 Task: Look for space in Gourcy, Burkina Faso from 15th June, 2023 to 21st June, 2023 for 5 adults in price range Rs.14000 to Rs.25000. Place can be entire place with 3 bedrooms having 3 beds and 3 bathrooms. Property type can be house. Amenities needed are: air conditioning, hair dryer, . Booking option can be shelf check-in. Required host language is English.
Action: Mouse moved to (547, 135)
Screenshot: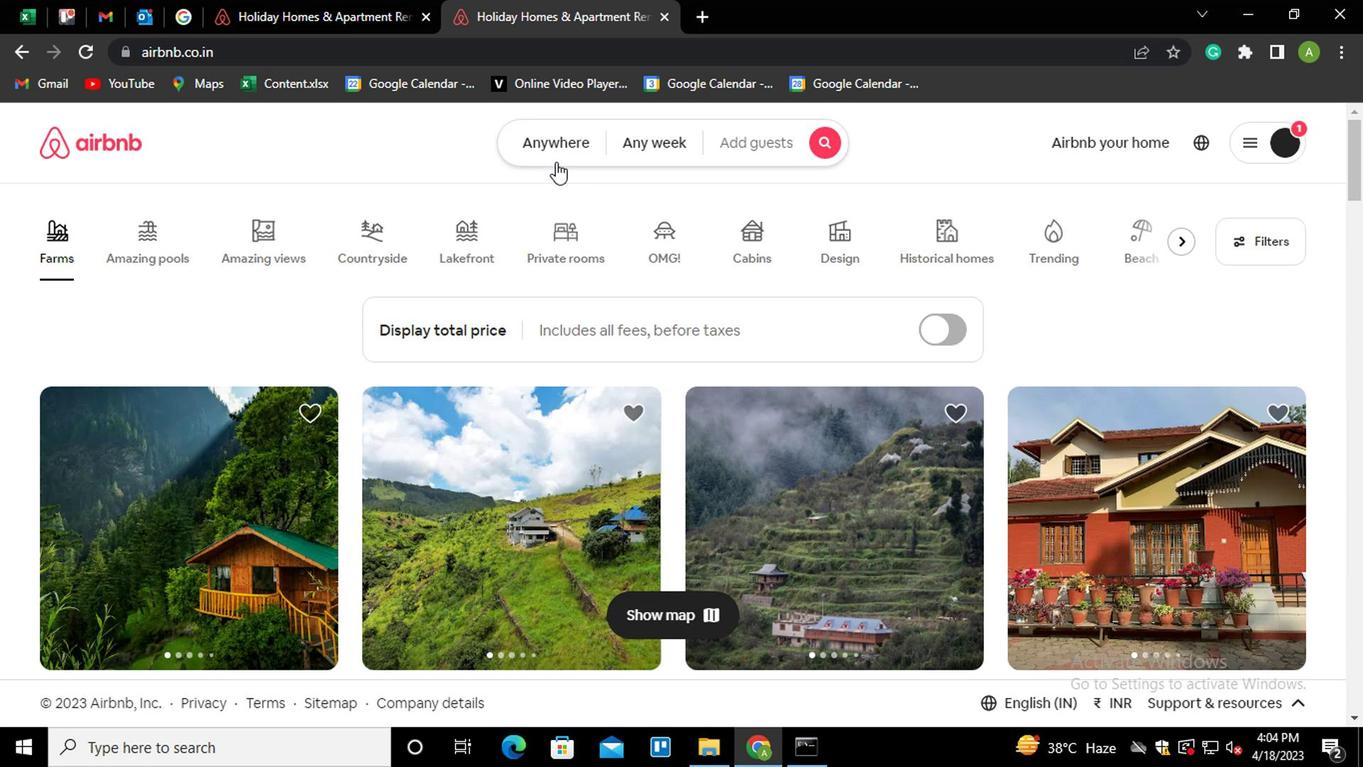 
Action: Mouse pressed left at (547, 135)
Screenshot: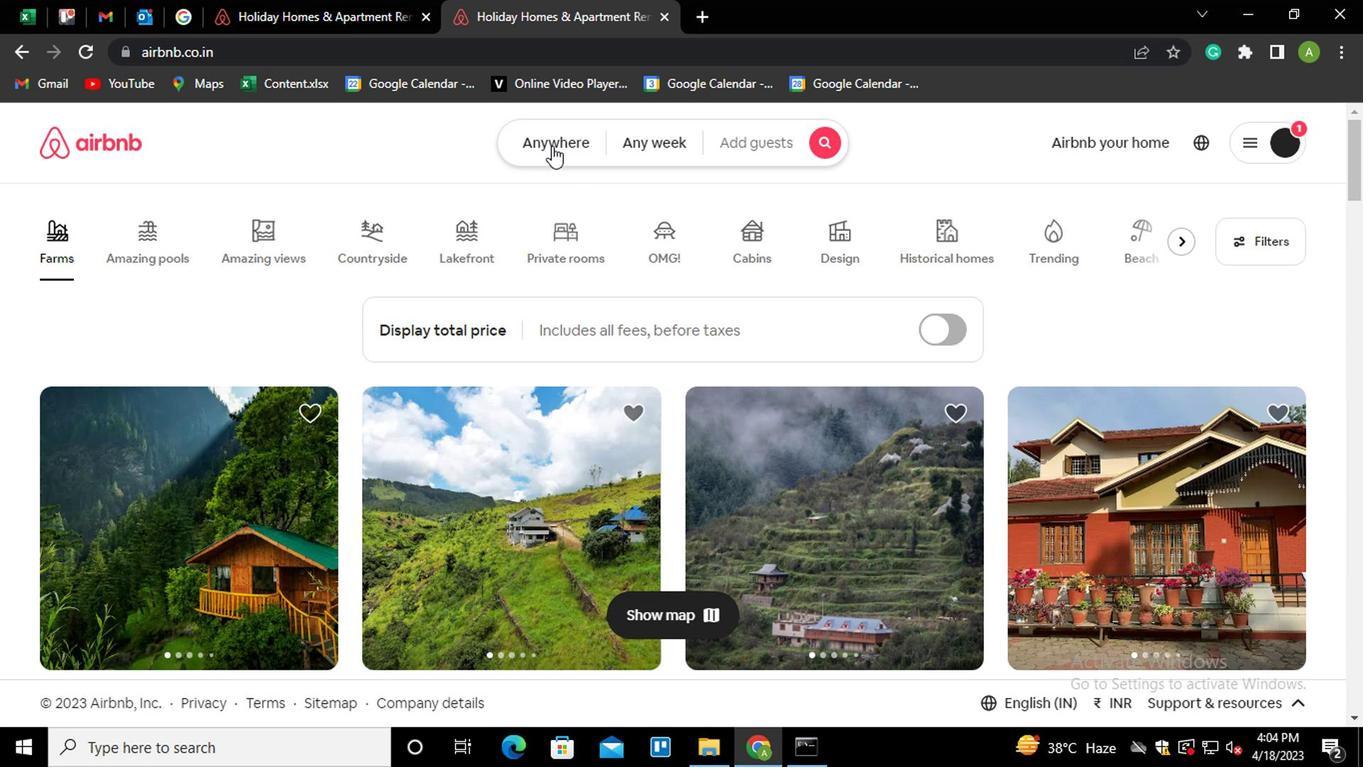 
Action: Mouse moved to (446, 223)
Screenshot: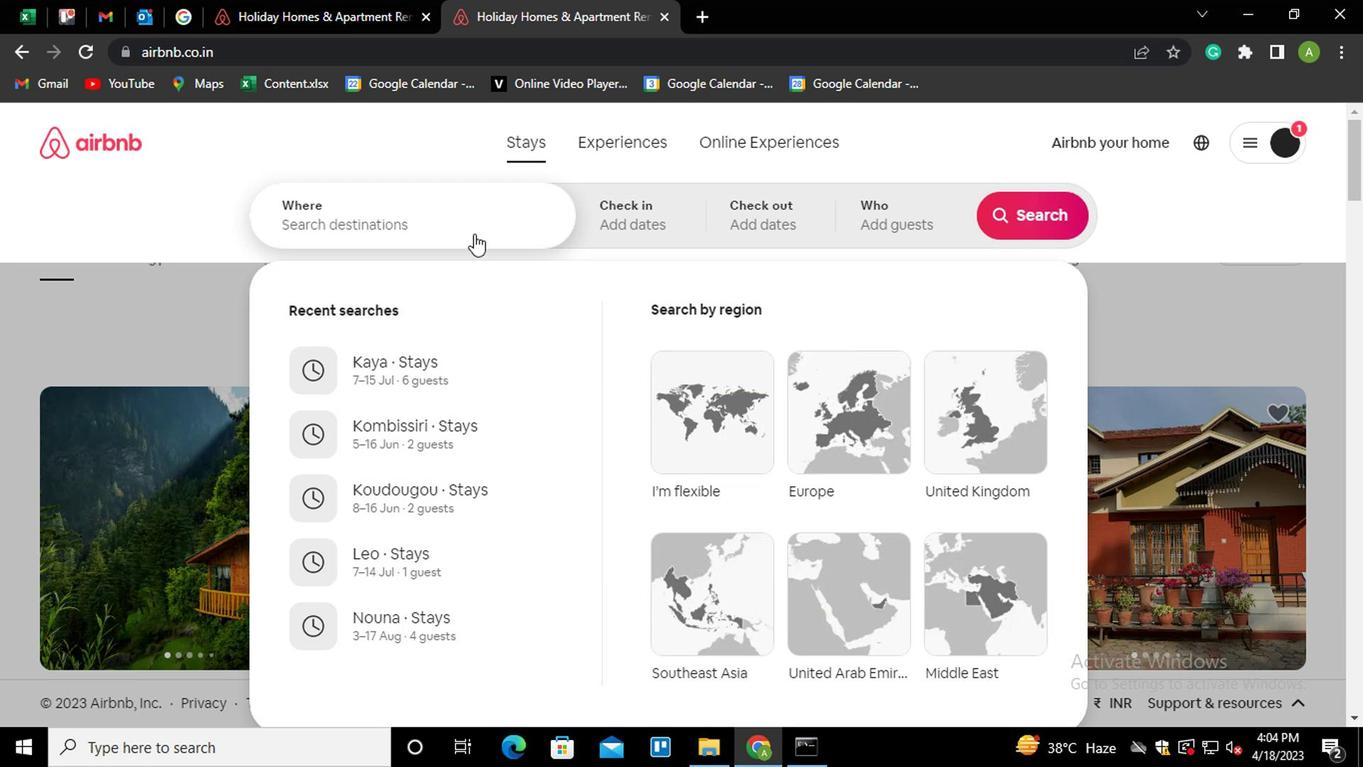 
Action: Mouse pressed left at (446, 223)
Screenshot: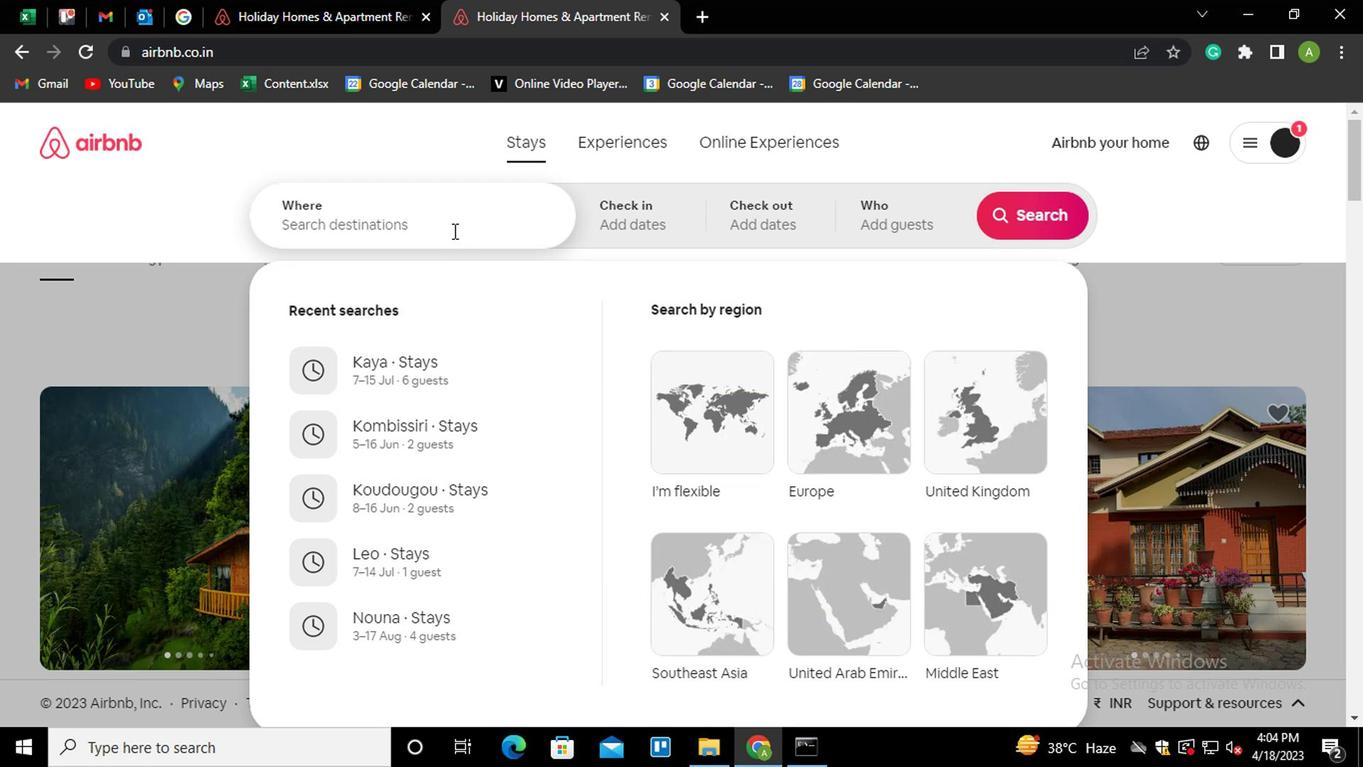 
Action: Key pressed <Key.shift_r><Key.shift_r><Key.shift_r><Key.shift_r><Key.shift_r><Key.shift_r><Key.shift_r><Key.shift_r>Gourcy,<Key.space><Key.shift_r>Bur<Key.down><Key.enter>
Screenshot: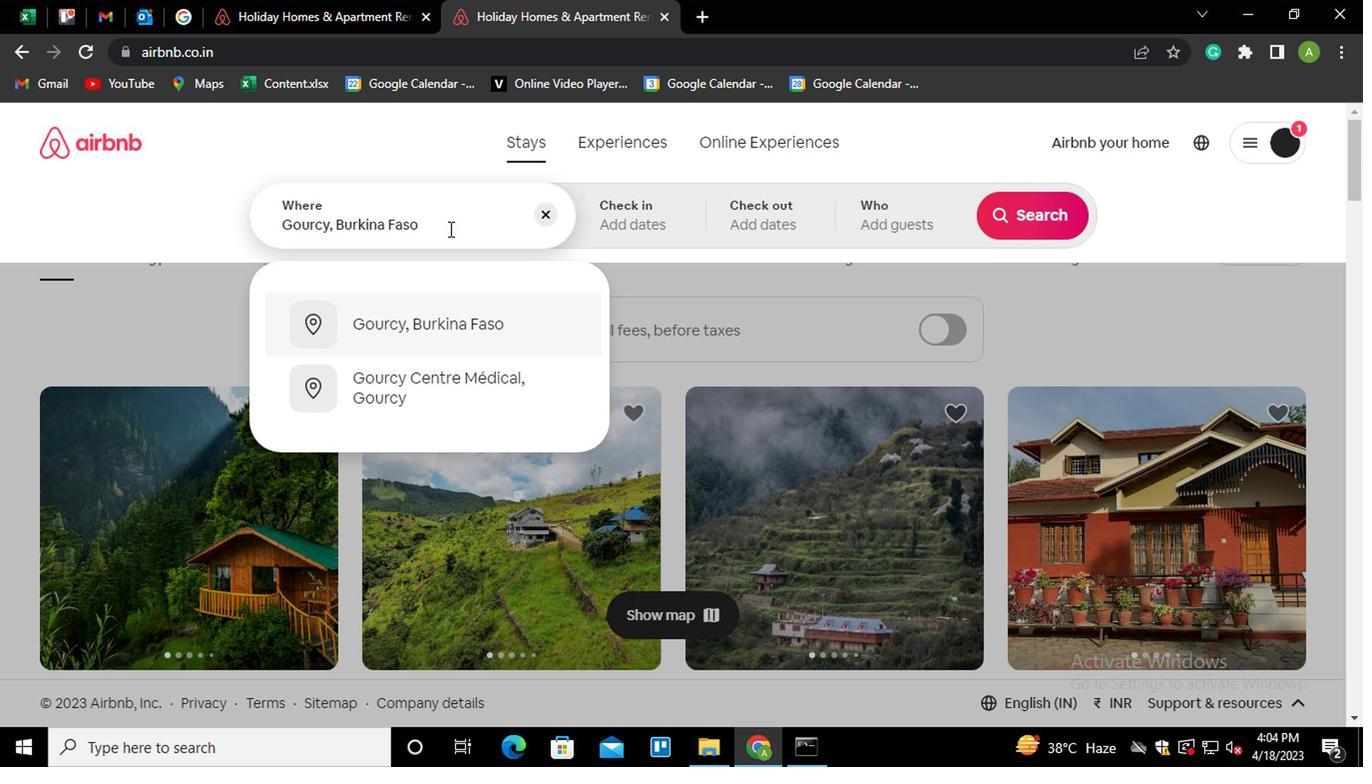 
Action: Mouse moved to (1009, 377)
Screenshot: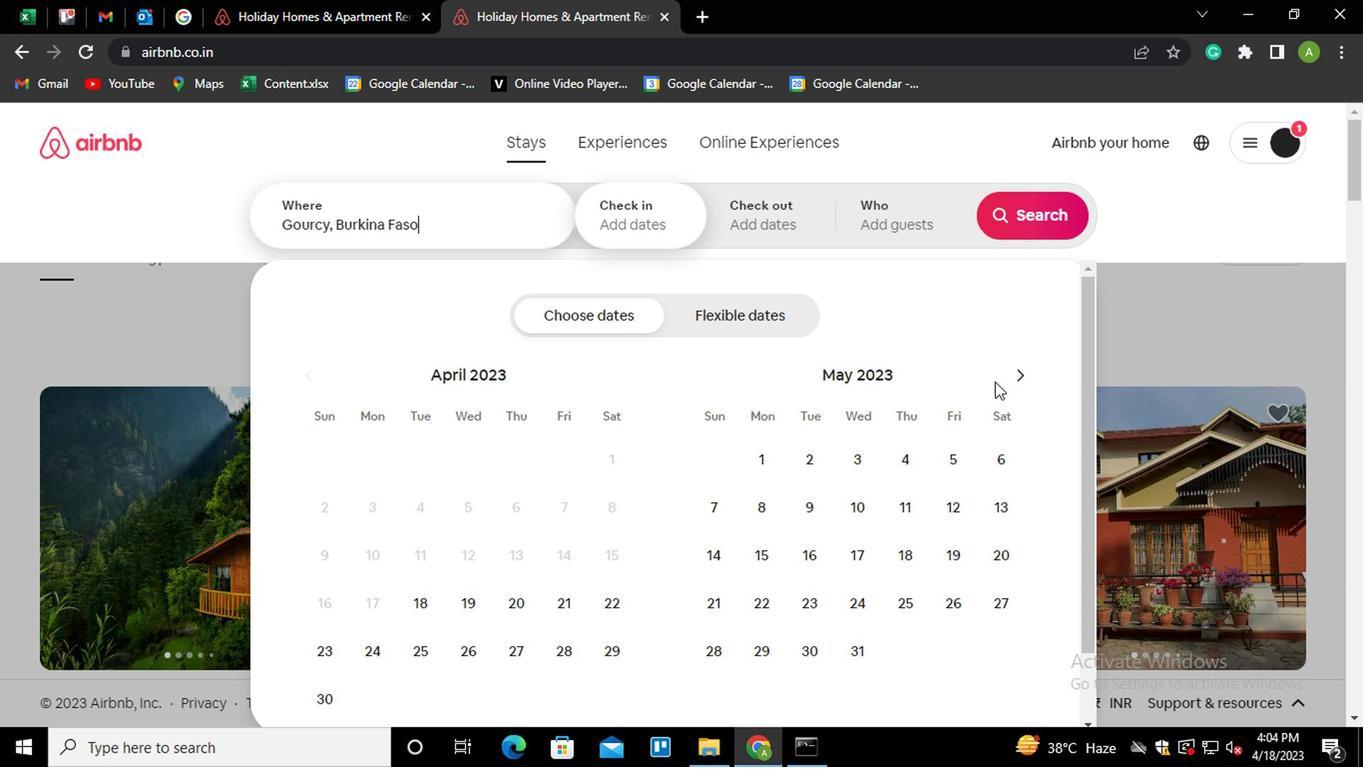 
Action: Mouse pressed left at (1009, 377)
Screenshot: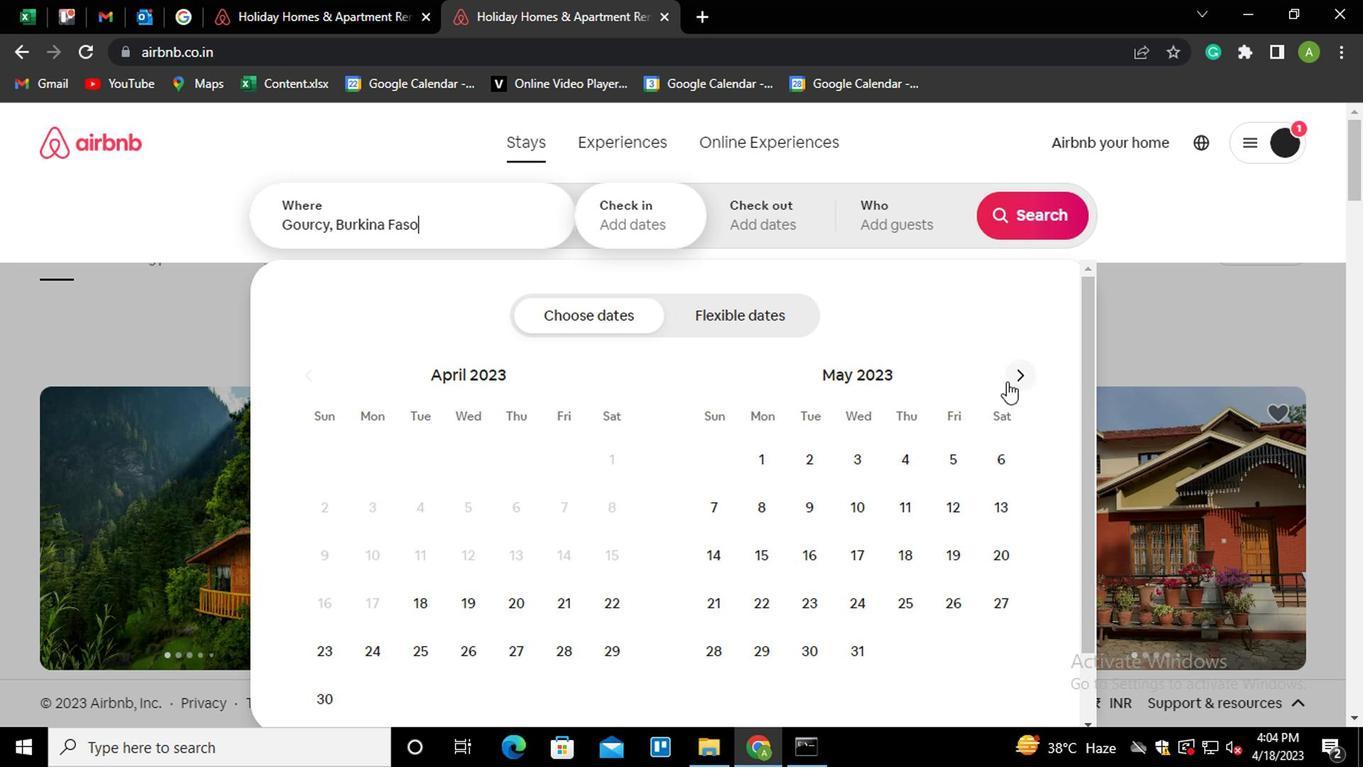 
Action: Mouse moved to (912, 544)
Screenshot: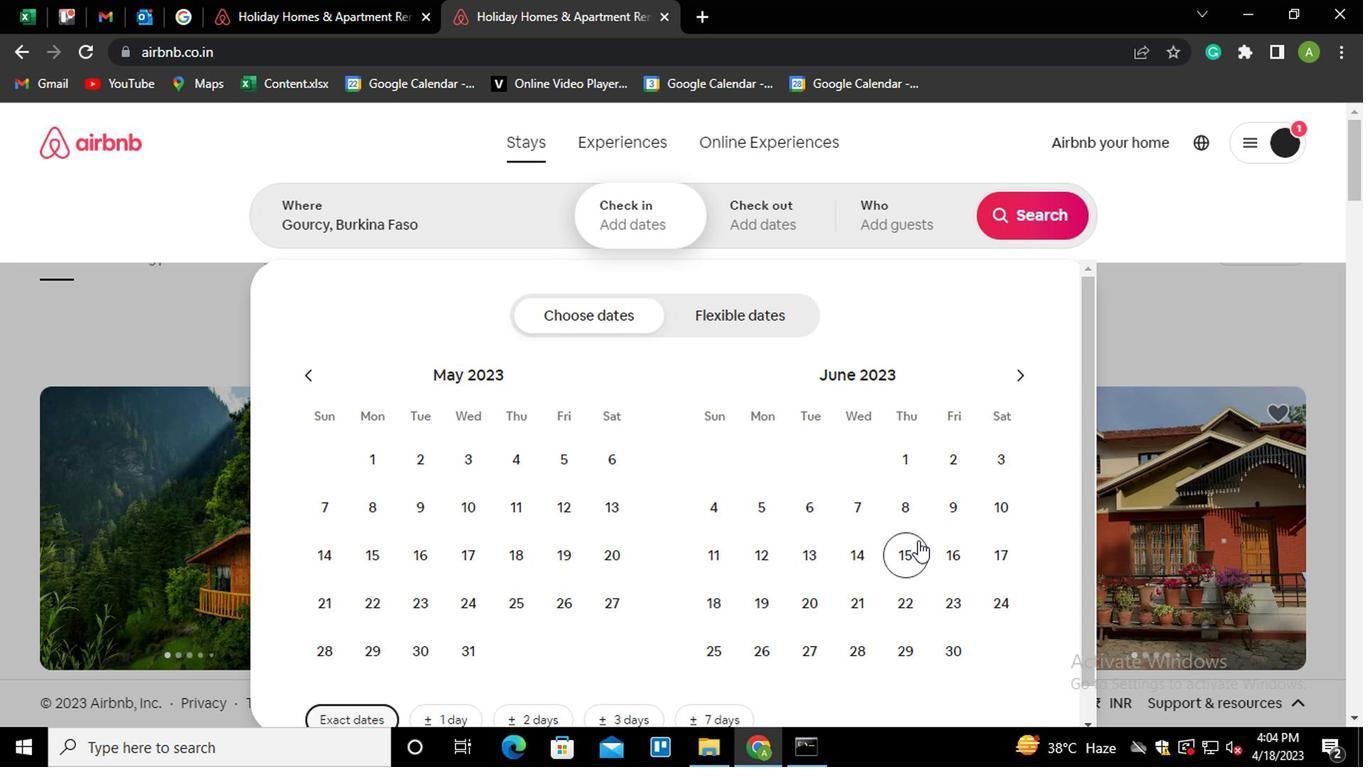 
Action: Mouse pressed left at (912, 544)
Screenshot: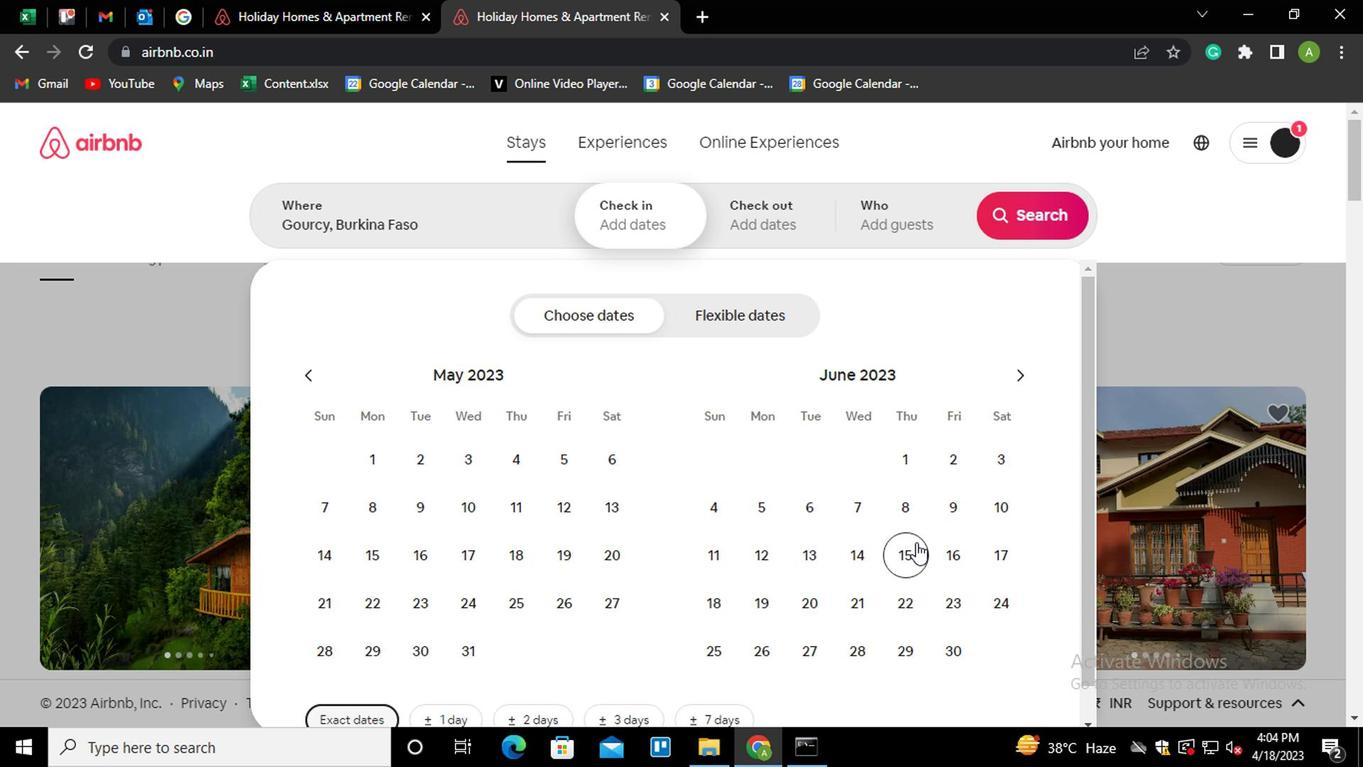 
Action: Mouse moved to (842, 598)
Screenshot: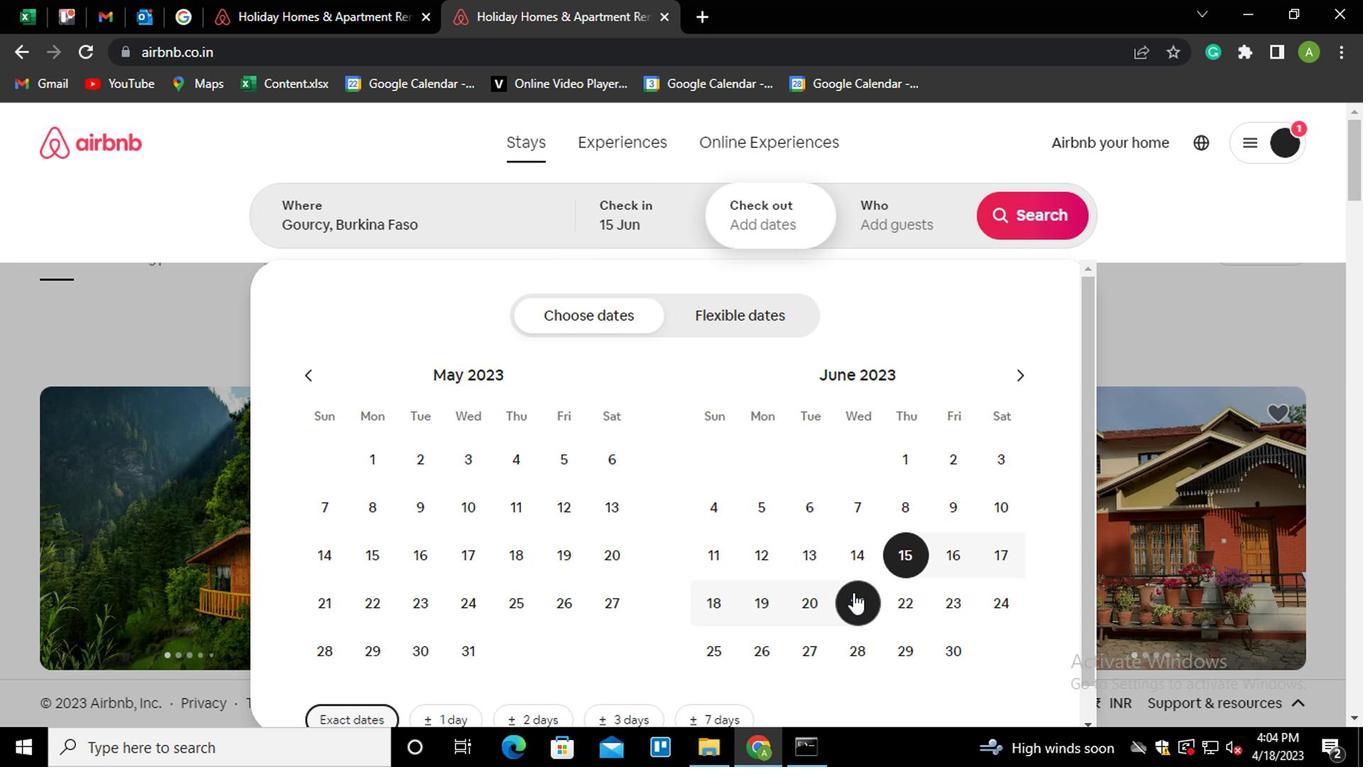 
Action: Mouse pressed left at (842, 598)
Screenshot: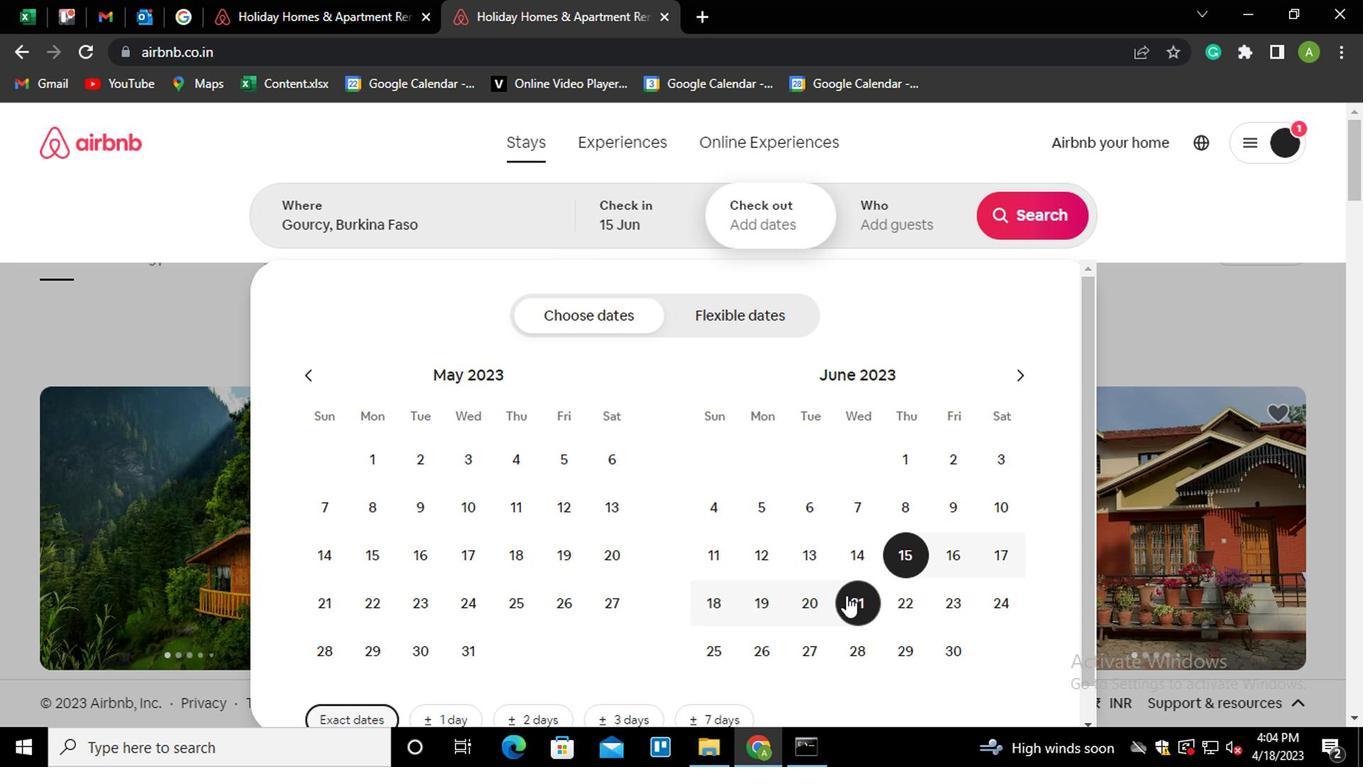 
Action: Mouse moved to (892, 221)
Screenshot: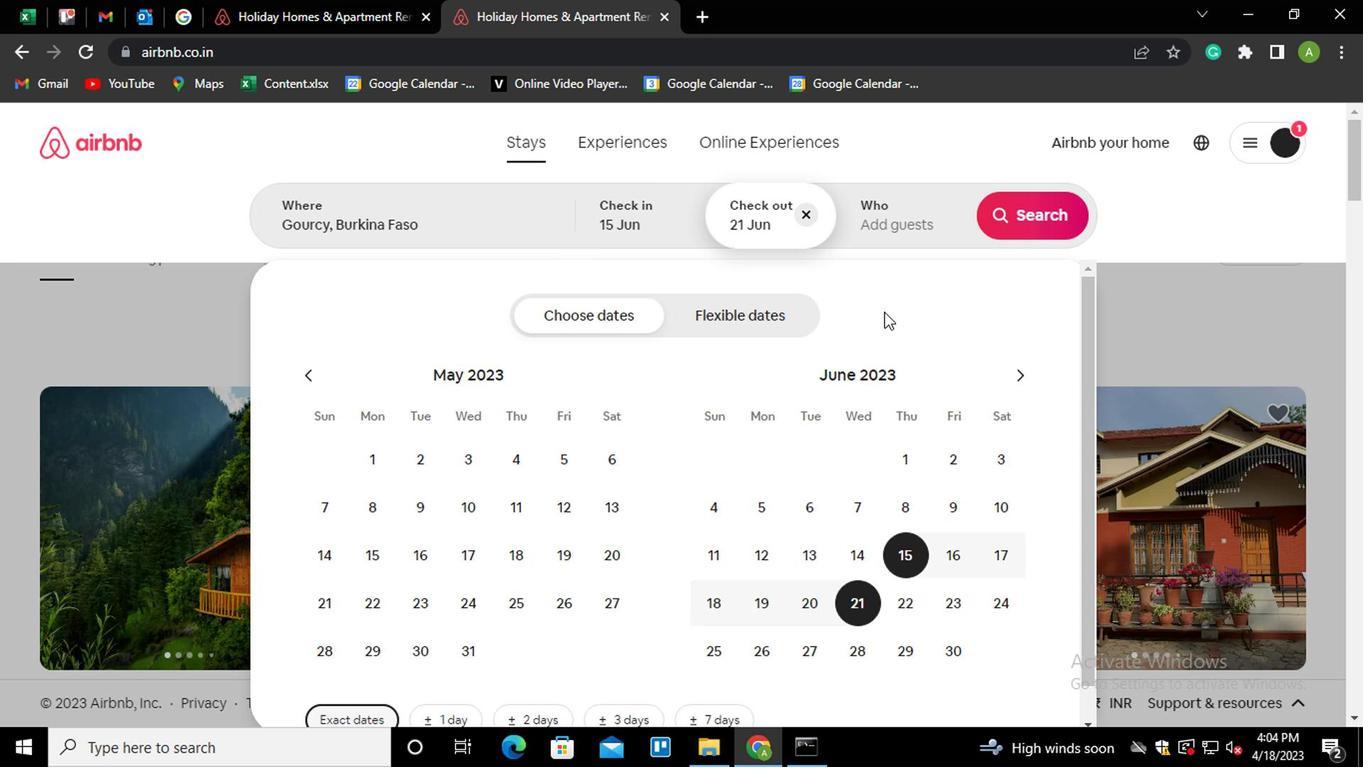 
Action: Mouse pressed left at (892, 221)
Screenshot: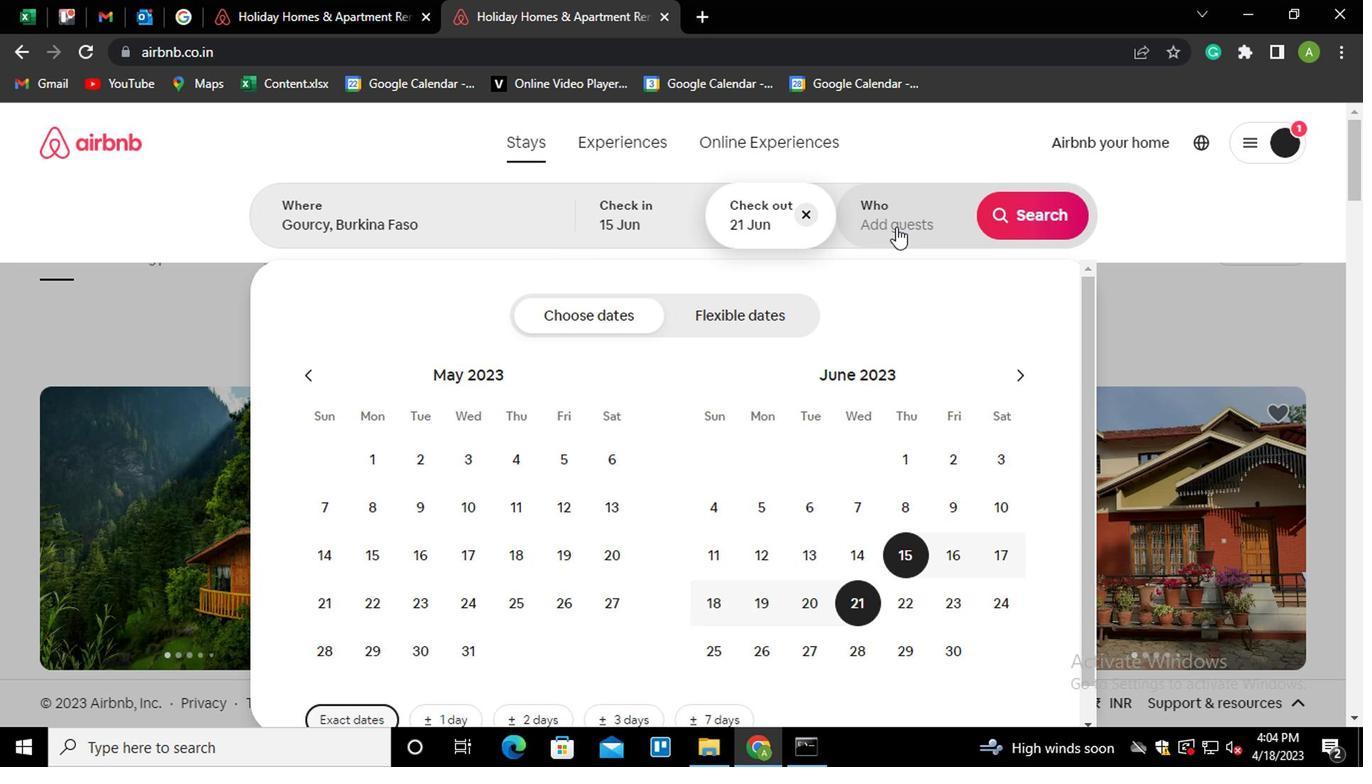 
Action: Mouse moved to (1027, 325)
Screenshot: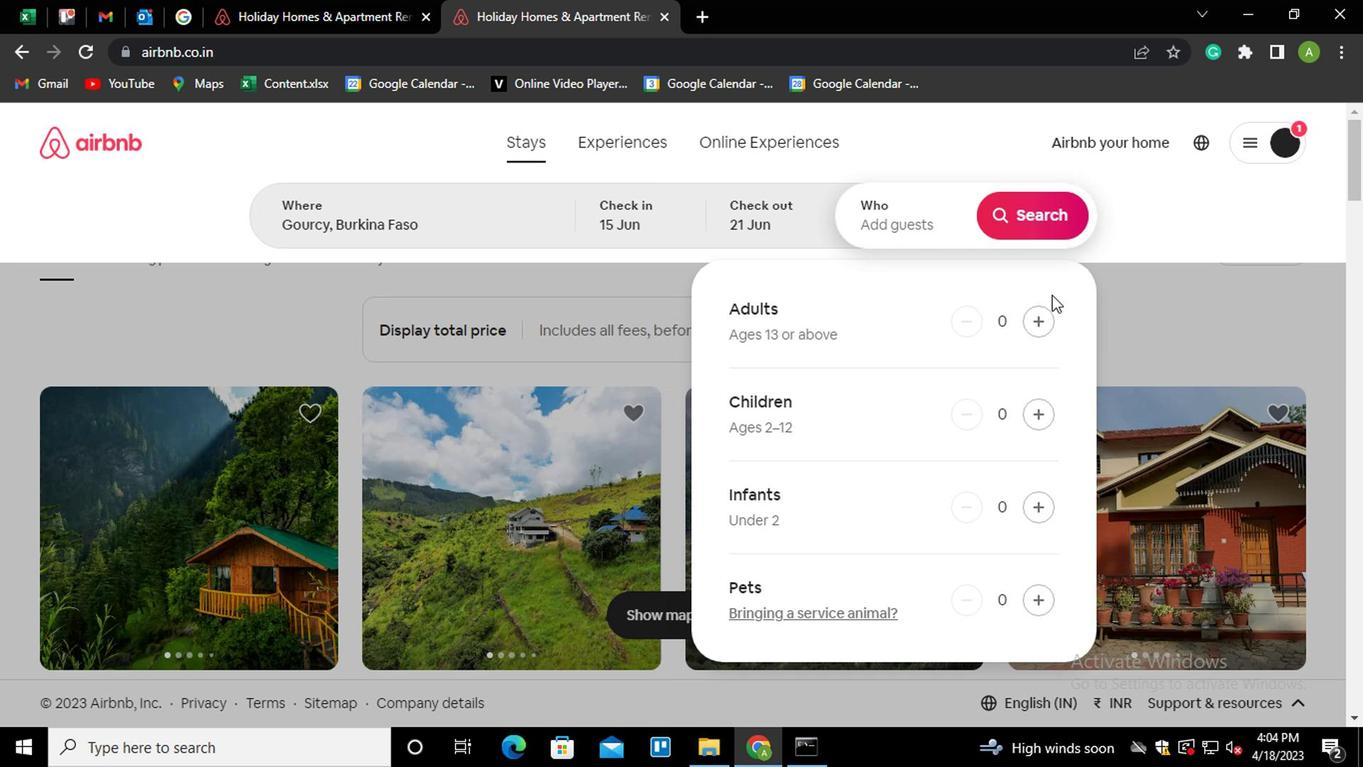 
Action: Mouse pressed left at (1027, 325)
Screenshot: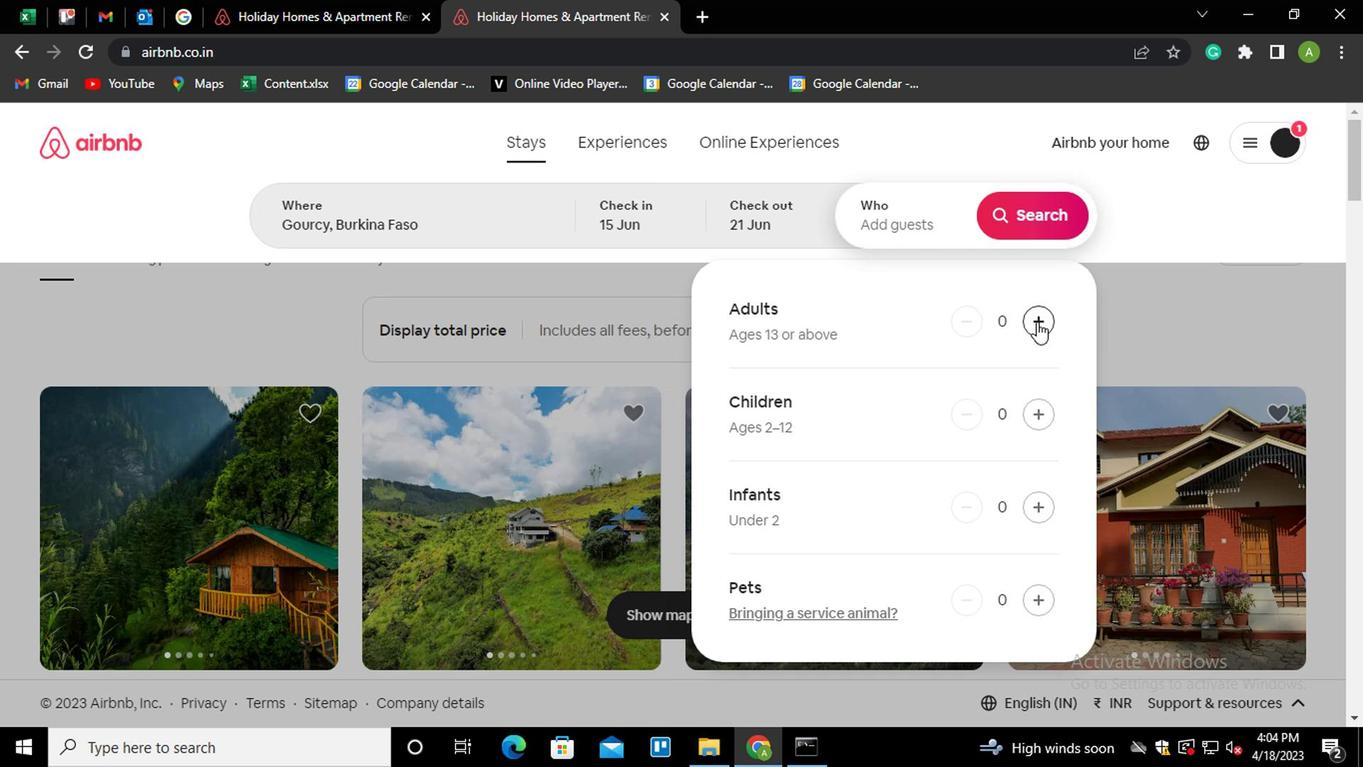 
Action: Mouse pressed left at (1027, 325)
Screenshot: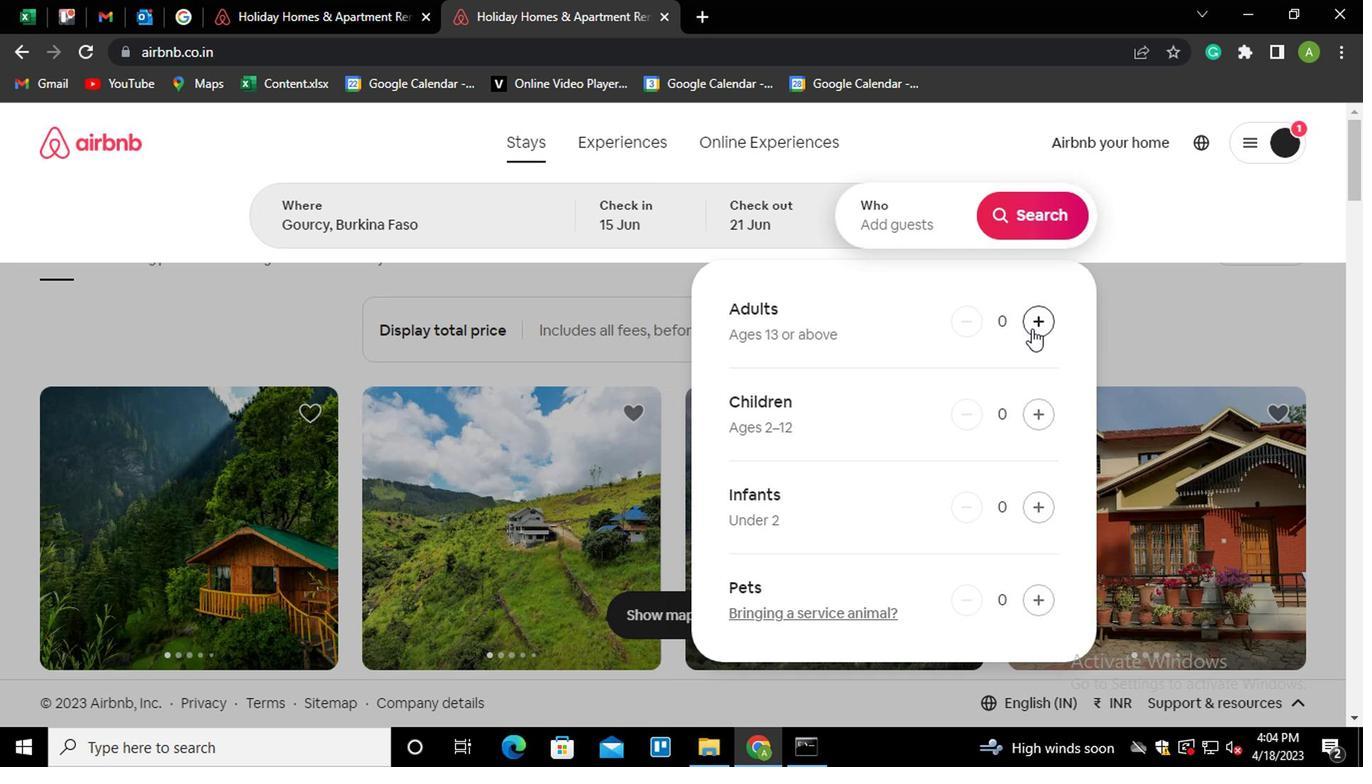 
Action: Mouse pressed left at (1027, 325)
Screenshot: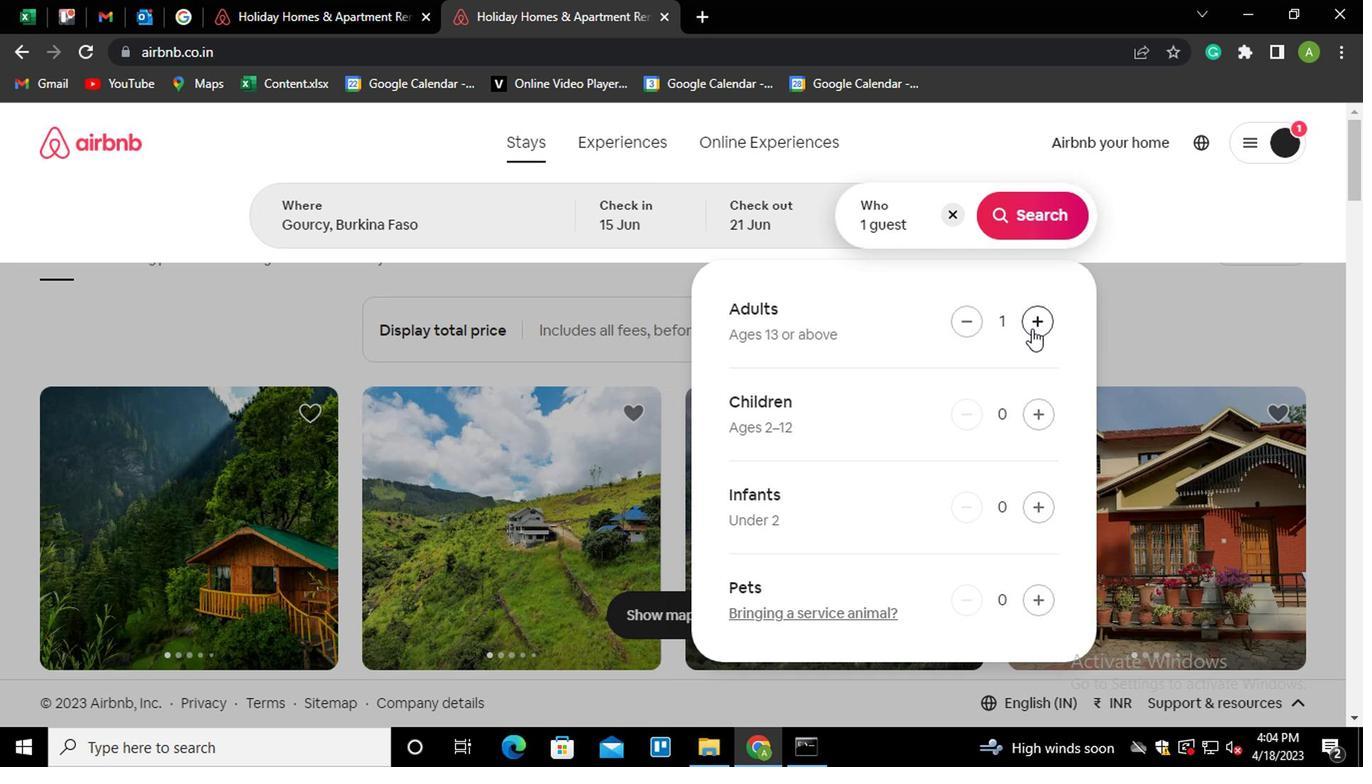 
Action: Mouse pressed left at (1027, 325)
Screenshot: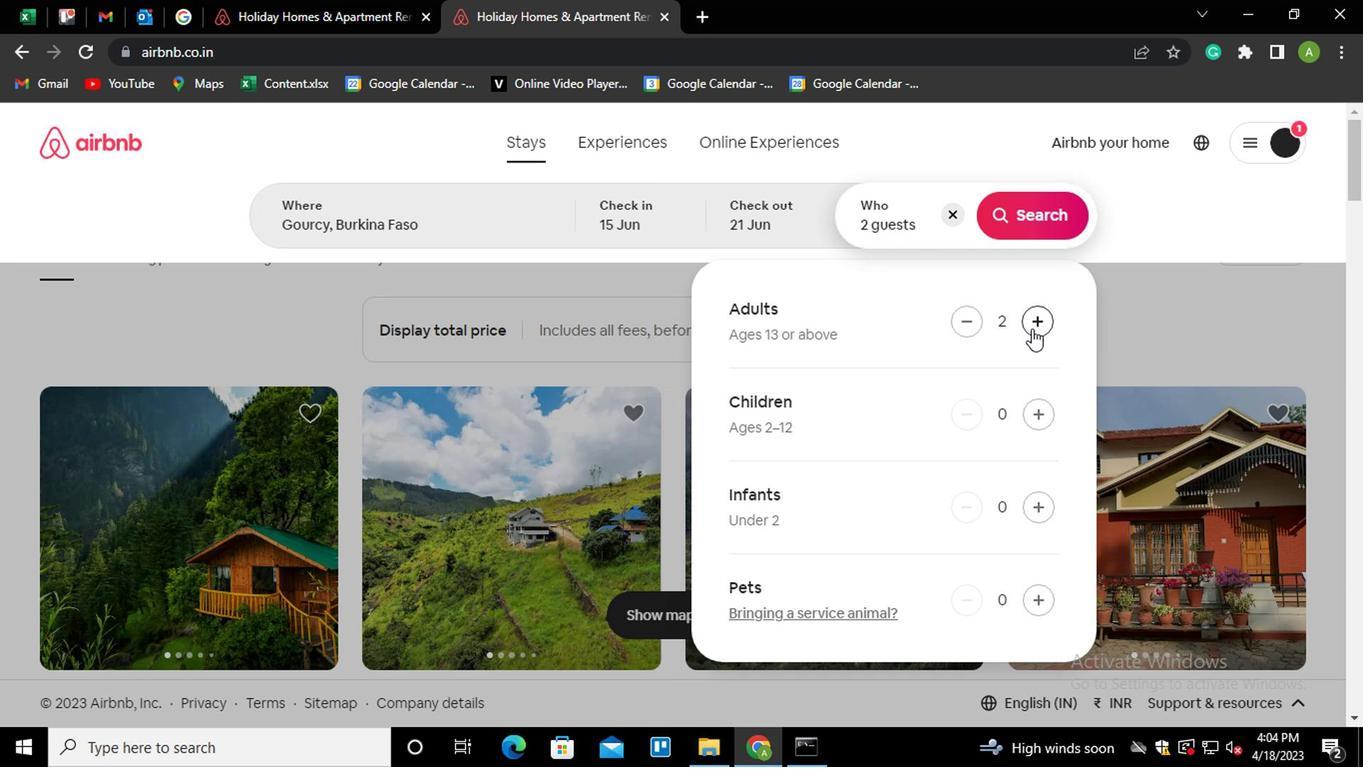 
Action: Mouse pressed left at (1027, 325)
Screenshot: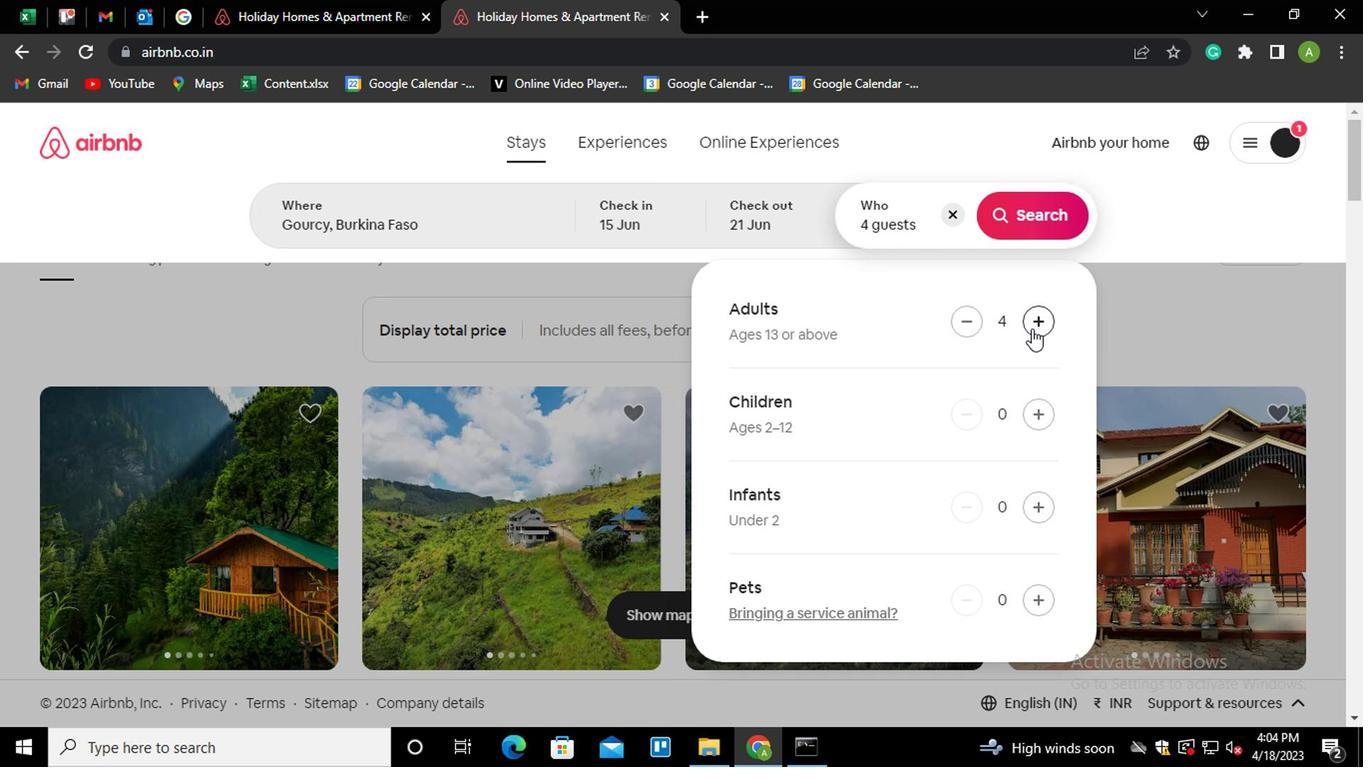 
Action: Mouse moved to (1015, 203)
Screenshot: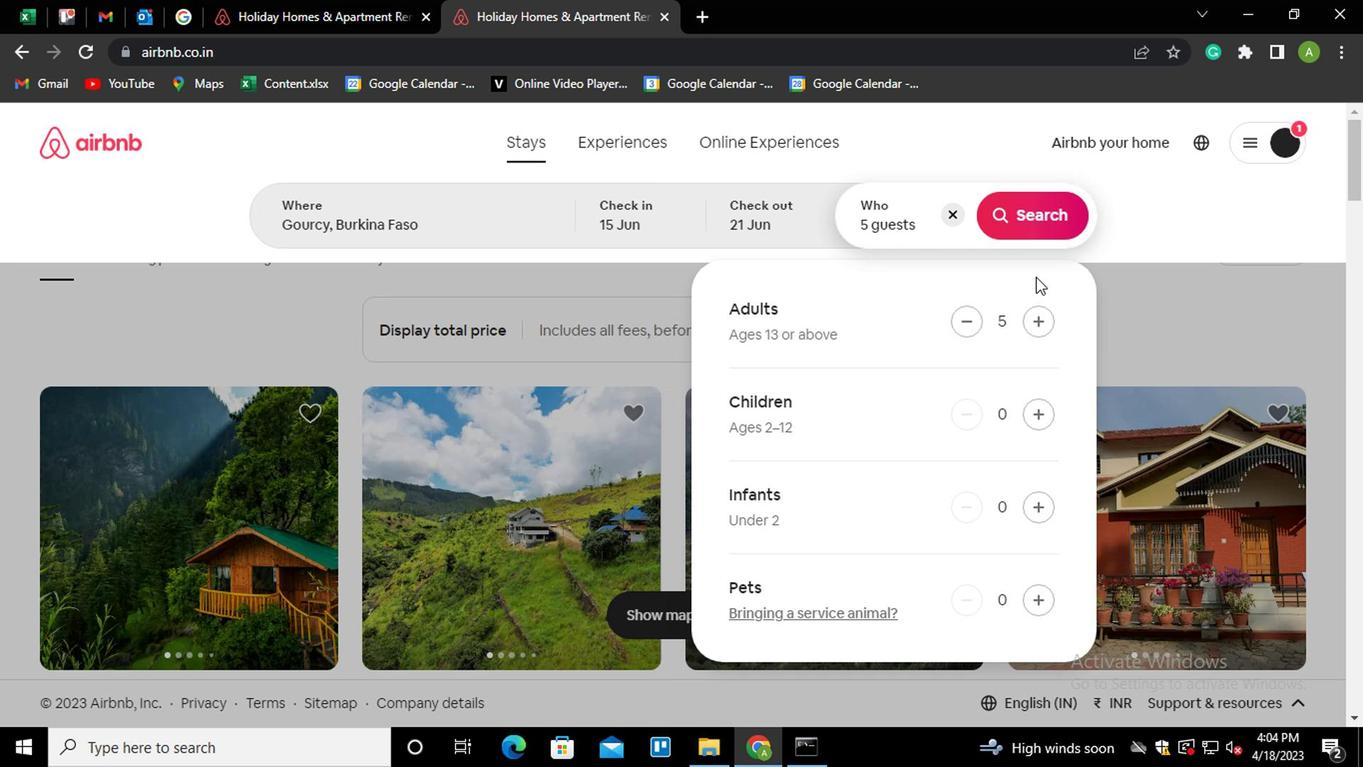 
Action: Mouse pressed left at (1015, 203)
Screenshot: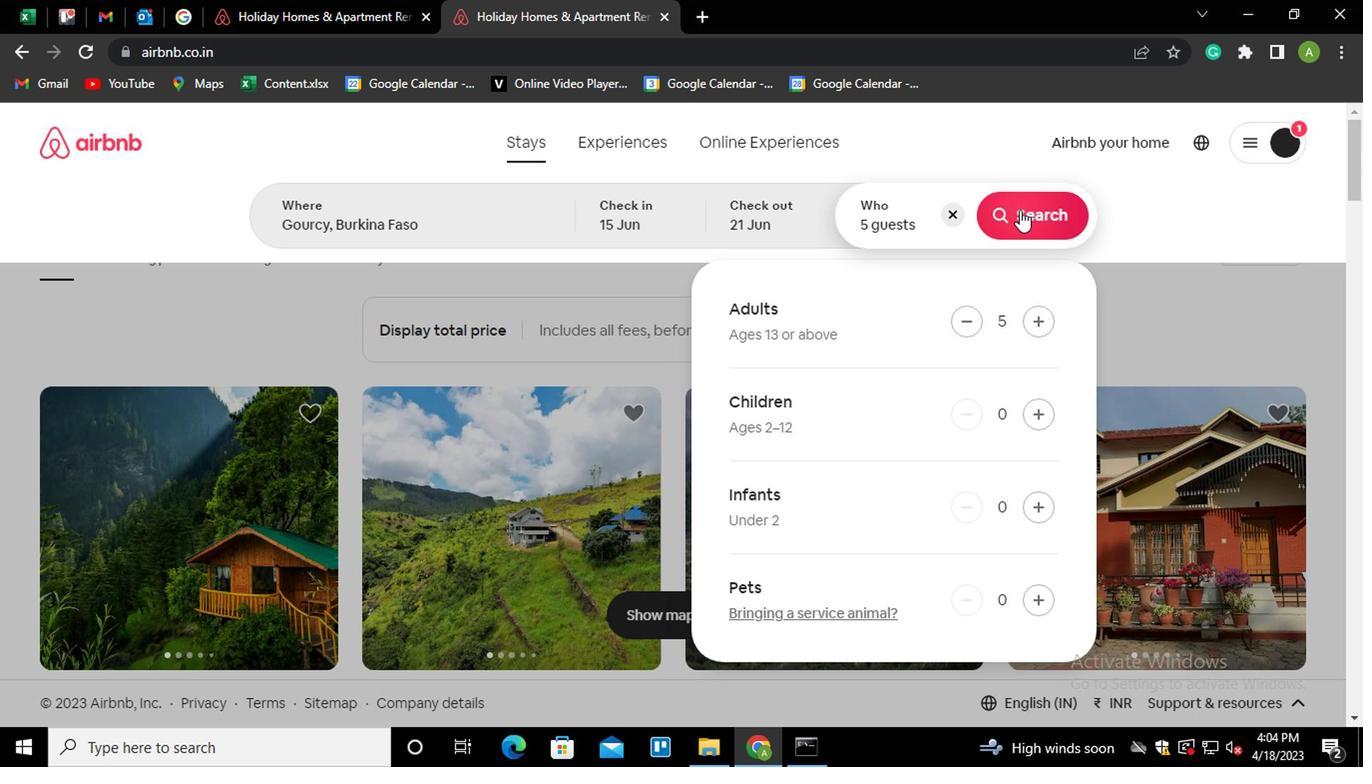 
Action: Mouse moved to (1264, 214)
Screenshot: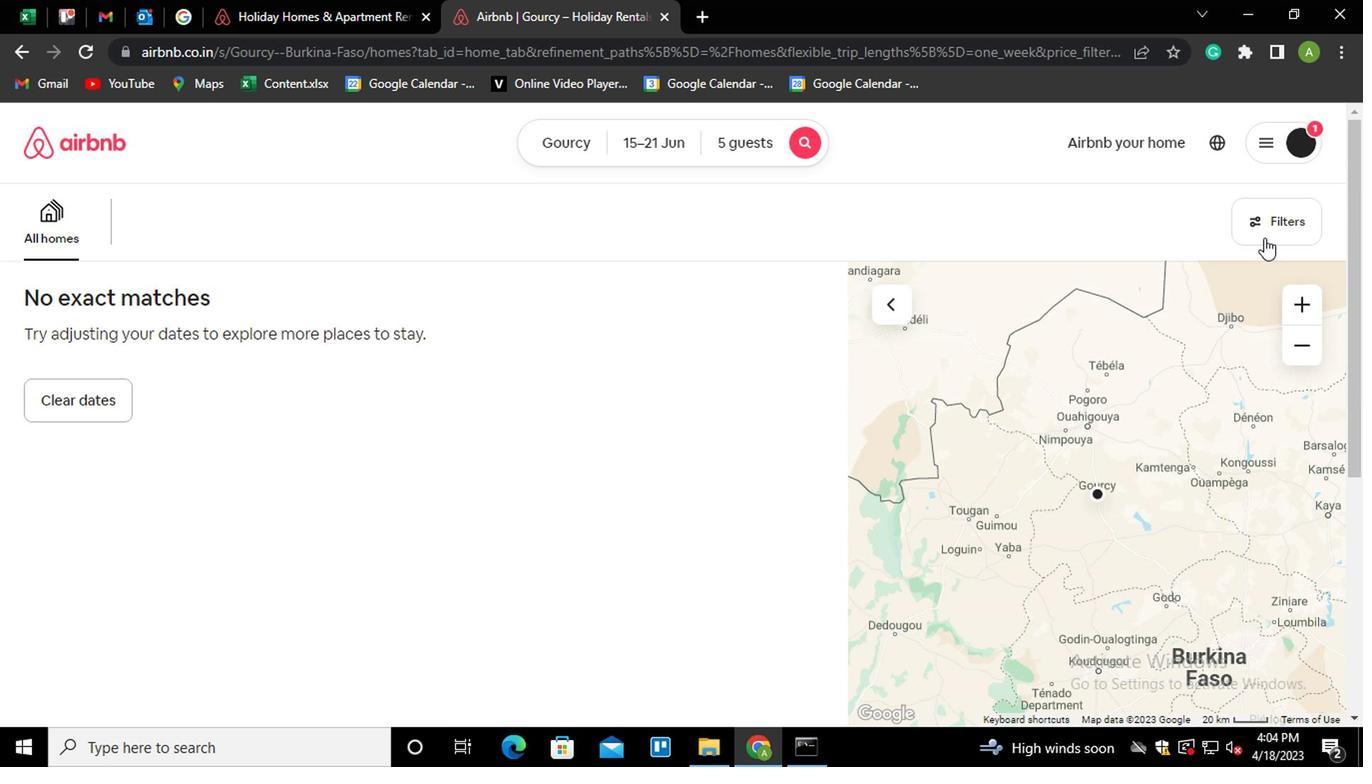 
Action: Mouse pressed left at (1264, 214)
Screenshot: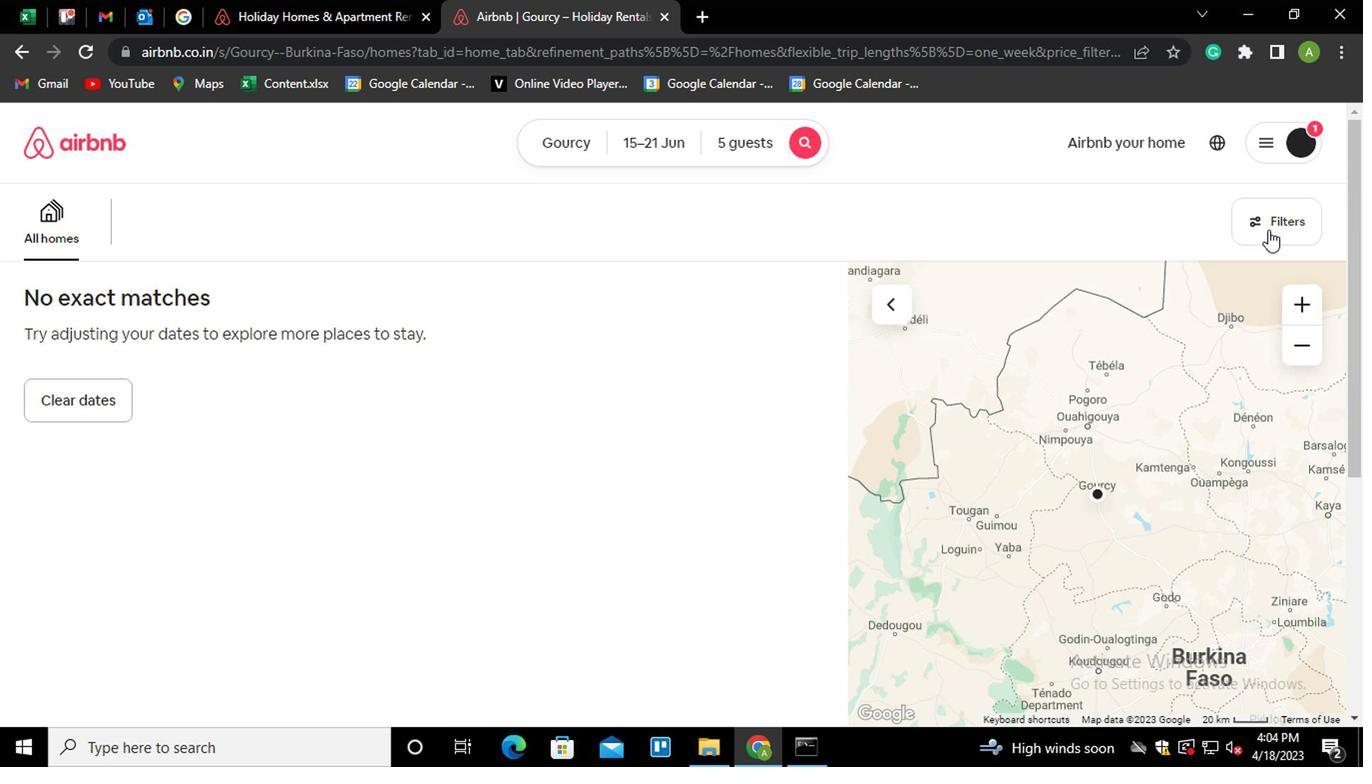 
Action: Mouse moved to (529, 343)
Screenshot: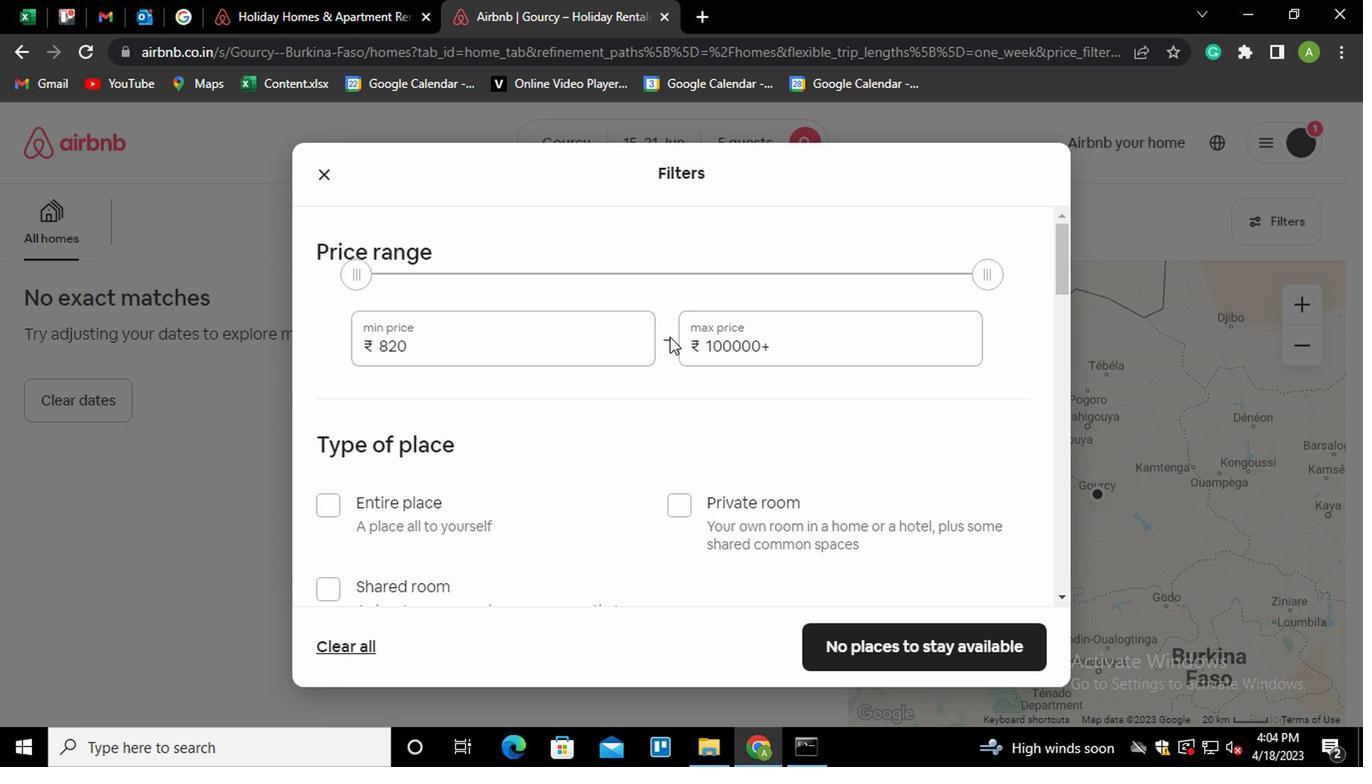 
Action: Mouse pressed left at (529, 343)
Screenshot: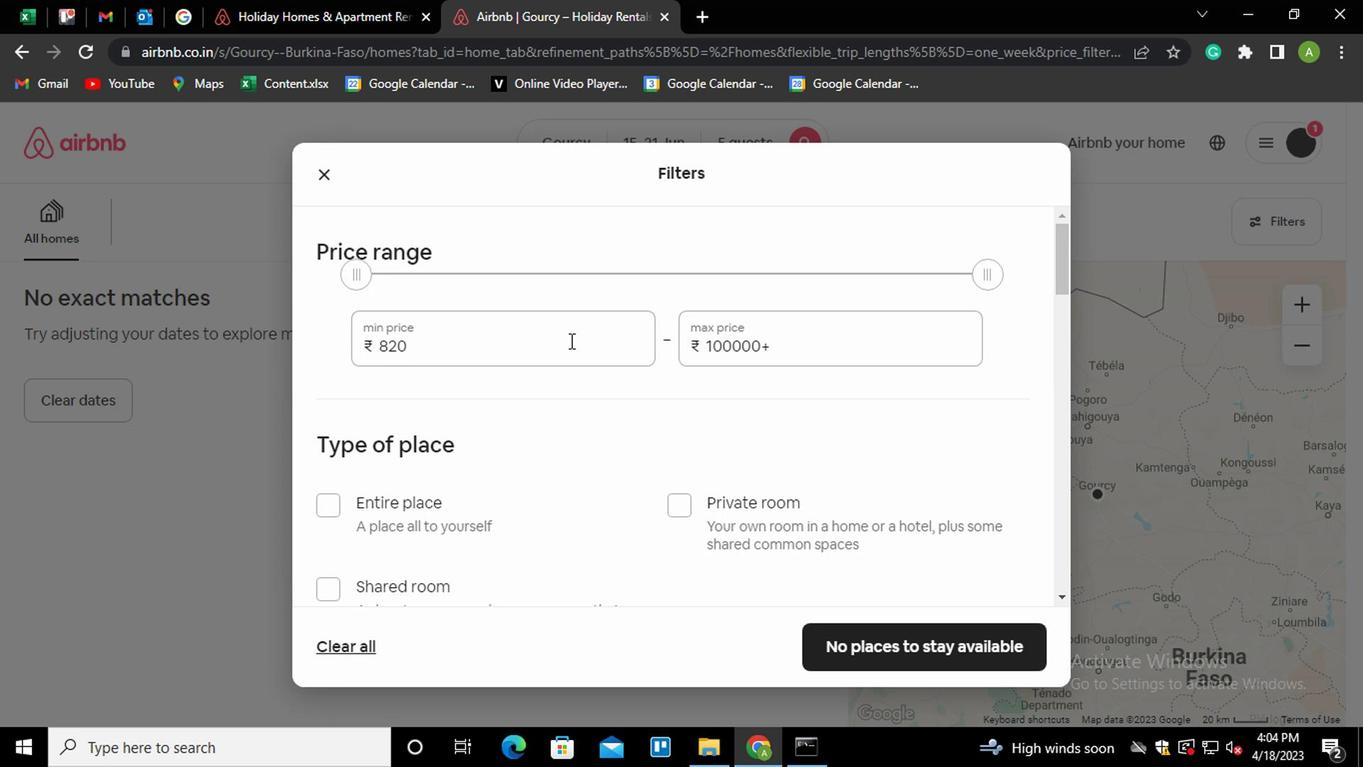 
Action: Key pressed <Key.shift_r><Key.home>14000
Screenshot: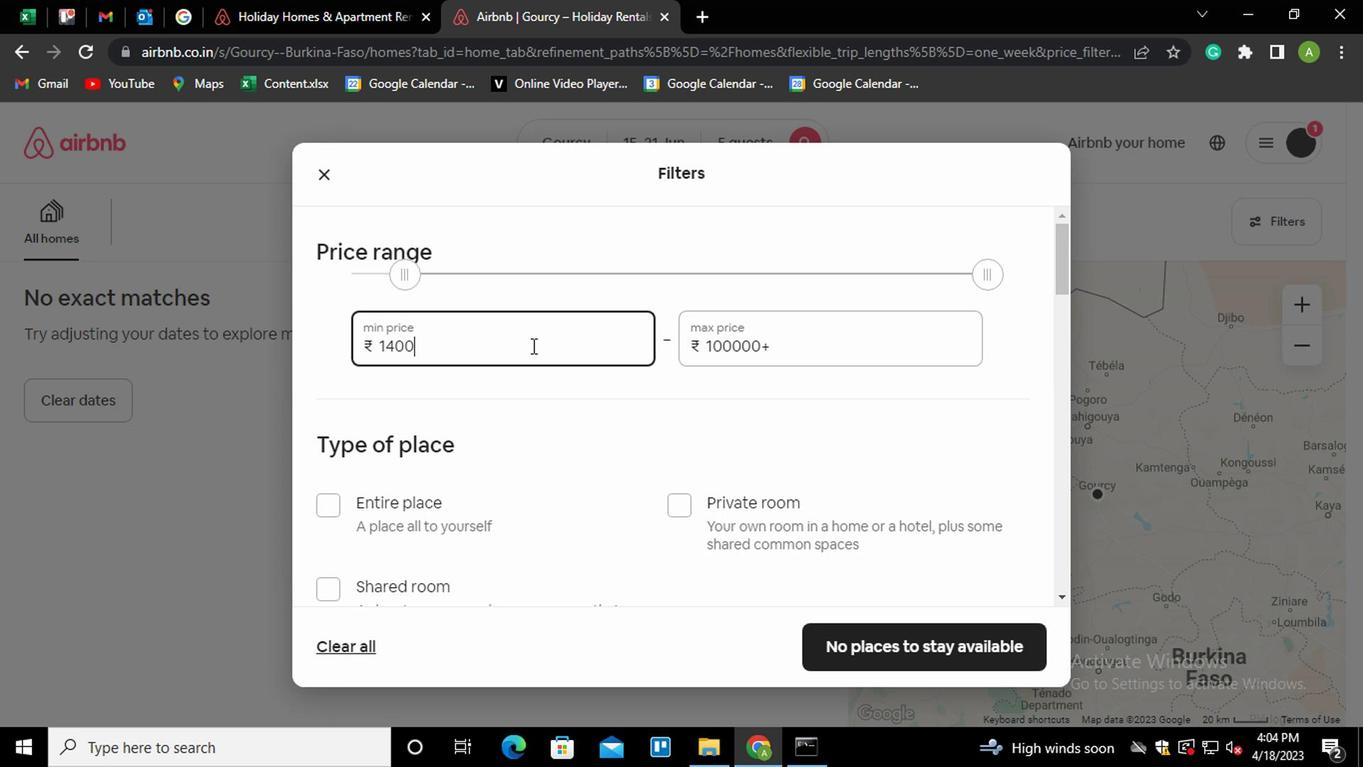 
Action: Mouse moved to (794, 336)
Screenshot: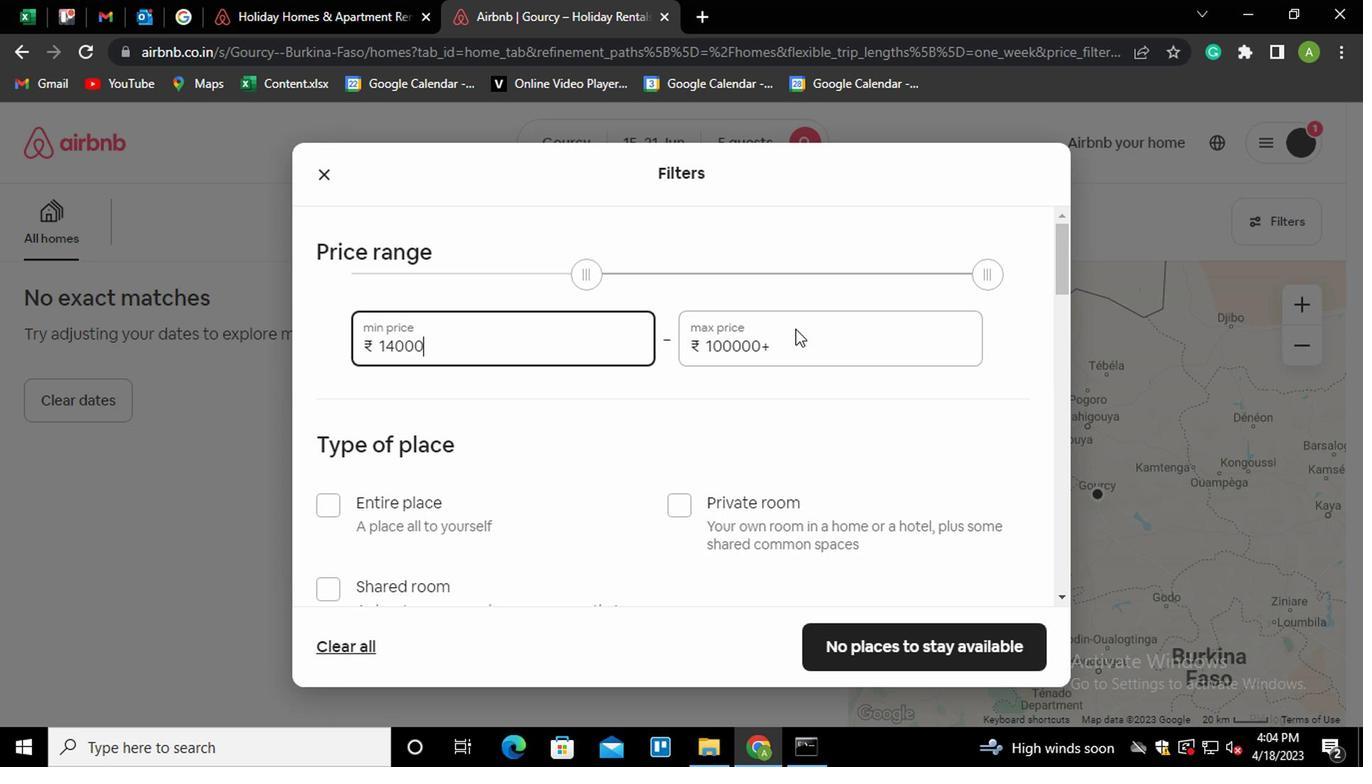 
Action: Mouse pressed left at (794, 336)
Screenshot: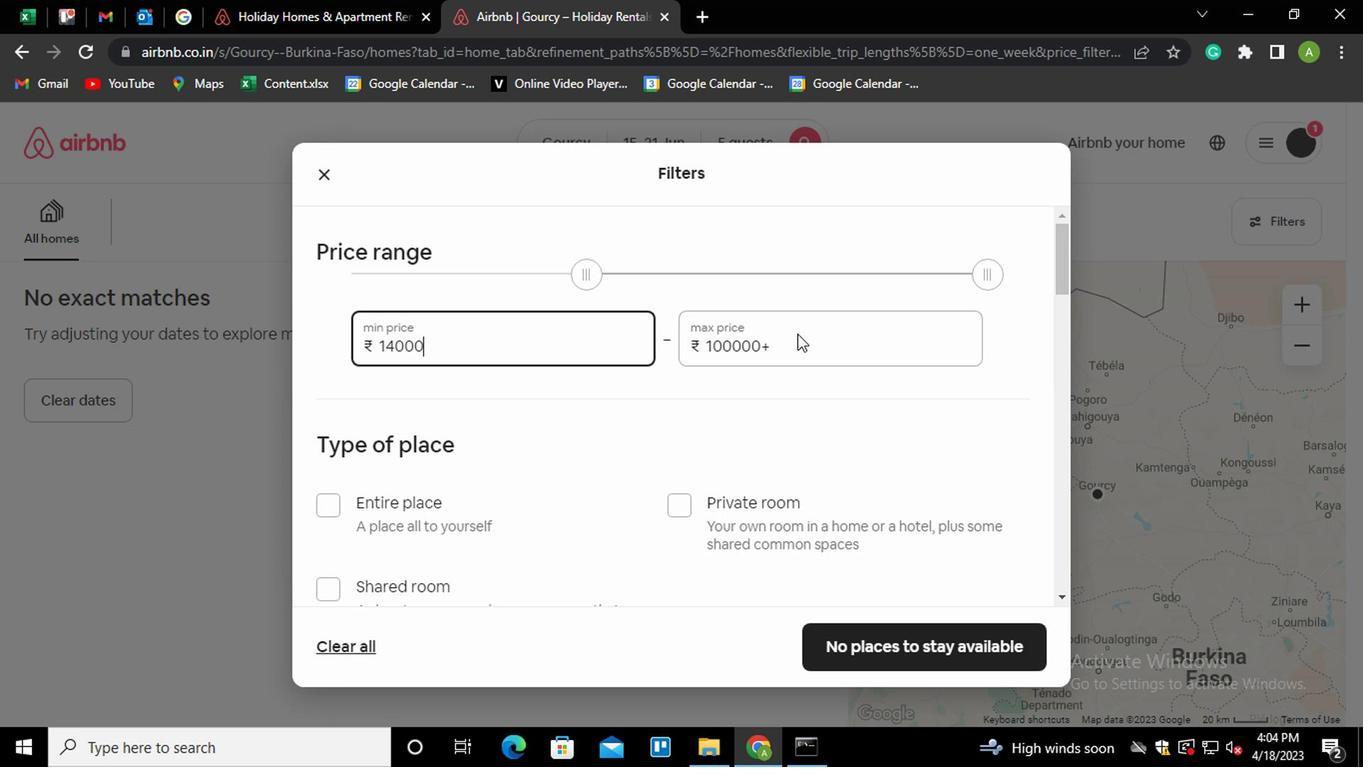 
Action: Mouse moved to (794, 338)
Screenshot: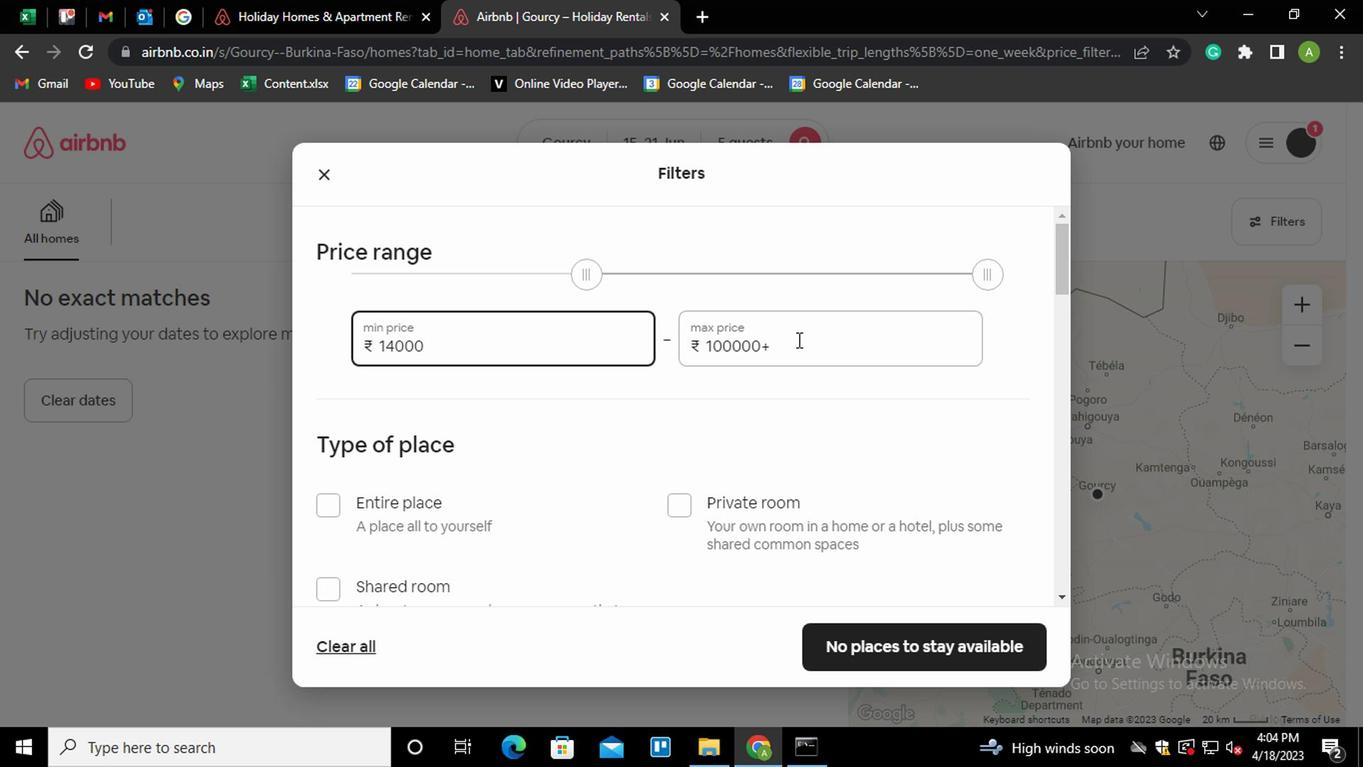 
Action: Key pressed <Key.shift_r><Key.home>25000
Screenshot: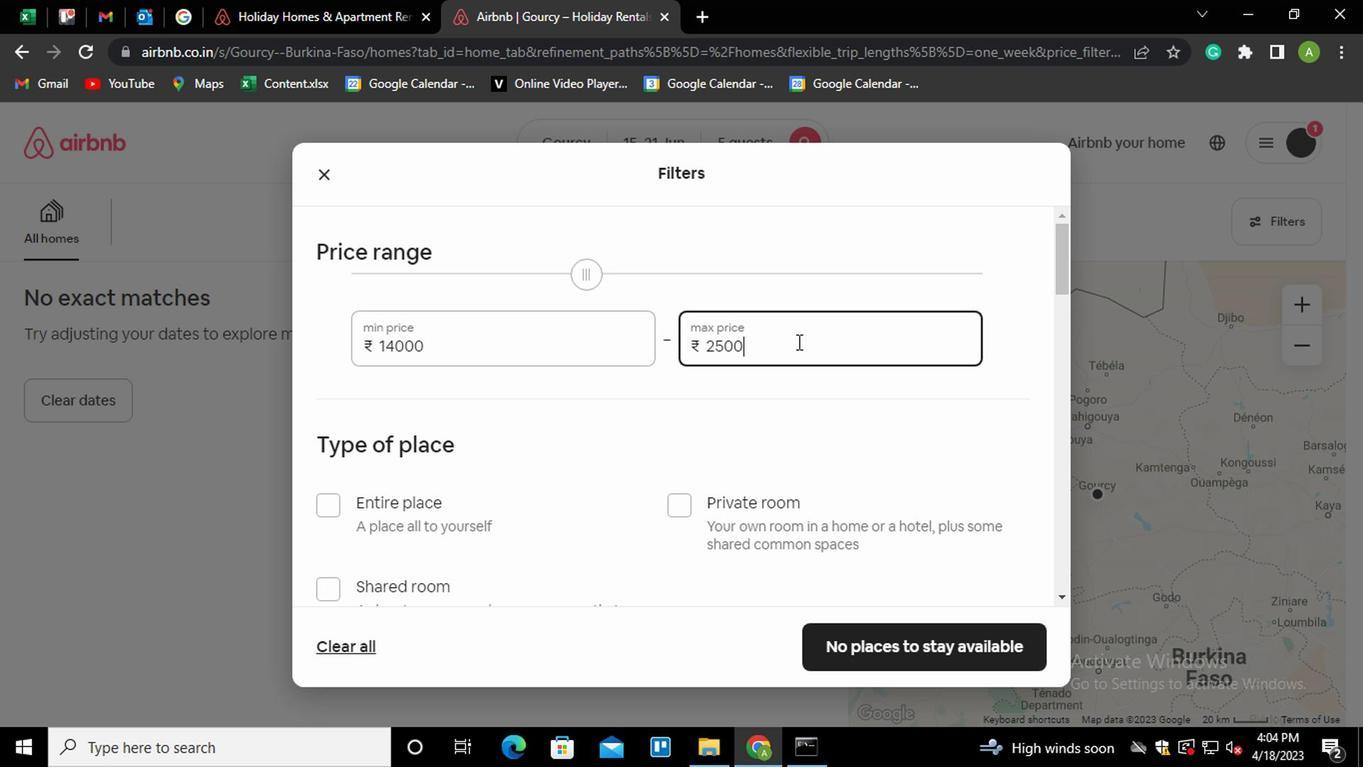 
Action: Mouse moved to (332, 496)
Screenshot: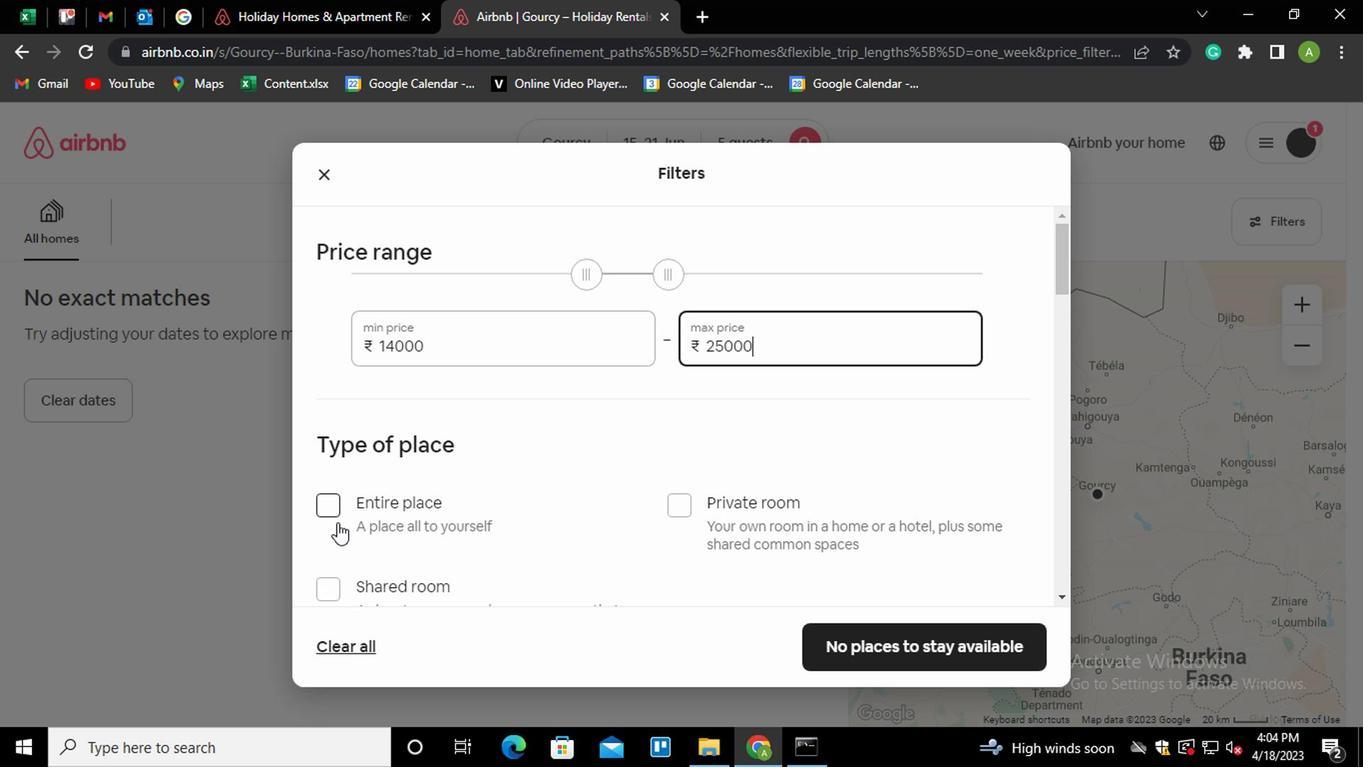 
Action: Mouse pressed left at (332, 496)
Screenshot: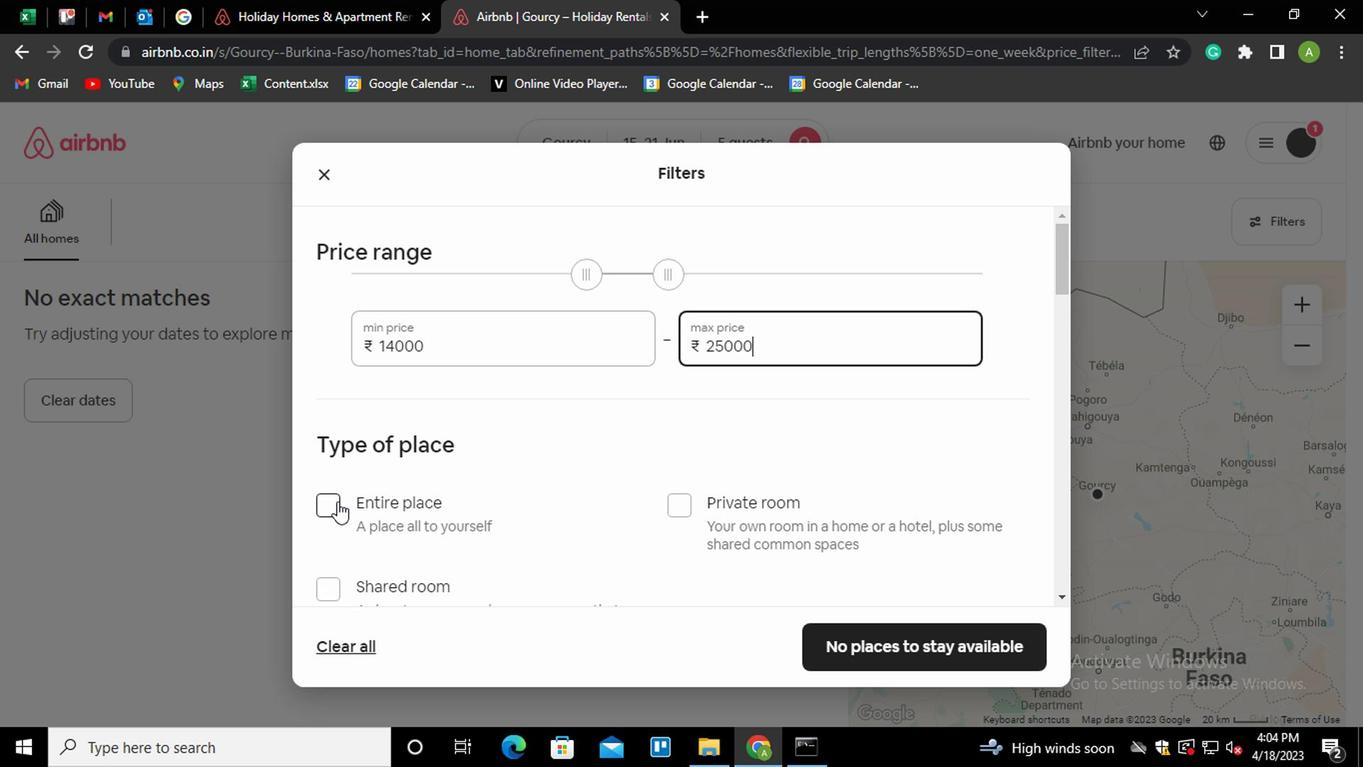 
Action: Mouse moved to (547, 487)
Screenshot: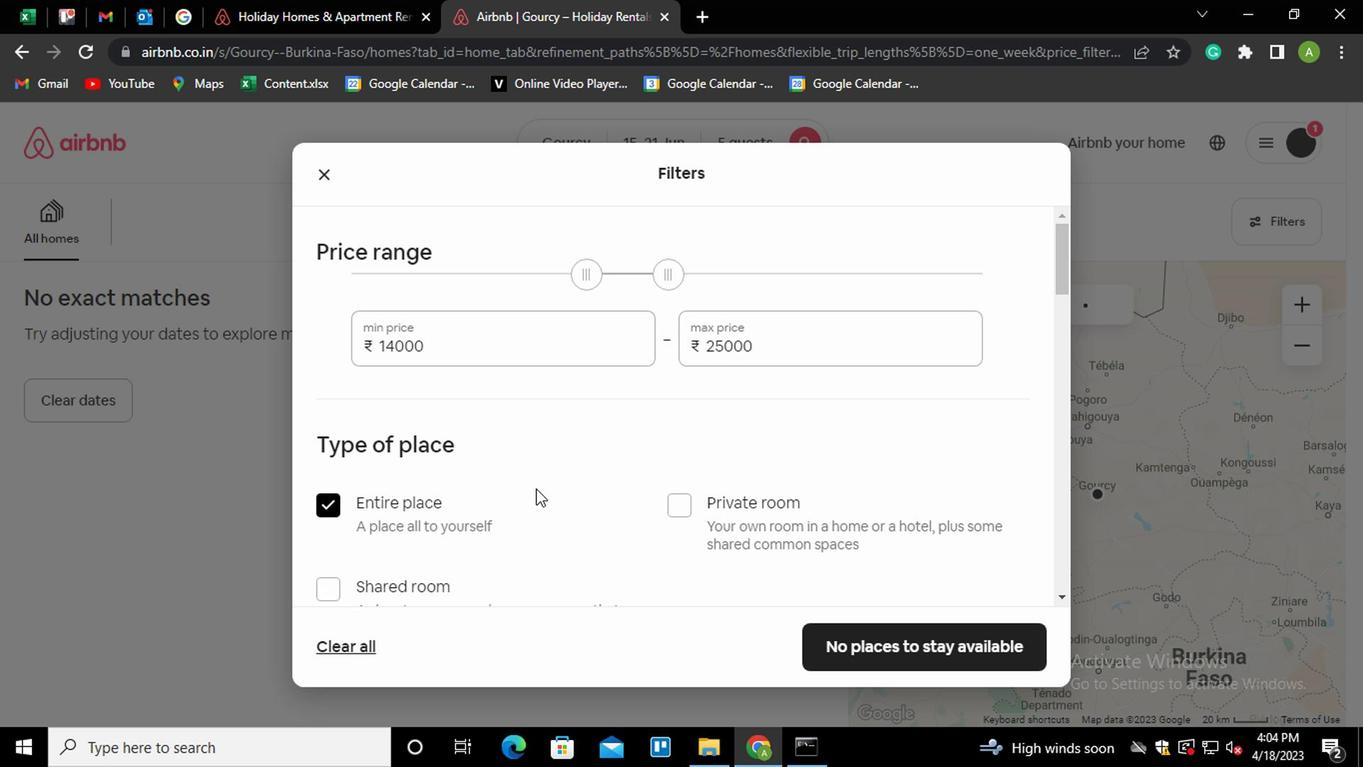 
Action: Mouse scrolled (547, 487) with delta (0, 0)
Screenshot: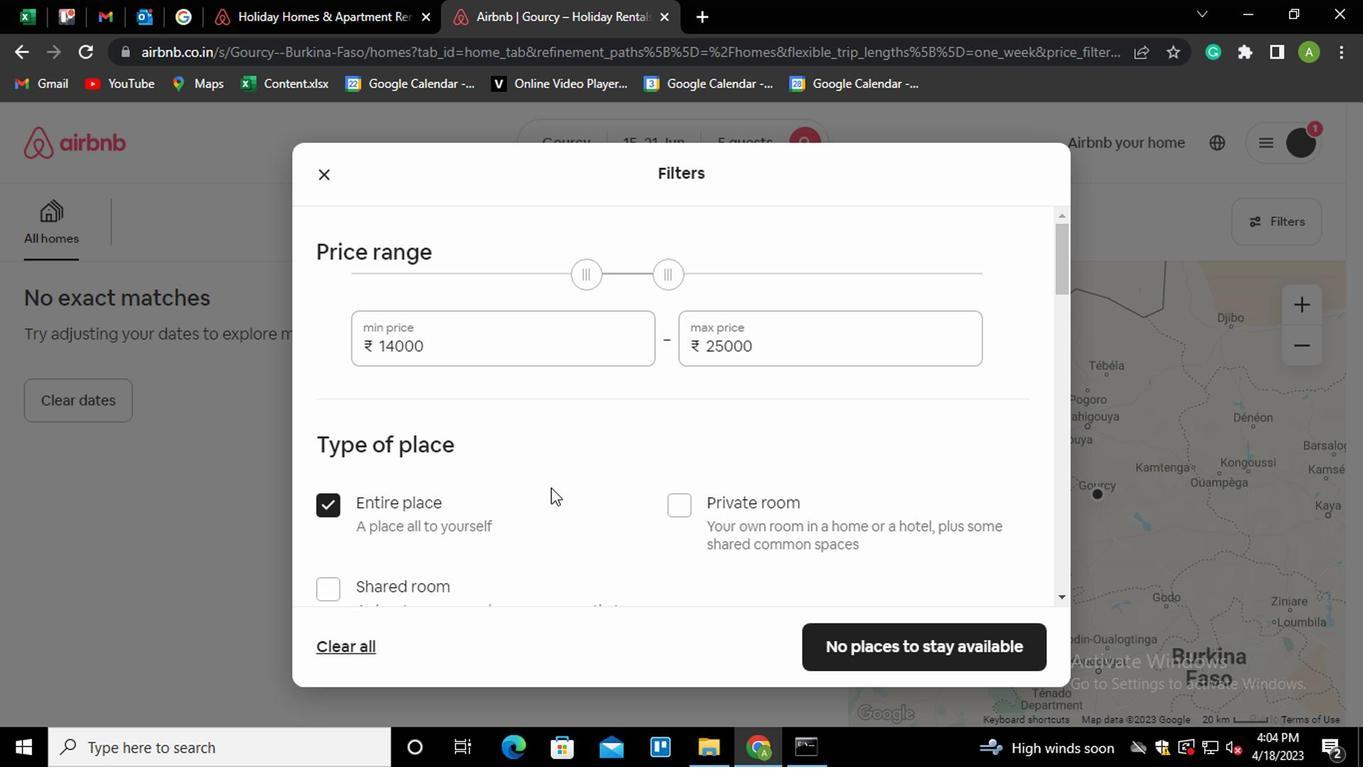
Action: Mouse scrolled (547, 487) with delta (0, 0)
Screenshot: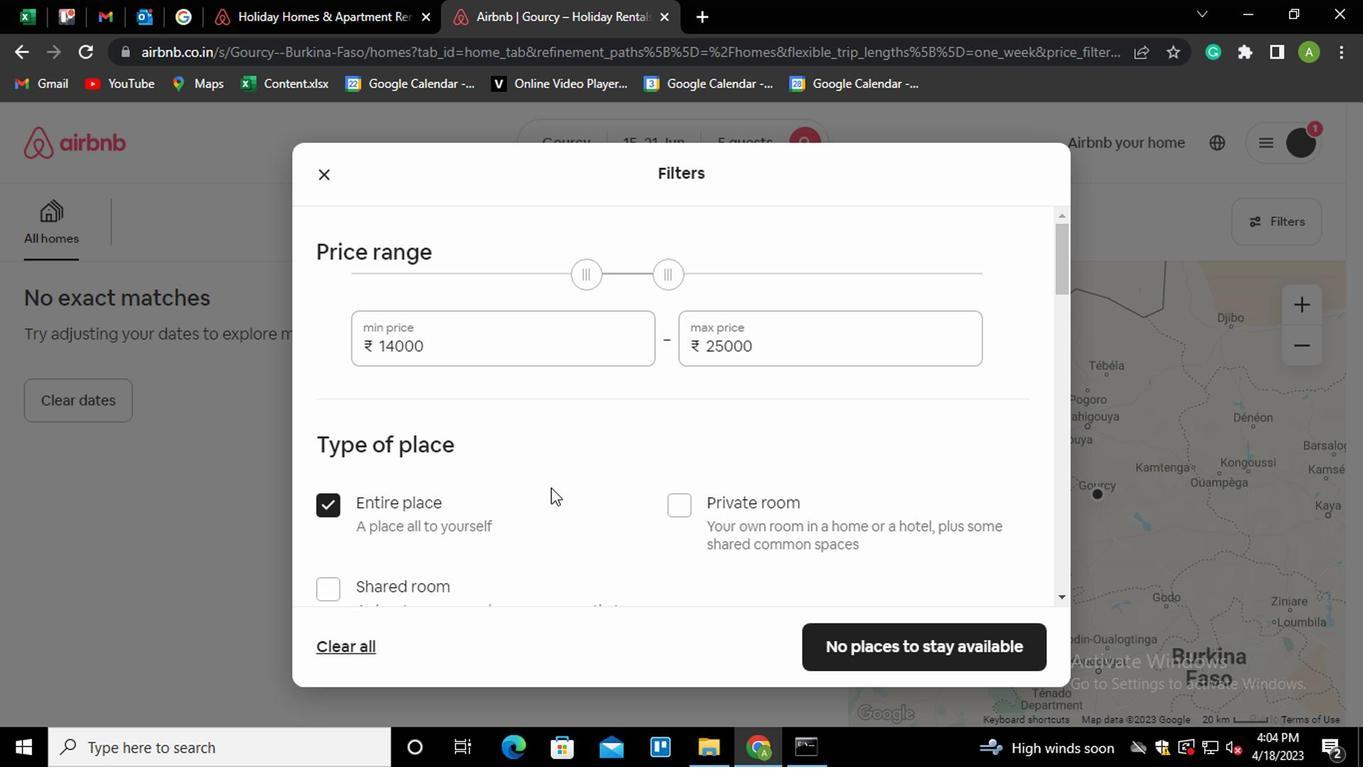 
Action: Mouse scrolled (547, 487) with delta (0, 0)
Screenshot: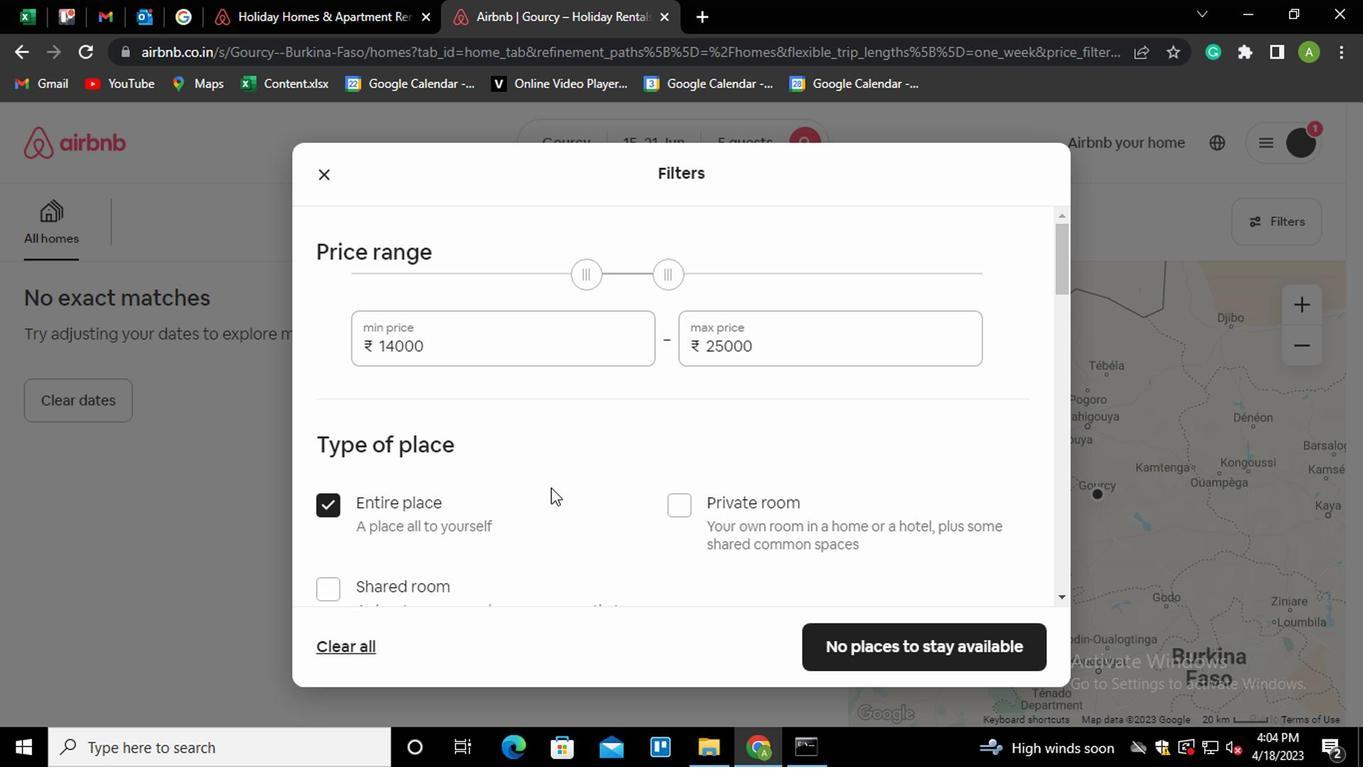
Action: Mouse moved to (580, 534)
Screenshot: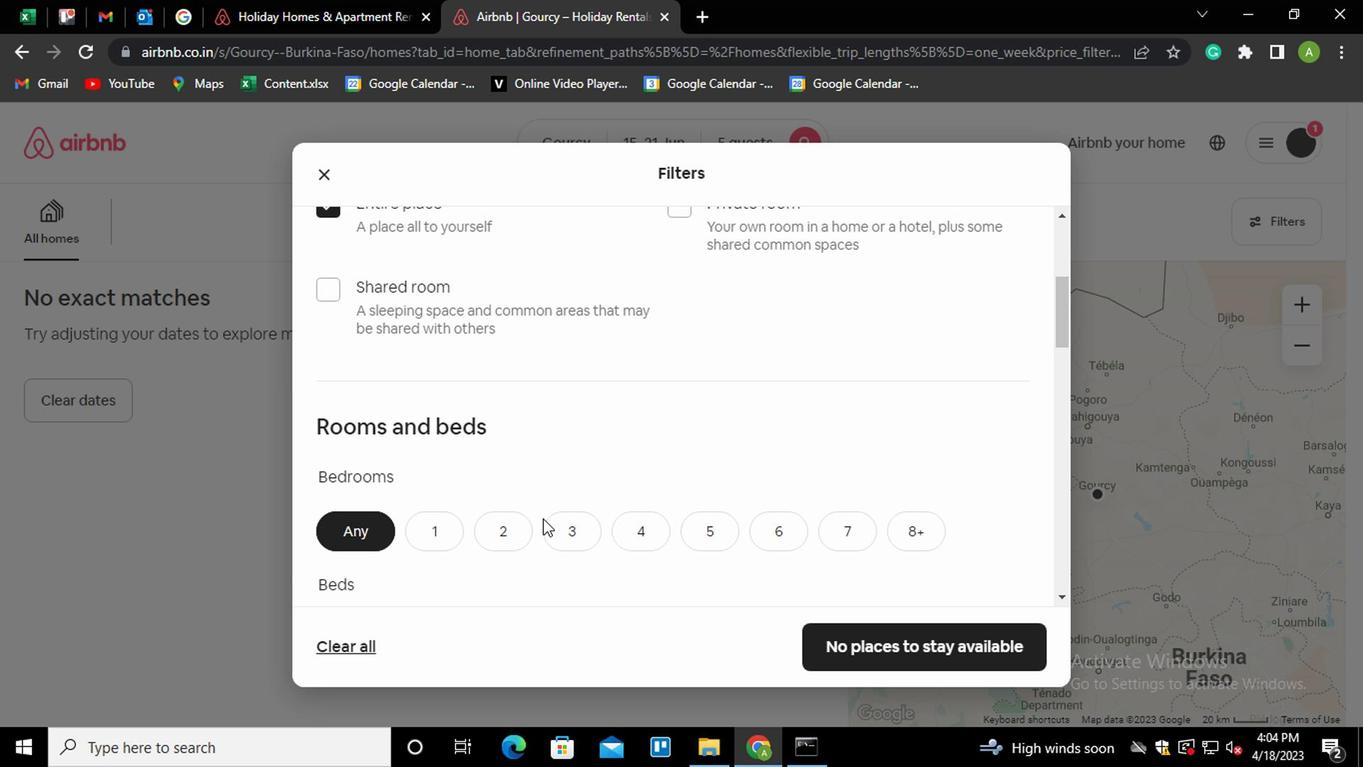 
Action: Mouse pressed left at (580, 534)
Screenshot: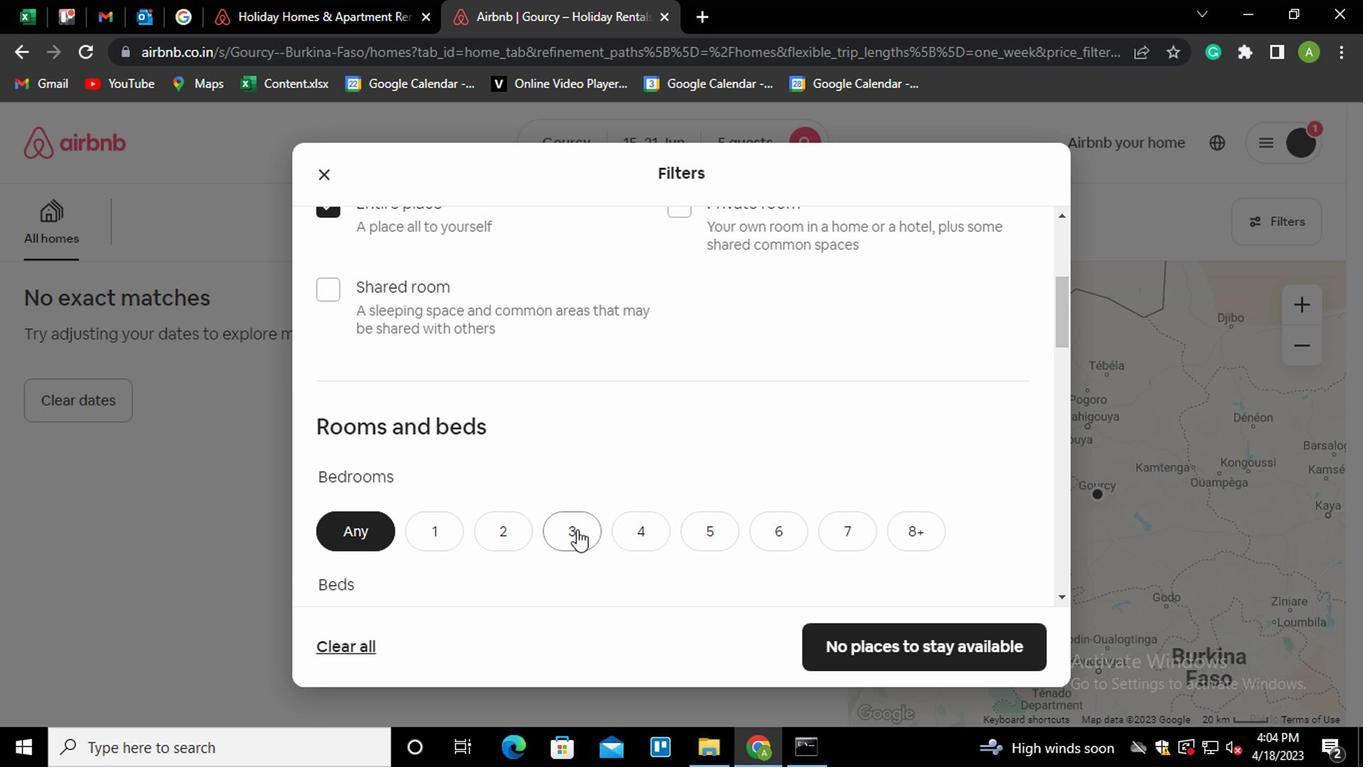 
Action: Mouse moved to (601, 468)
Screenshot: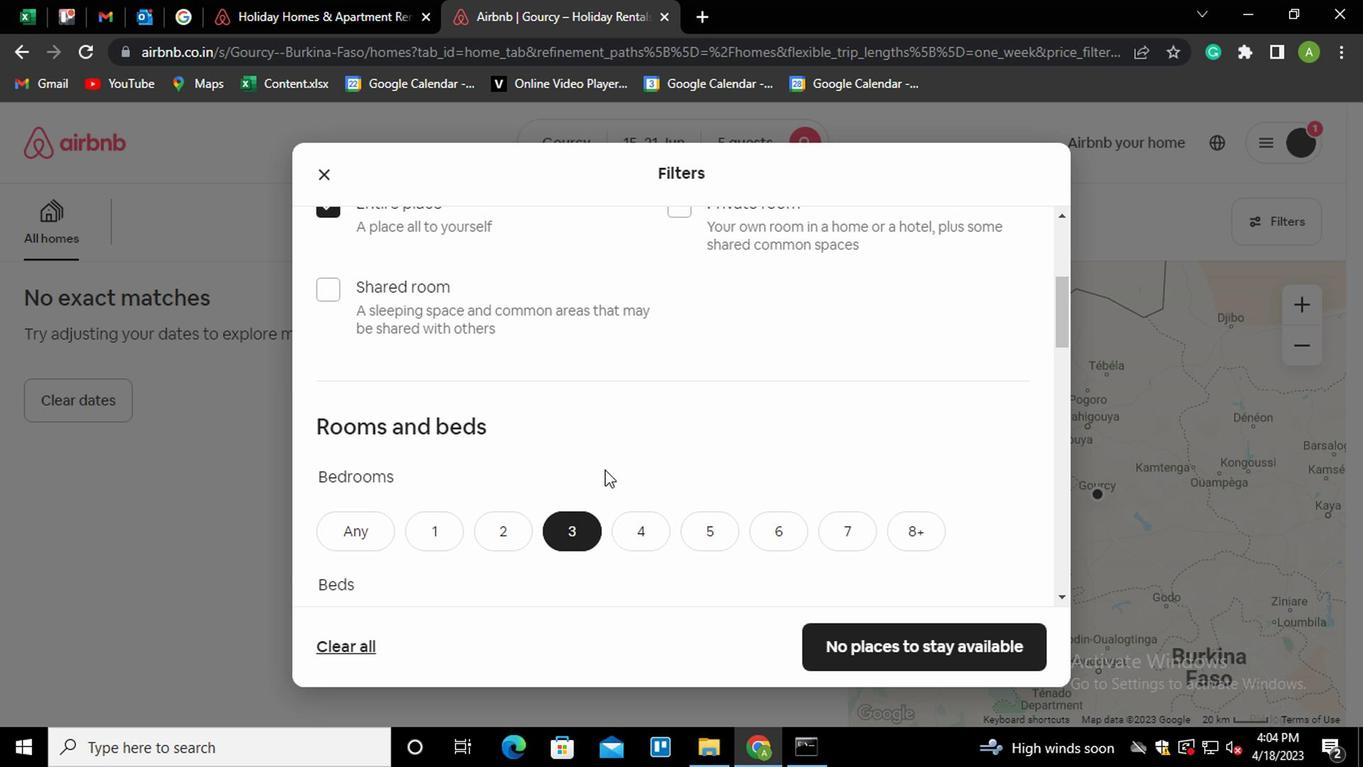 
Action: Mouse scrolled (601, 468) with delta (0, 0)
Screenshot: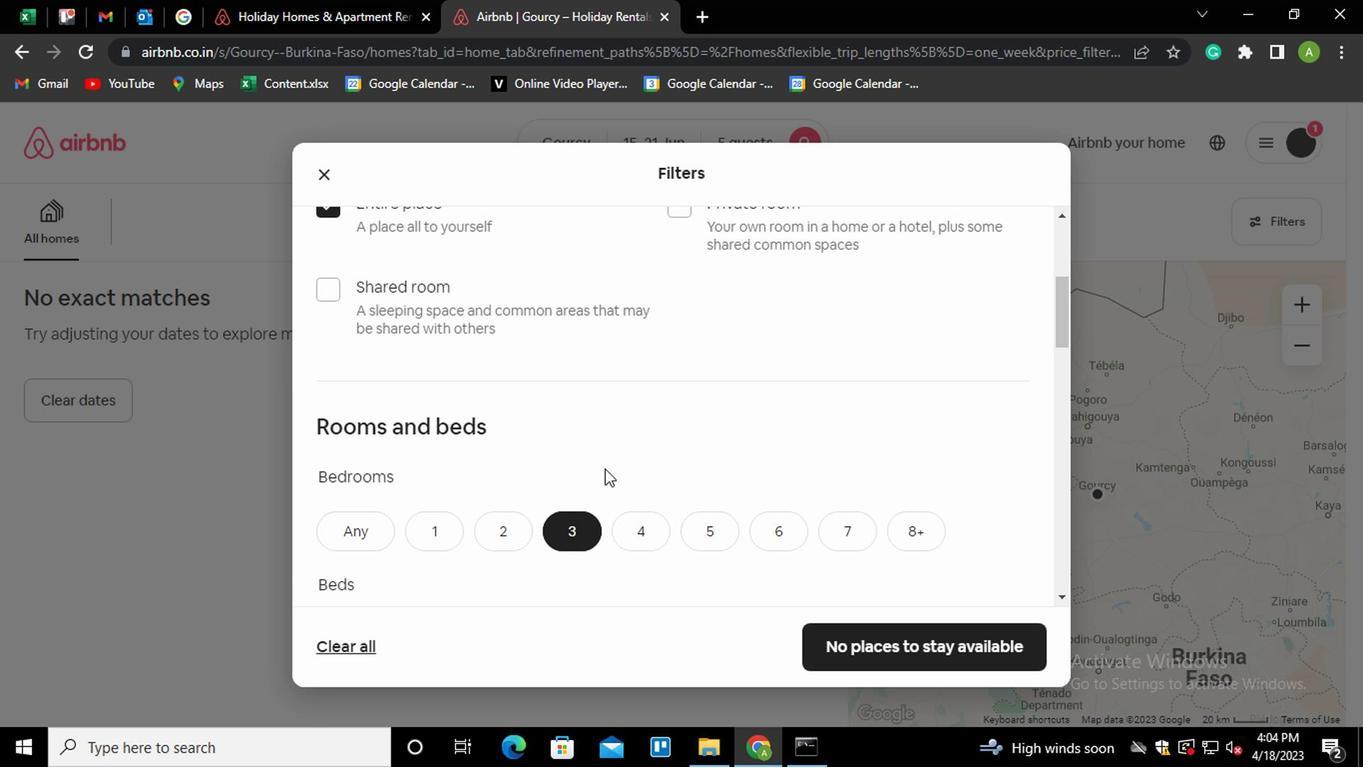 
Action: Mouse moved to (571, 543)
Screenshot: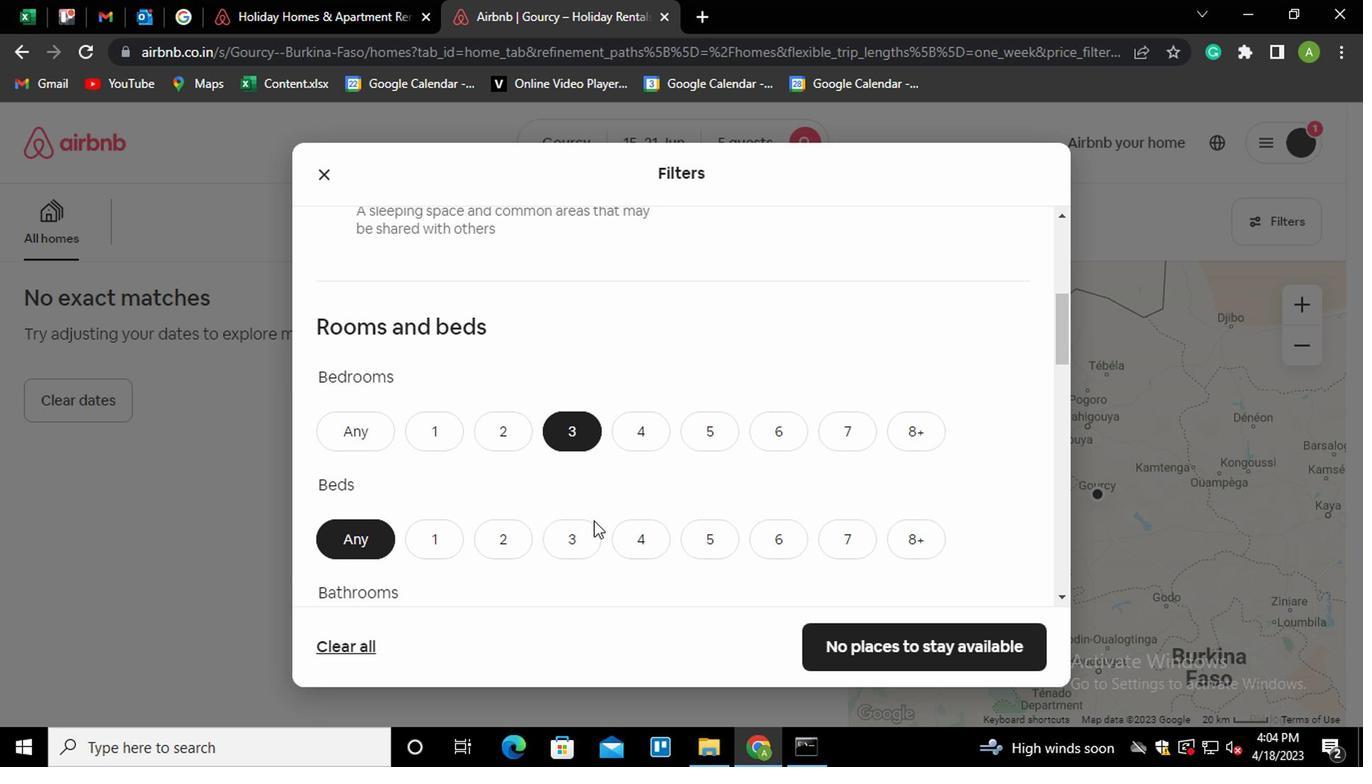 
Action: Mouse pressed left at (571, 543)
Screenshot: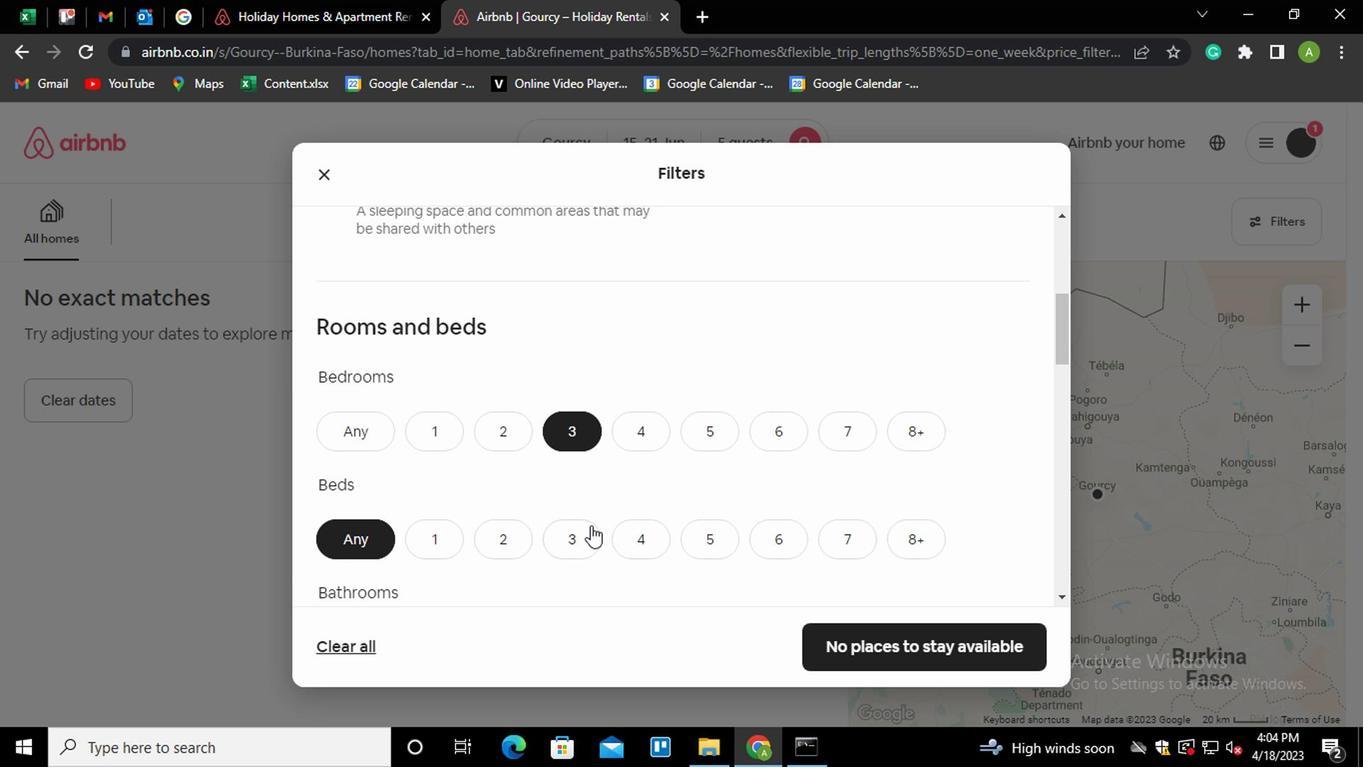 
Action: Mouse moved to (596, 490)
Screenshot: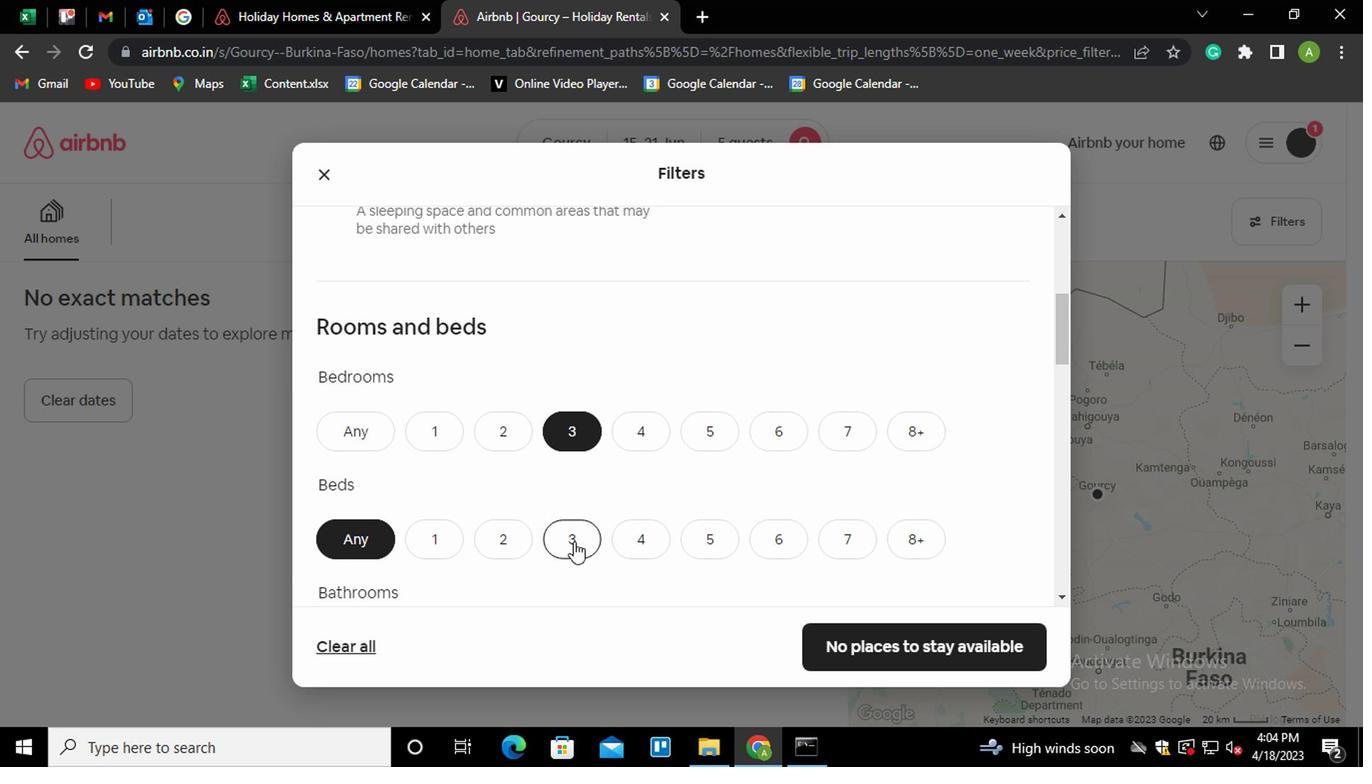 
Action: Mouse scrolled (596, 489) with delta (0, 0)
Screenshot: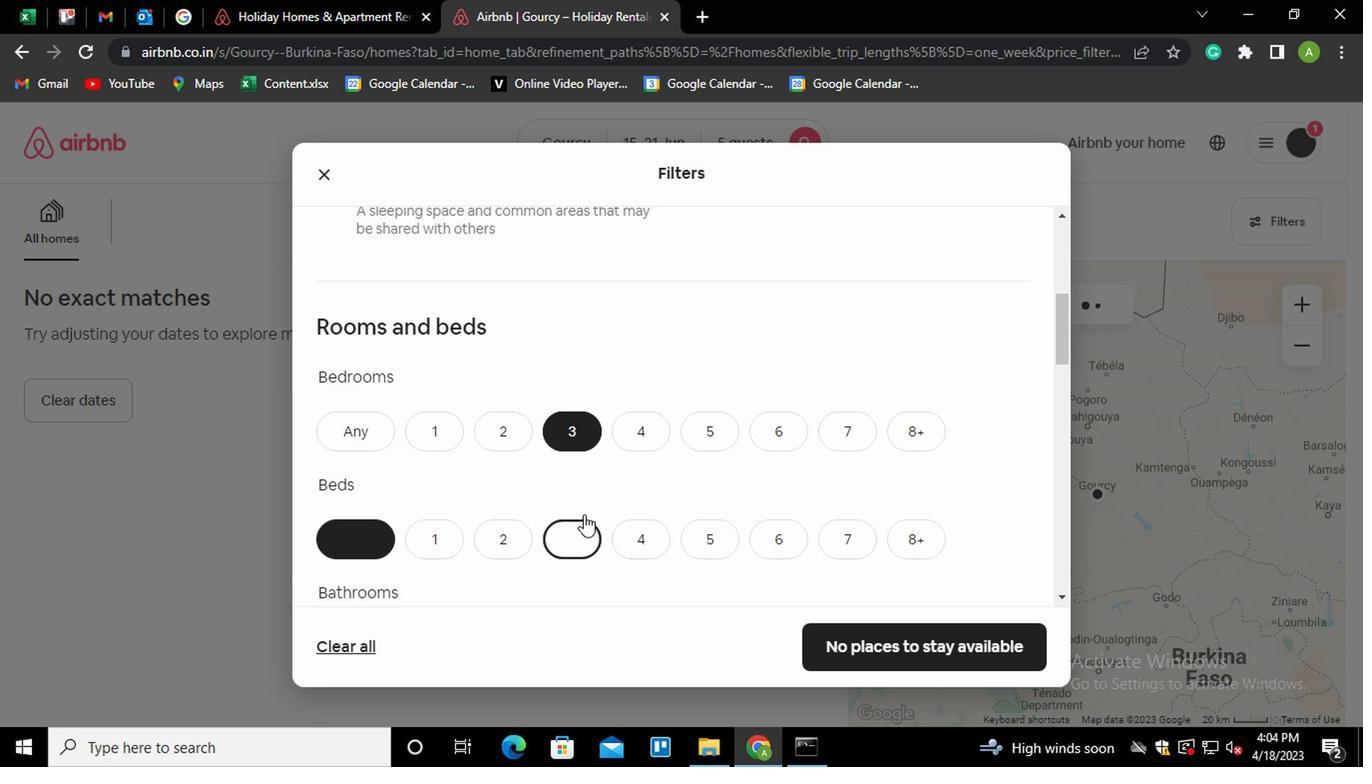 
Action: Mouse scrolled (596, 489) with delta (0, 0)
Screenshot: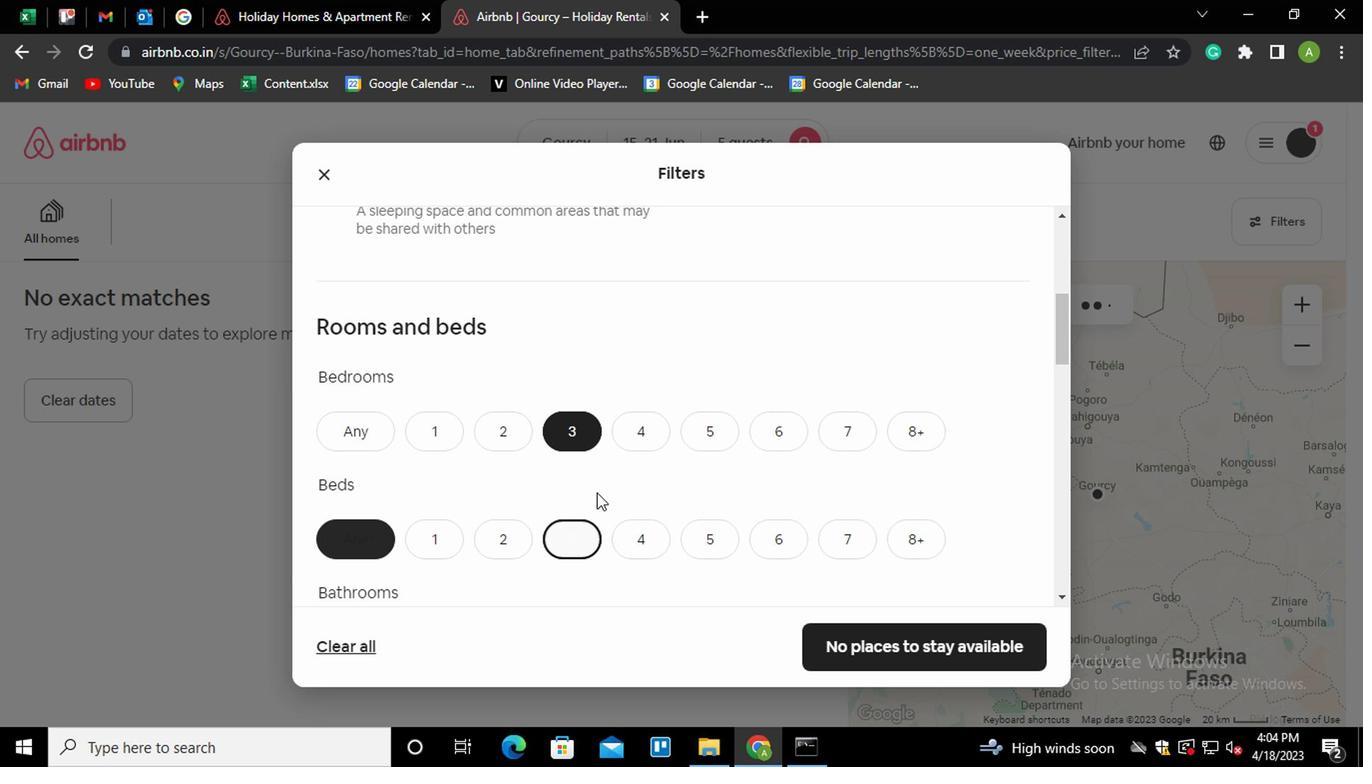 
Action: Mouse moved to (583, 459)
Screenshot: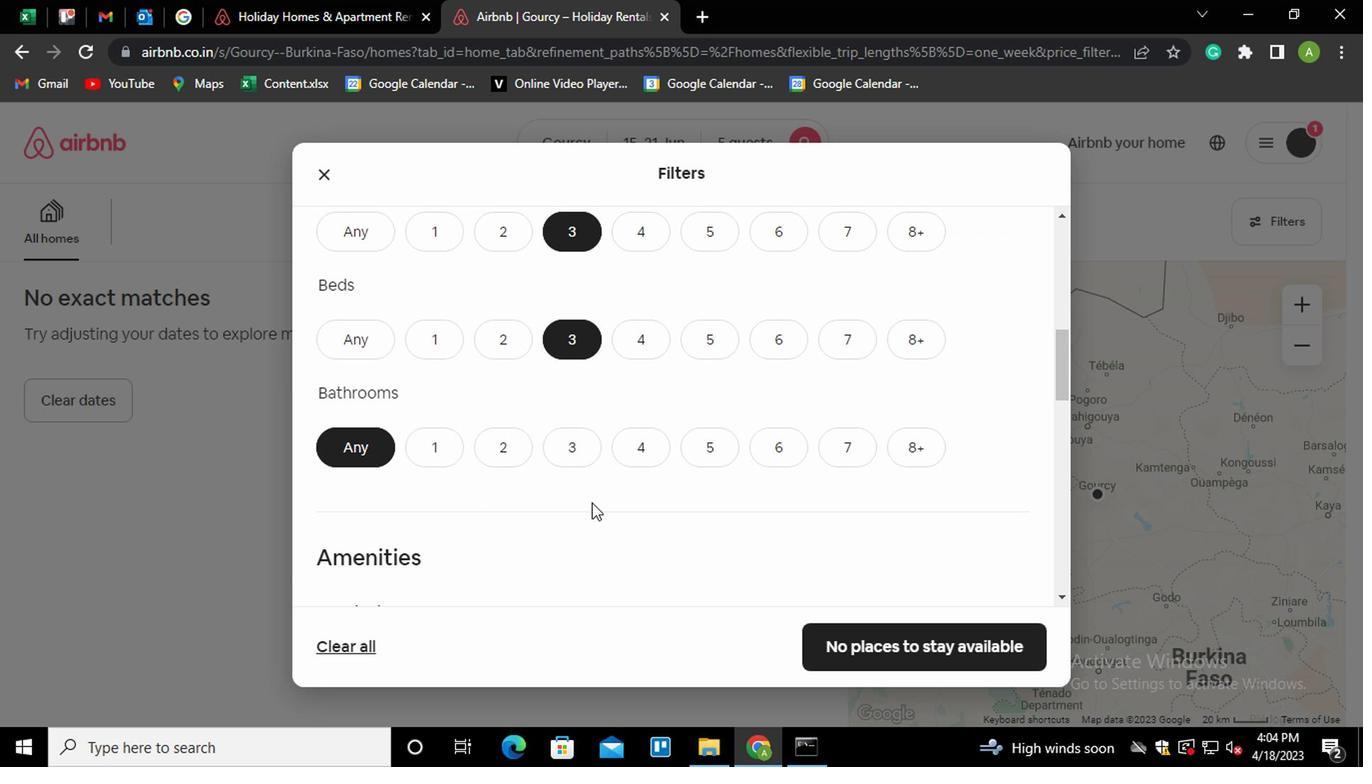 
Action: Mouse pressed left at (583, 459)
Screenshot: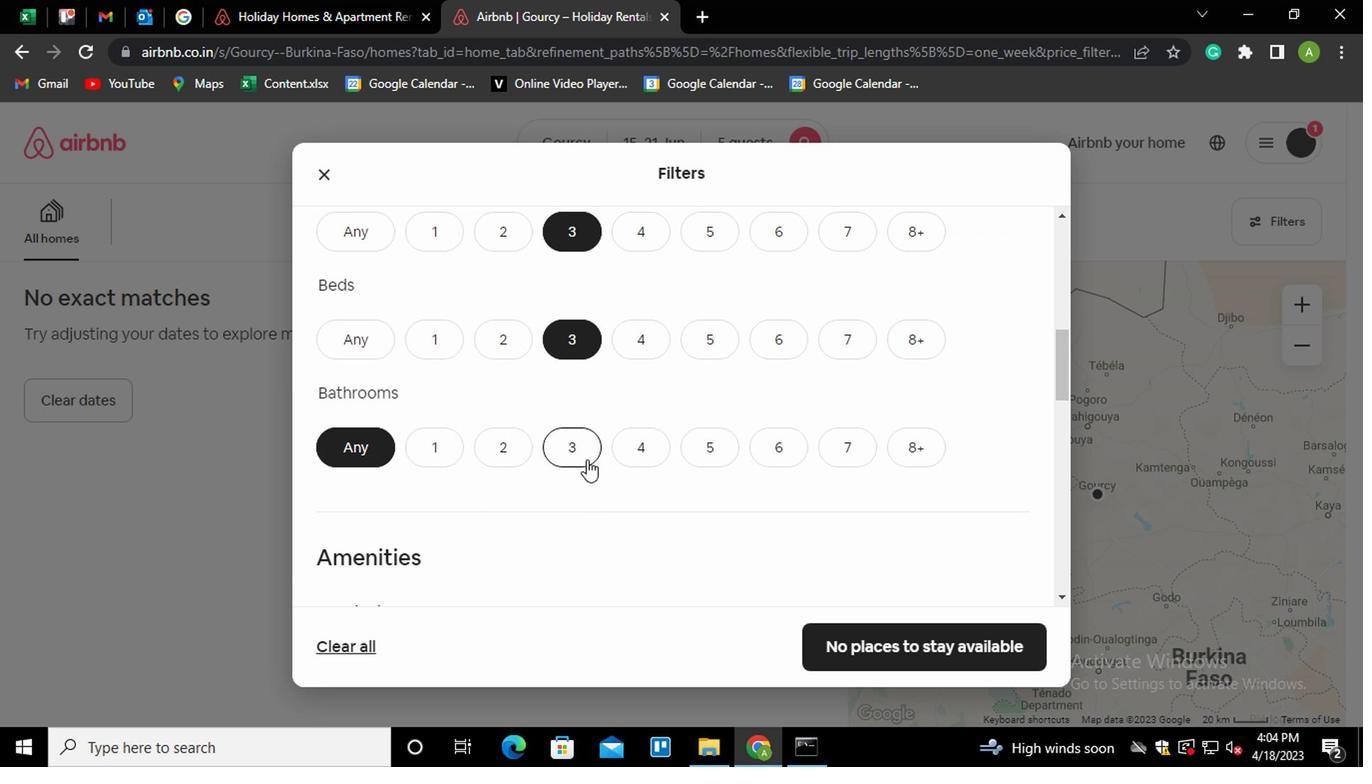 
Action: Mouse moved to (674, 448)
Screenshot: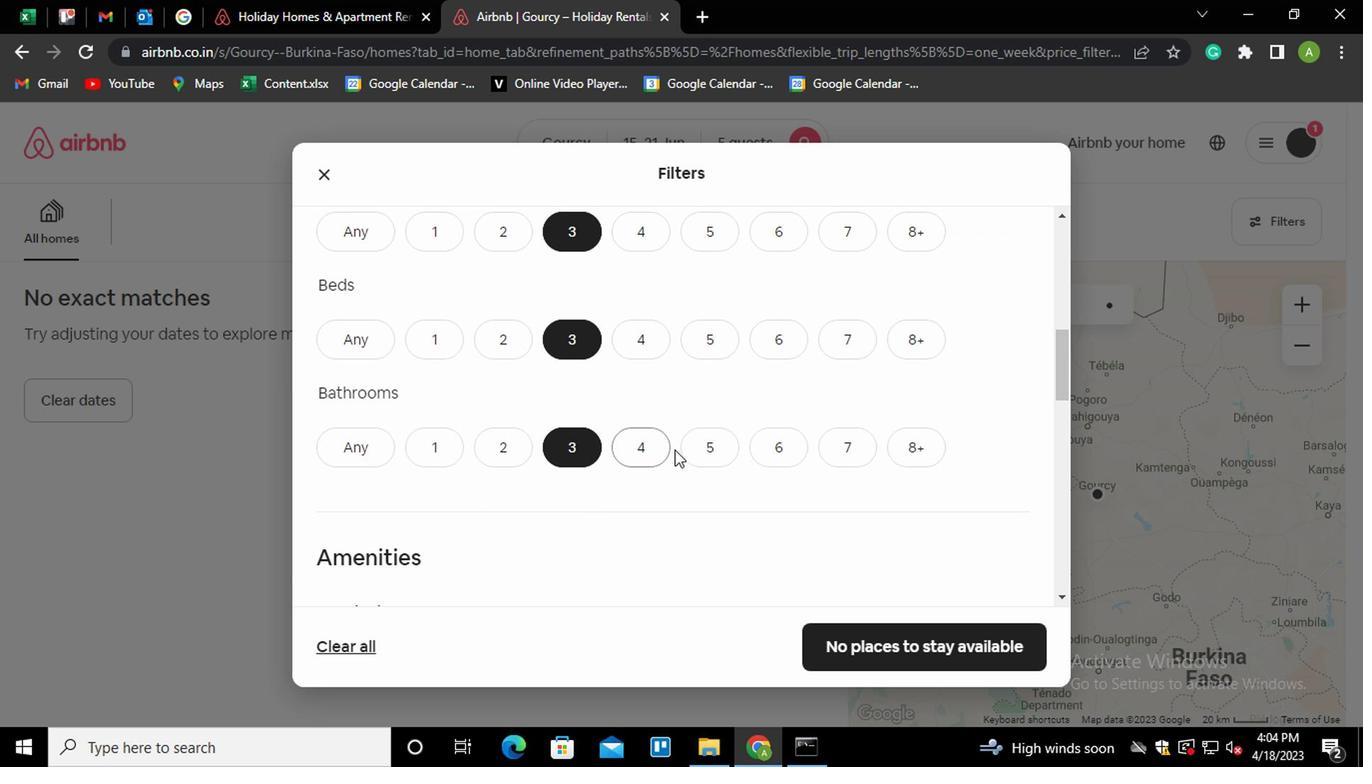 
Action: Mouse scrolled (674, 447) with delta (0, 0)
Screenshot: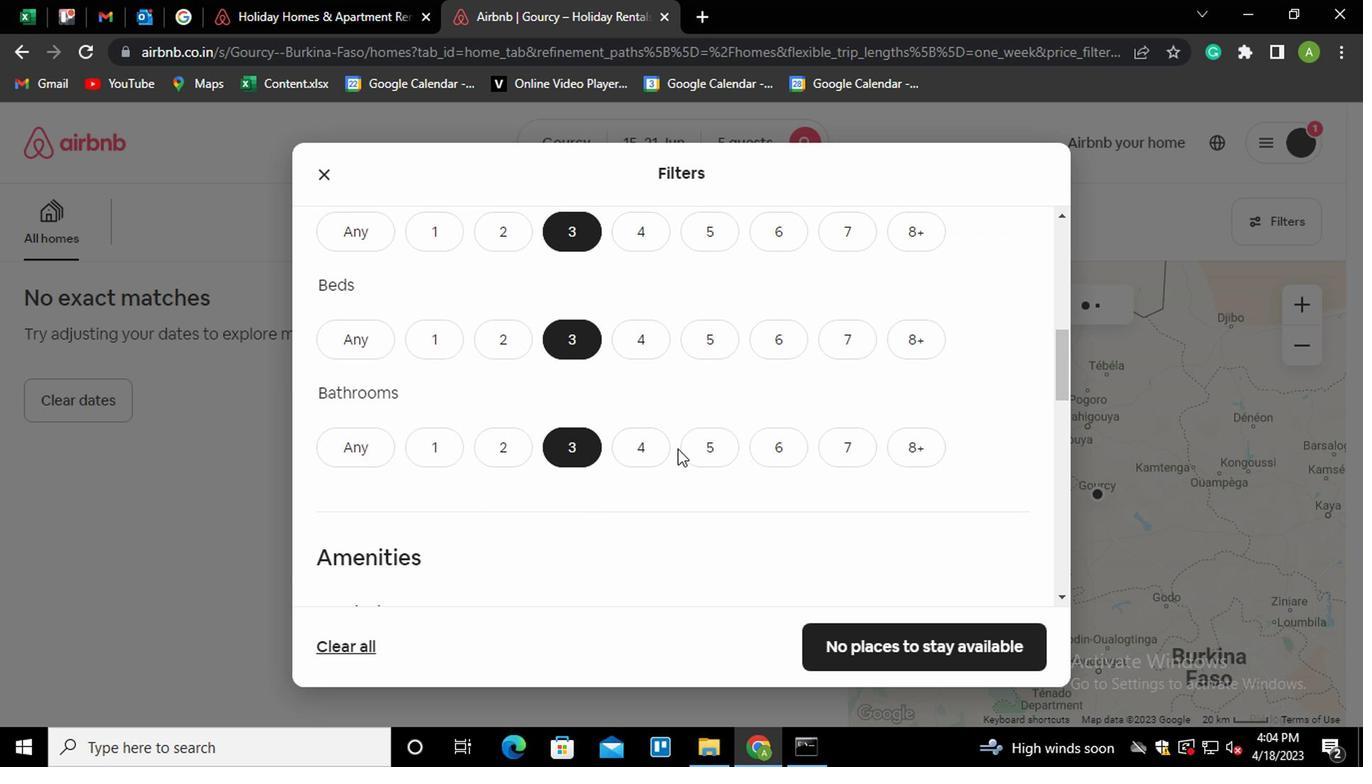 
Action: Mouse scrolled (674, 447) with delta (0, 0)
Screenshot: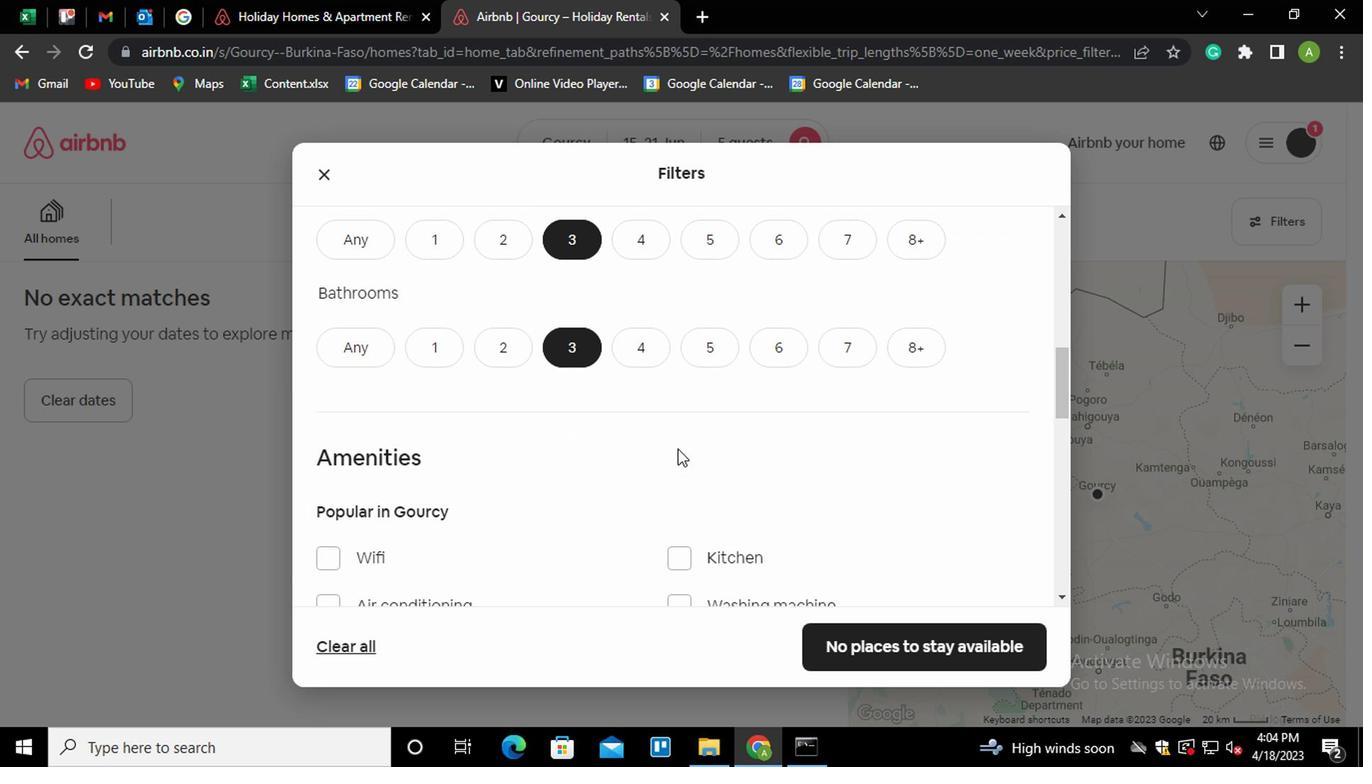 
Action: Mouse moved to (672, 447)
Screenshot: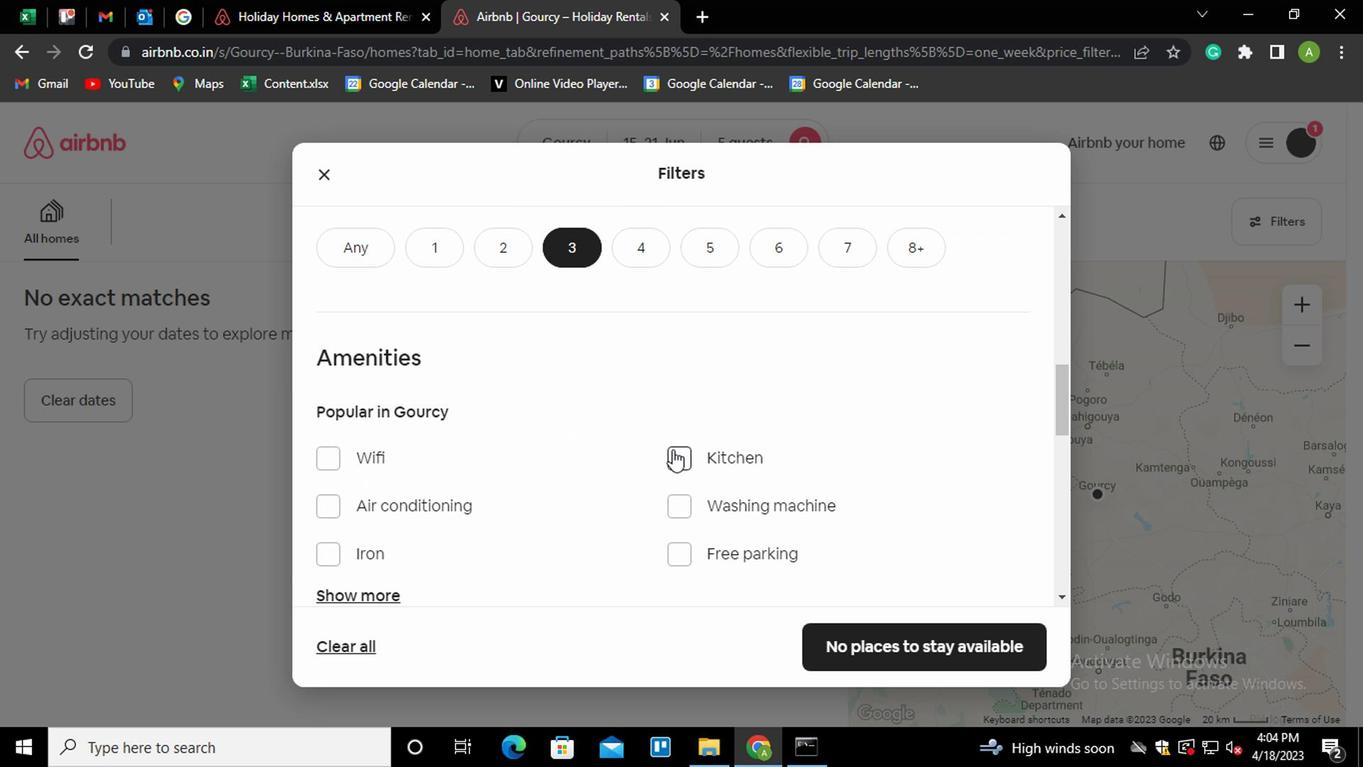 
Action: Mouse scrolled (672, 446) with delta (0, -1)
Screenshot: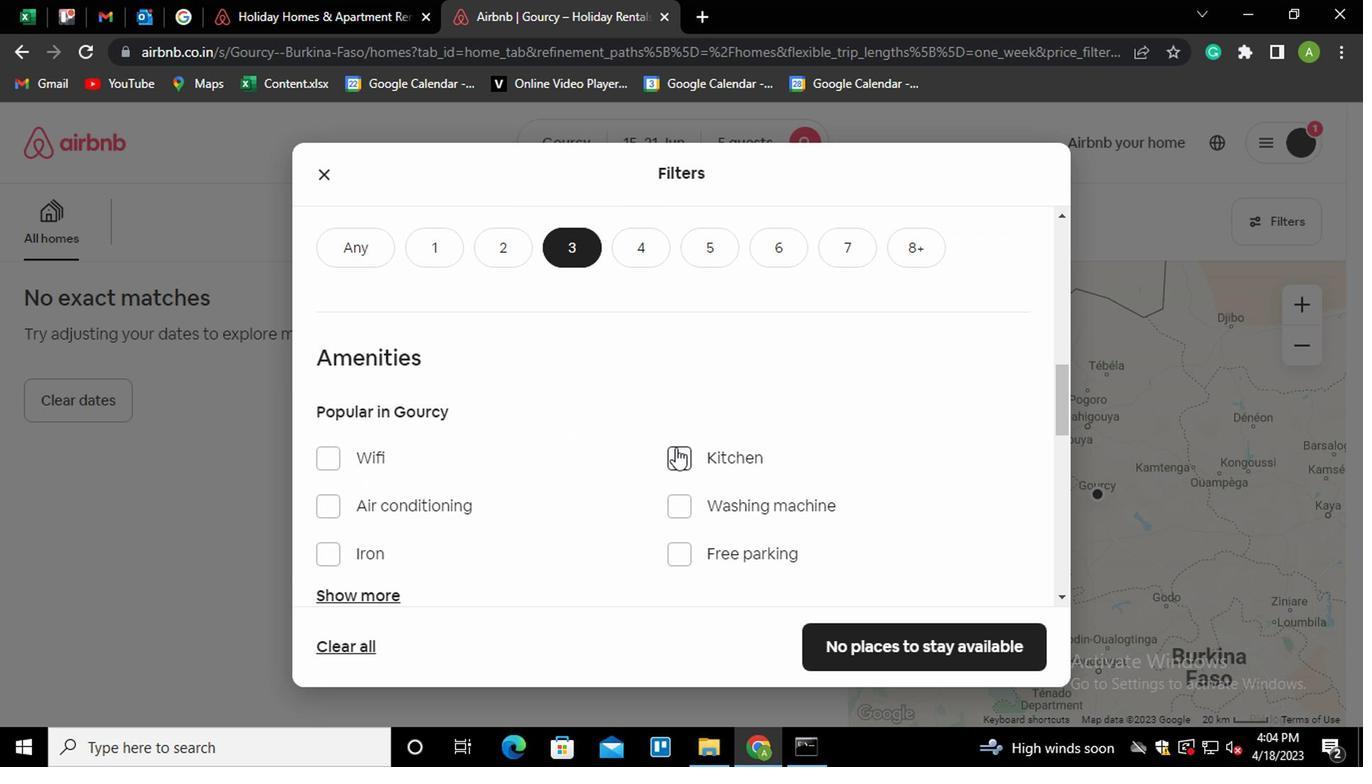 
Action: Mouse moved to (336, 404)
Screenshot: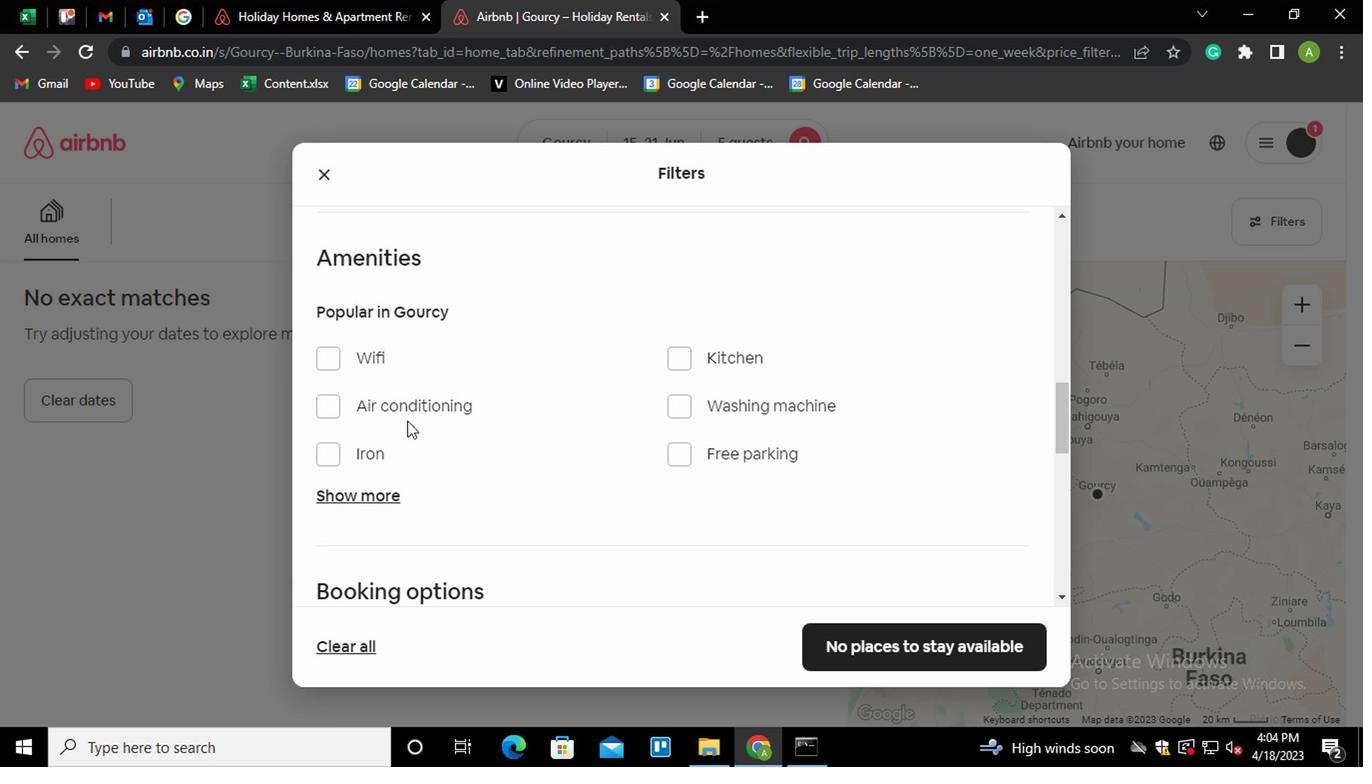 
Action: Mouse pressed left at (336, 404)
Screenshot: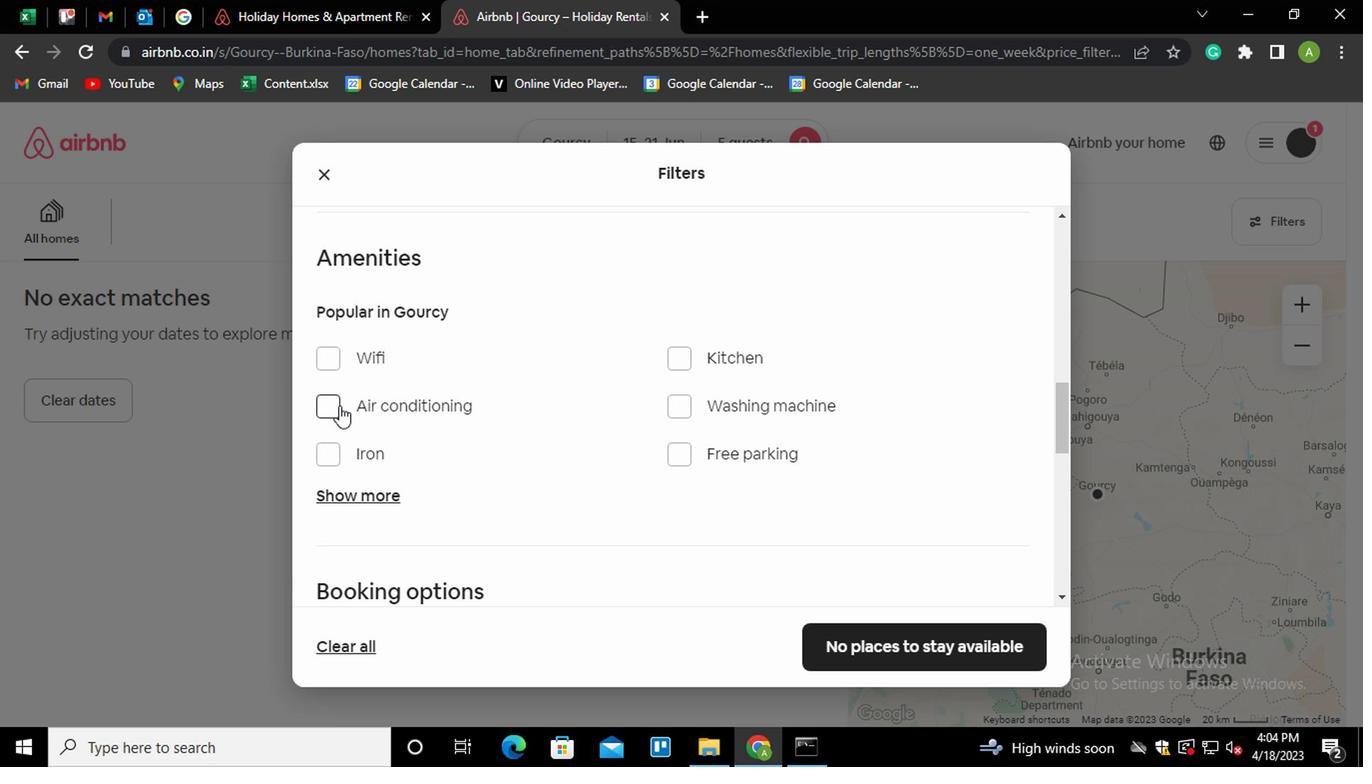 
Action: Mouse moved to (532, 424)
Screenshot: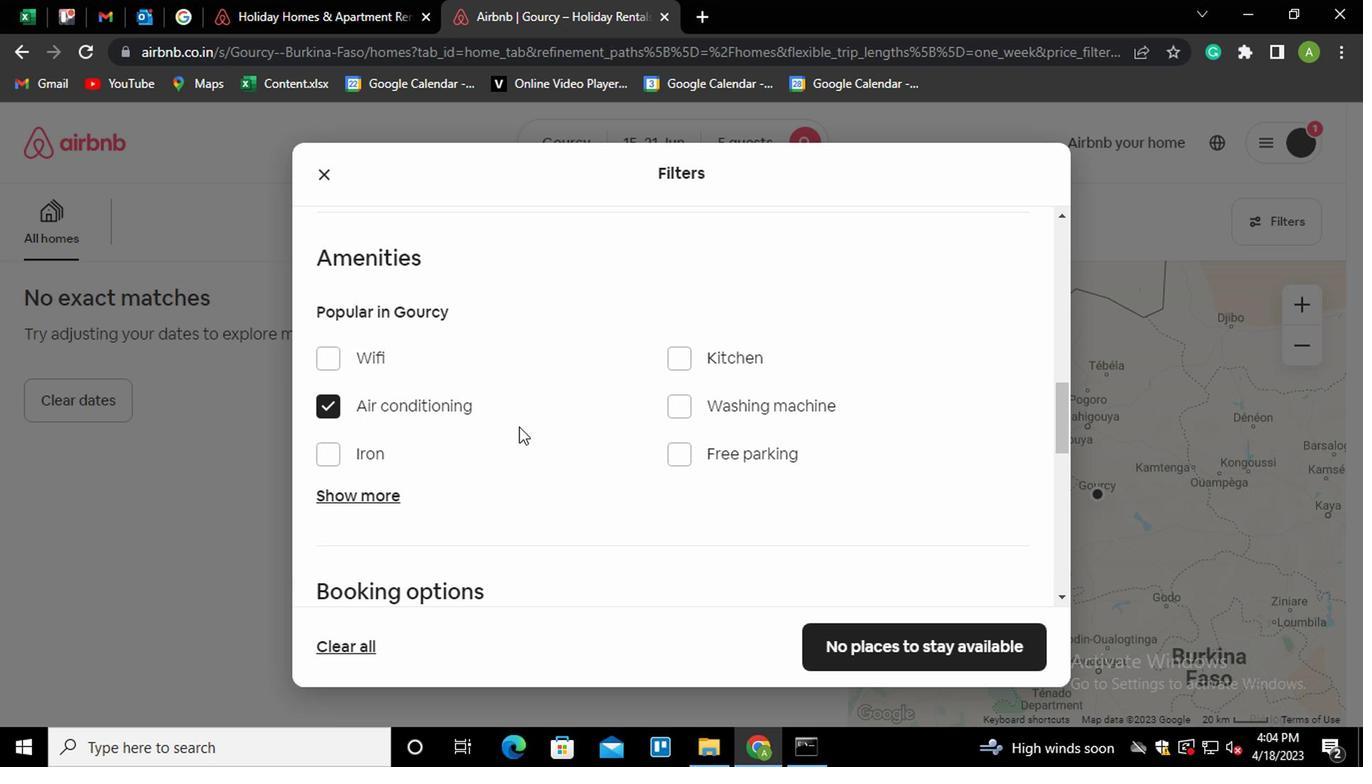 
Action: Mouse scrolled (532, 424) with delta (0, 0)
Screenshot: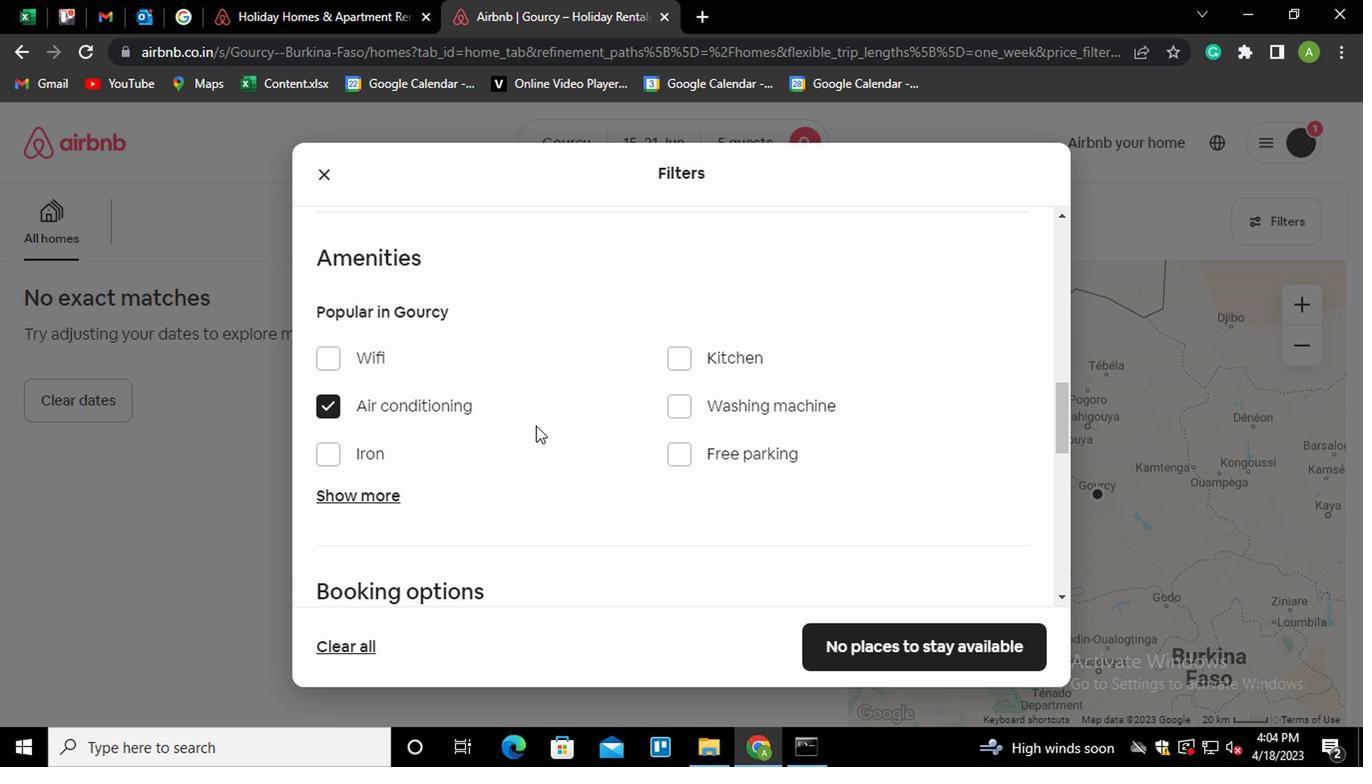 
Action: Mouse moved to (364, 391)
Screenshot: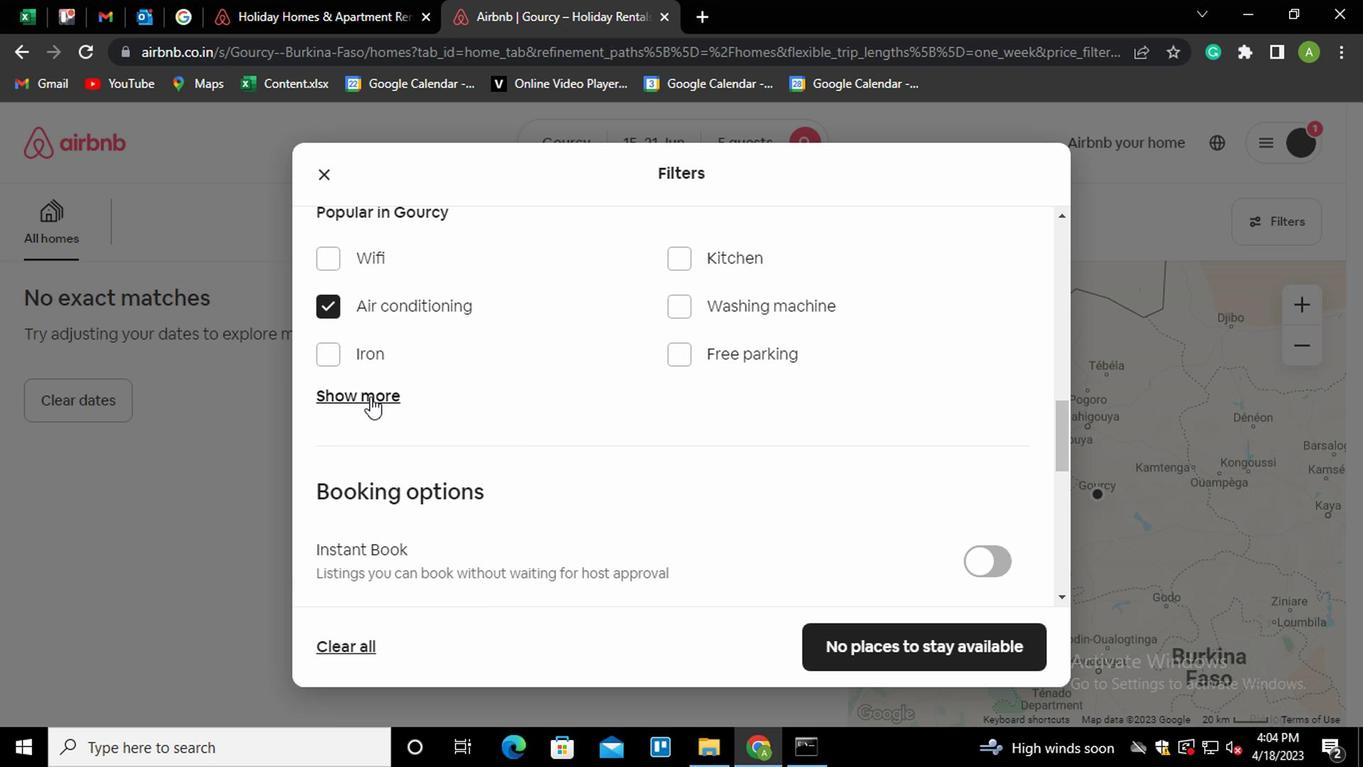 
Action: Mouse pressed left at (364, 391)
Screenshot: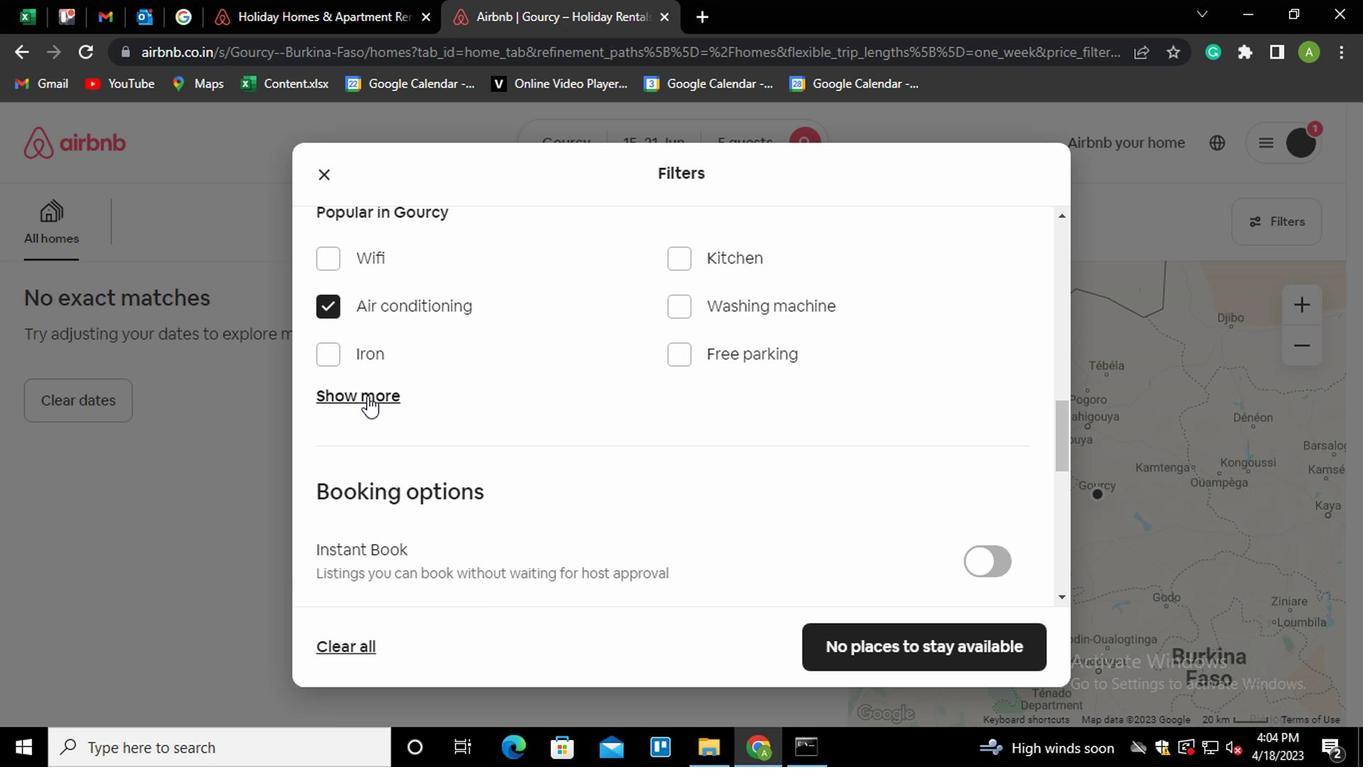 
Action: Mouse moved to (336, 566)
Screenshot: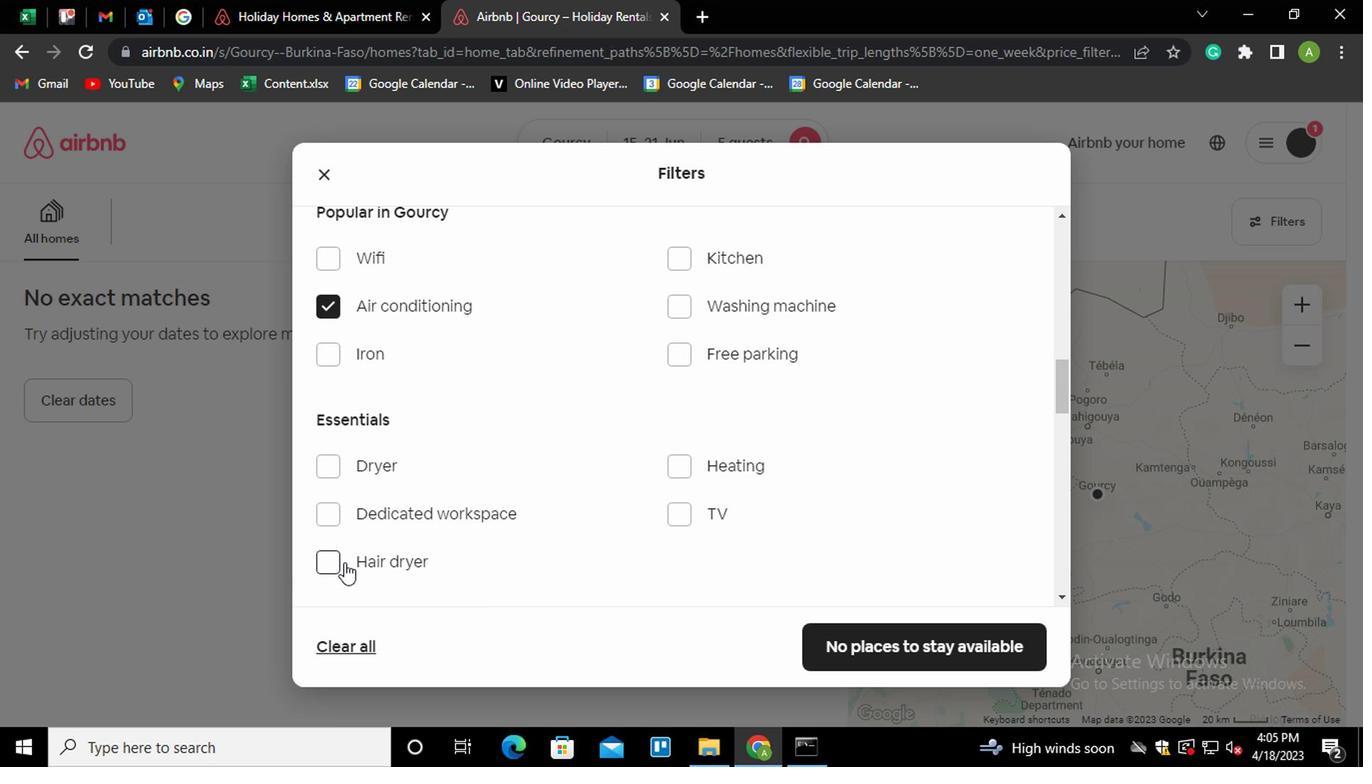 
Action: Mouse pressed left at (336, 566)
Screenshot: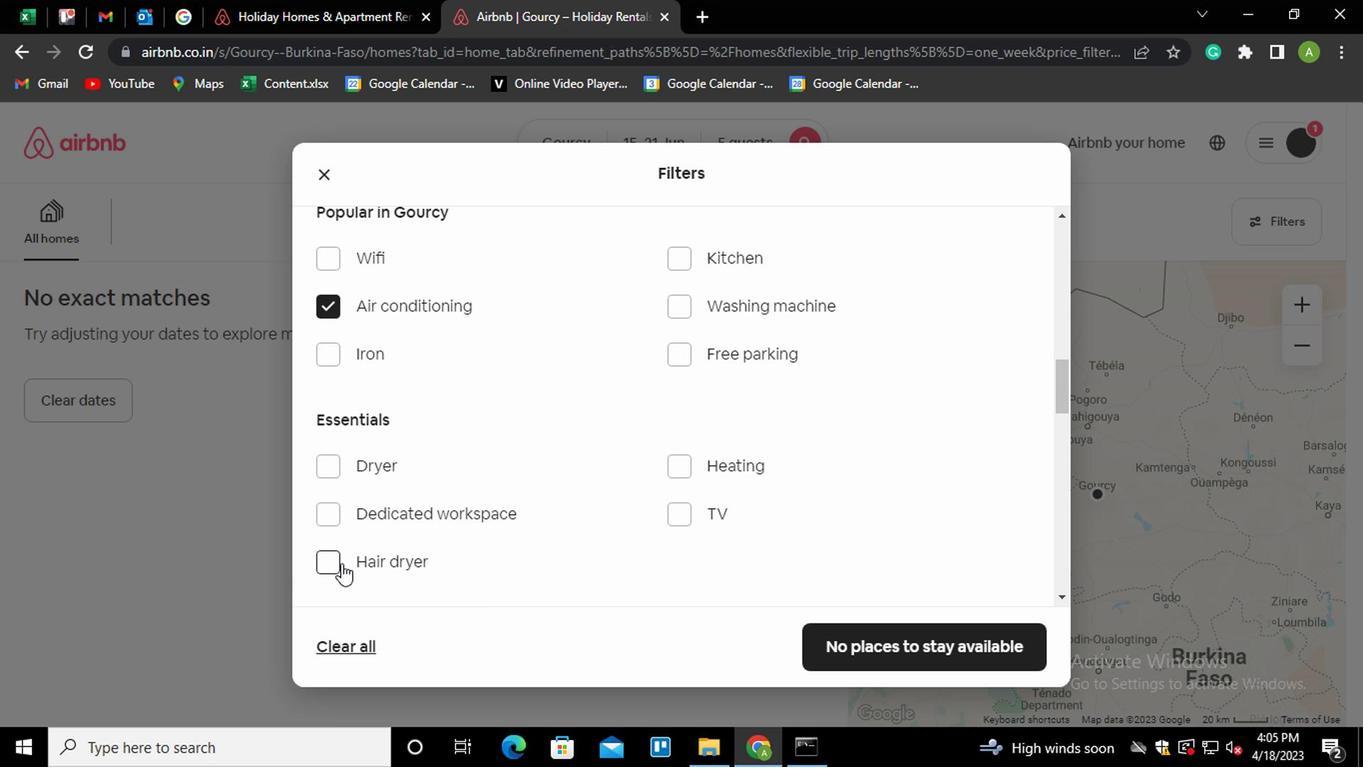 
Action: Mouse moved to (507, 468)
Screenshot: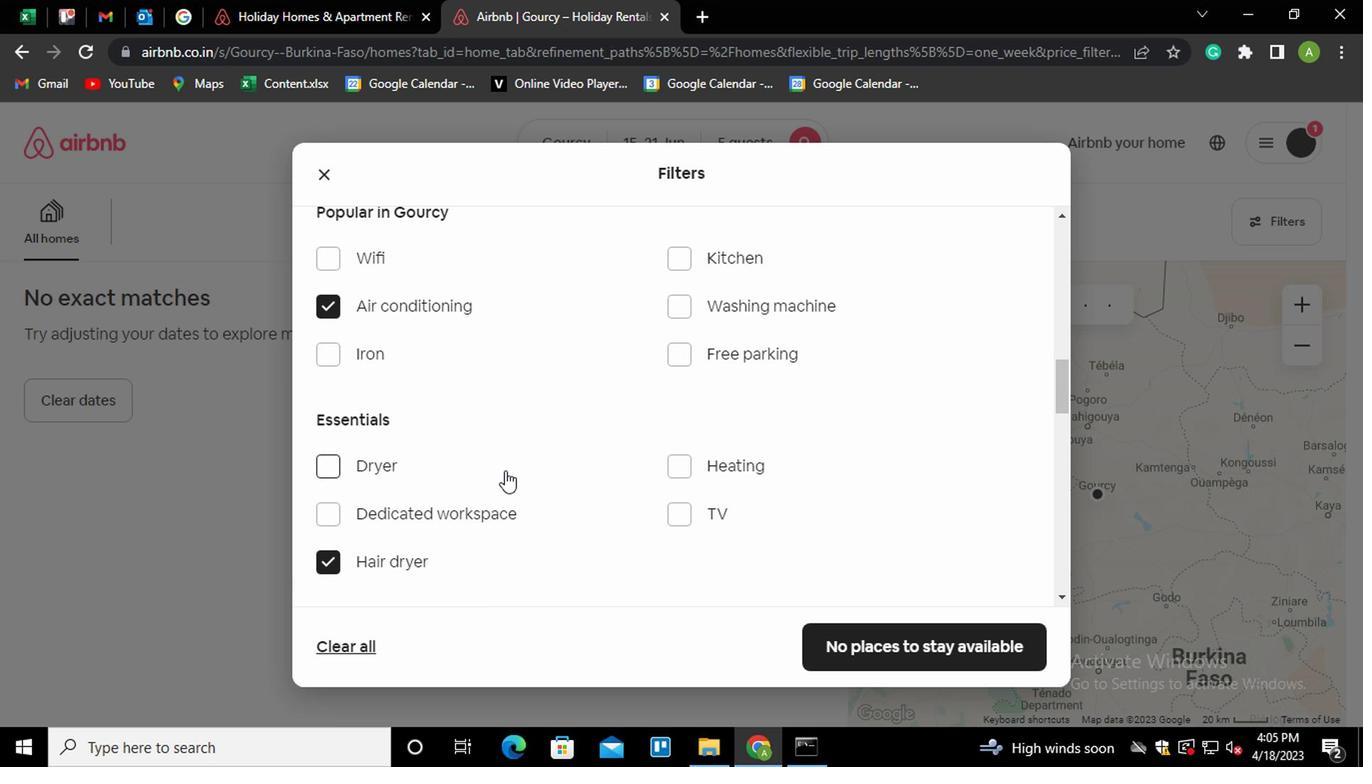 
Action: Mouse scrolled (507, 466) with delta (0, -1)
Screenshot: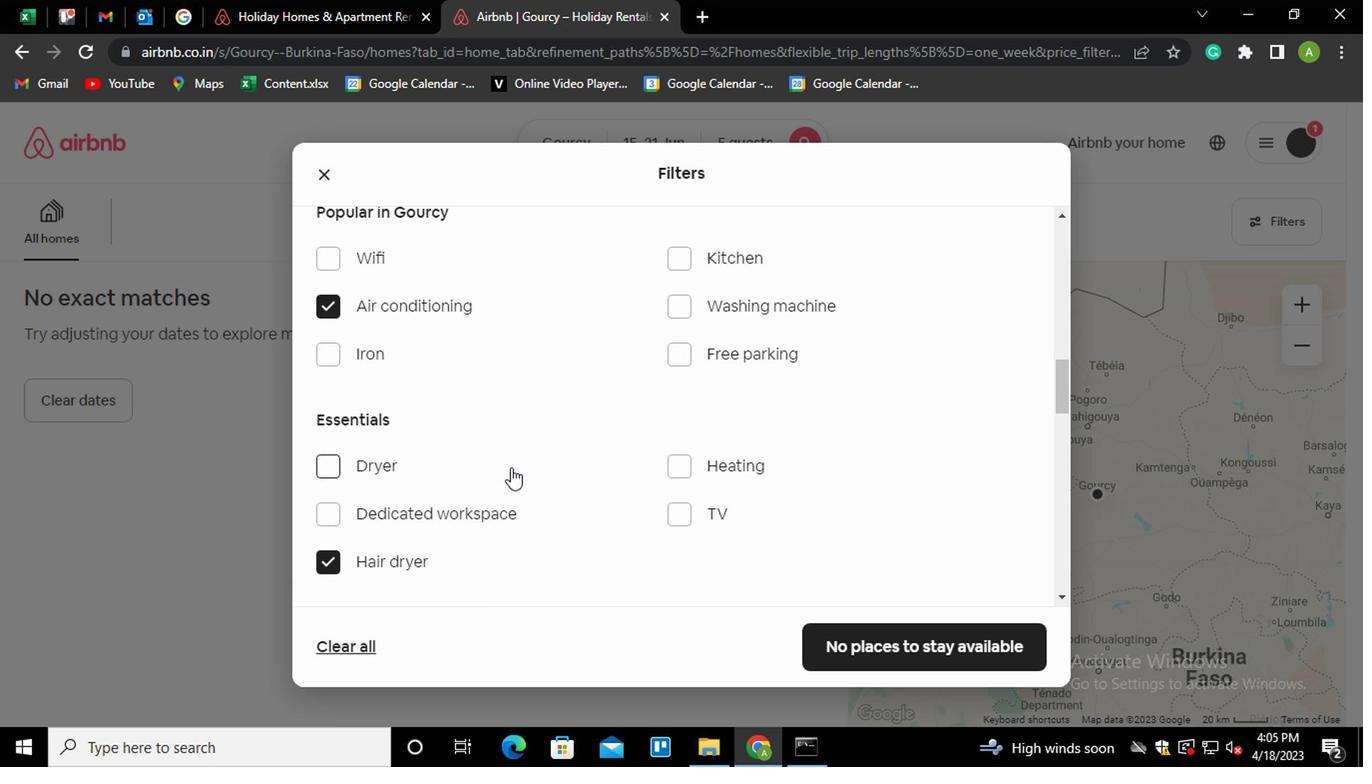 
Action: Mouse scrolled (507, 466) with delta (0, -1)
Screenshot: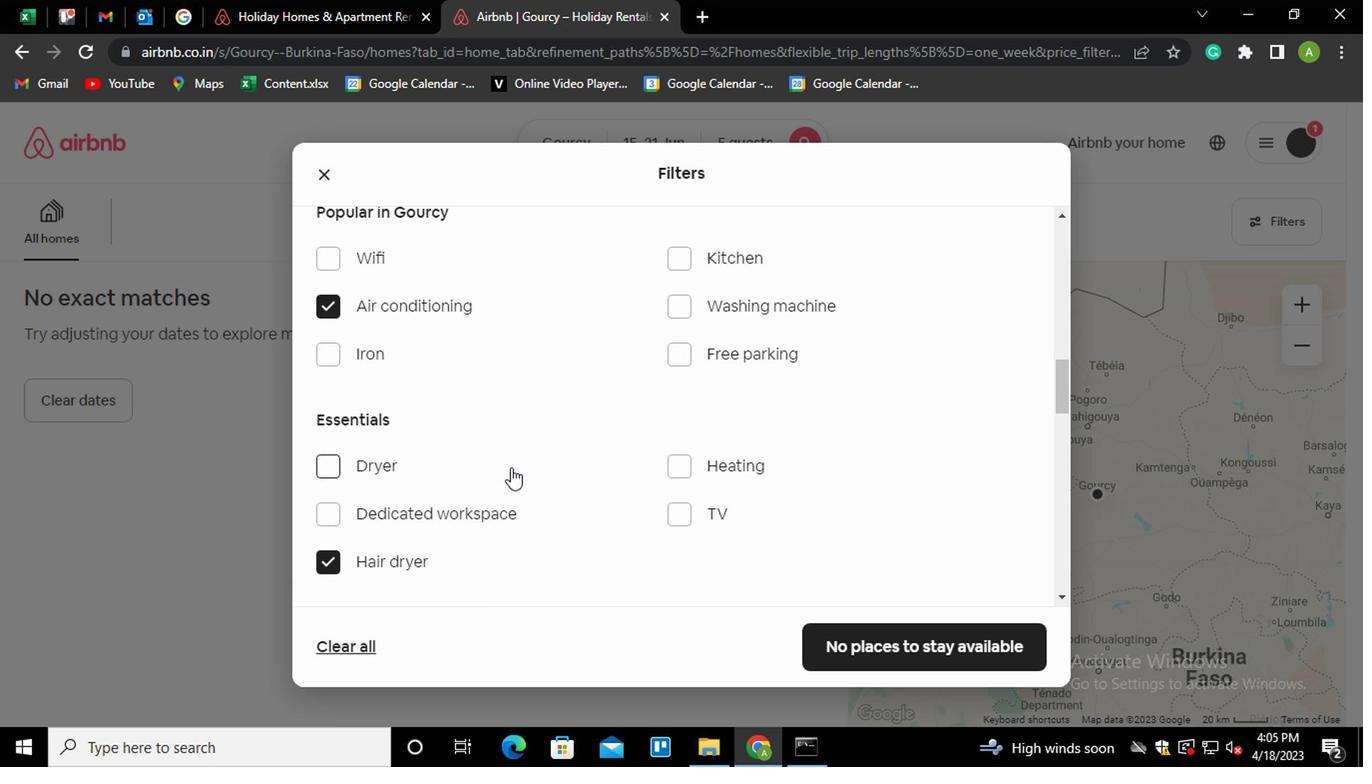 
Action: Mouse scrolled (507, 466) with delta (0, -1)
Screenshot: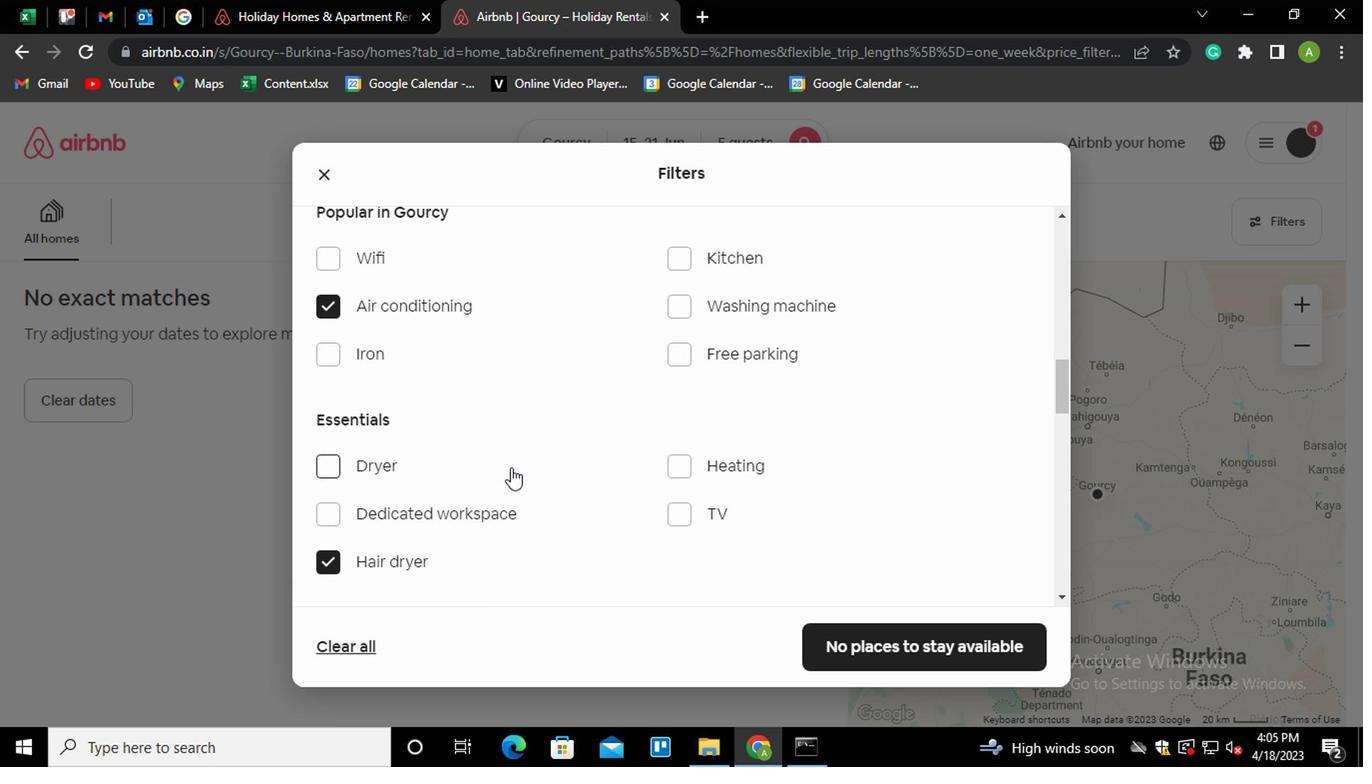 
Action: Mouse scrolled (507, 466) with delta (0, -1)
Screenshot: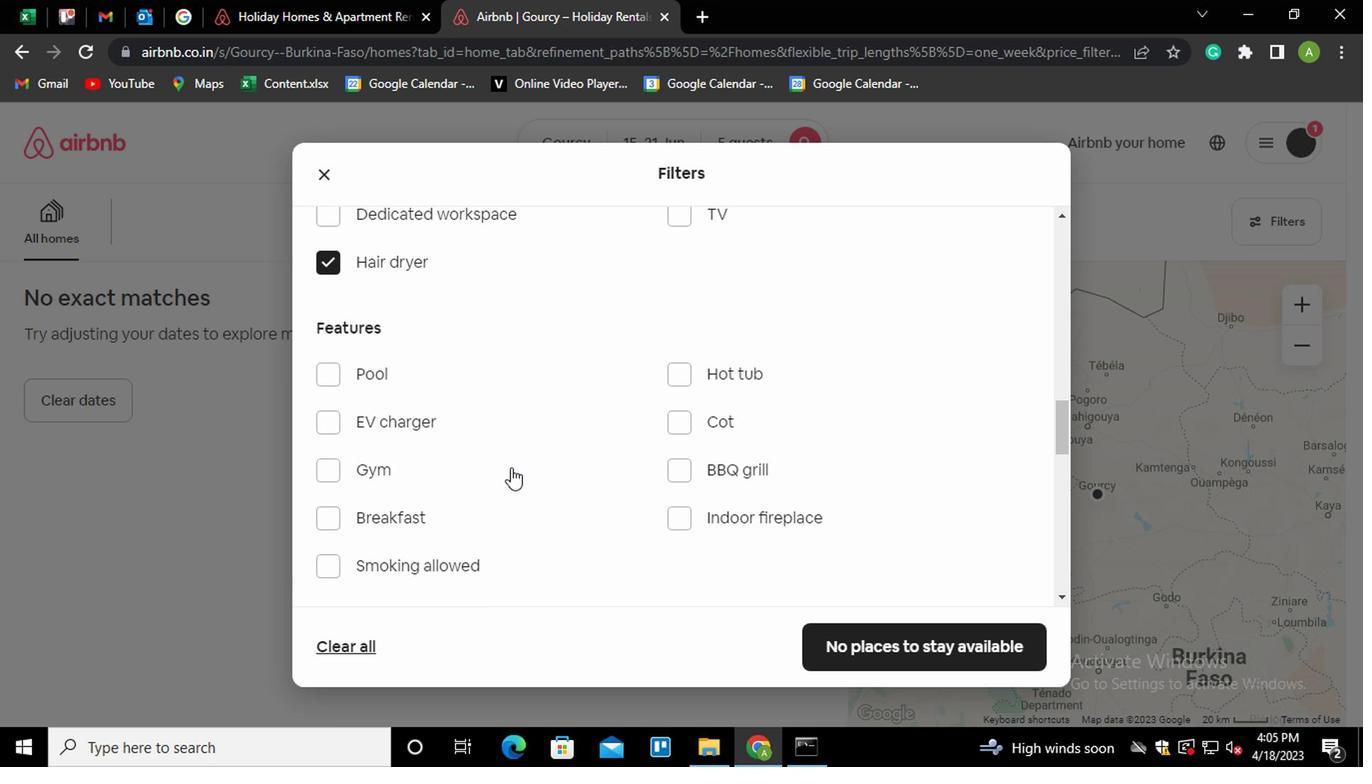 
Action: Mouse scrolled (507, 466) with delta (0, -1)
Screenshot: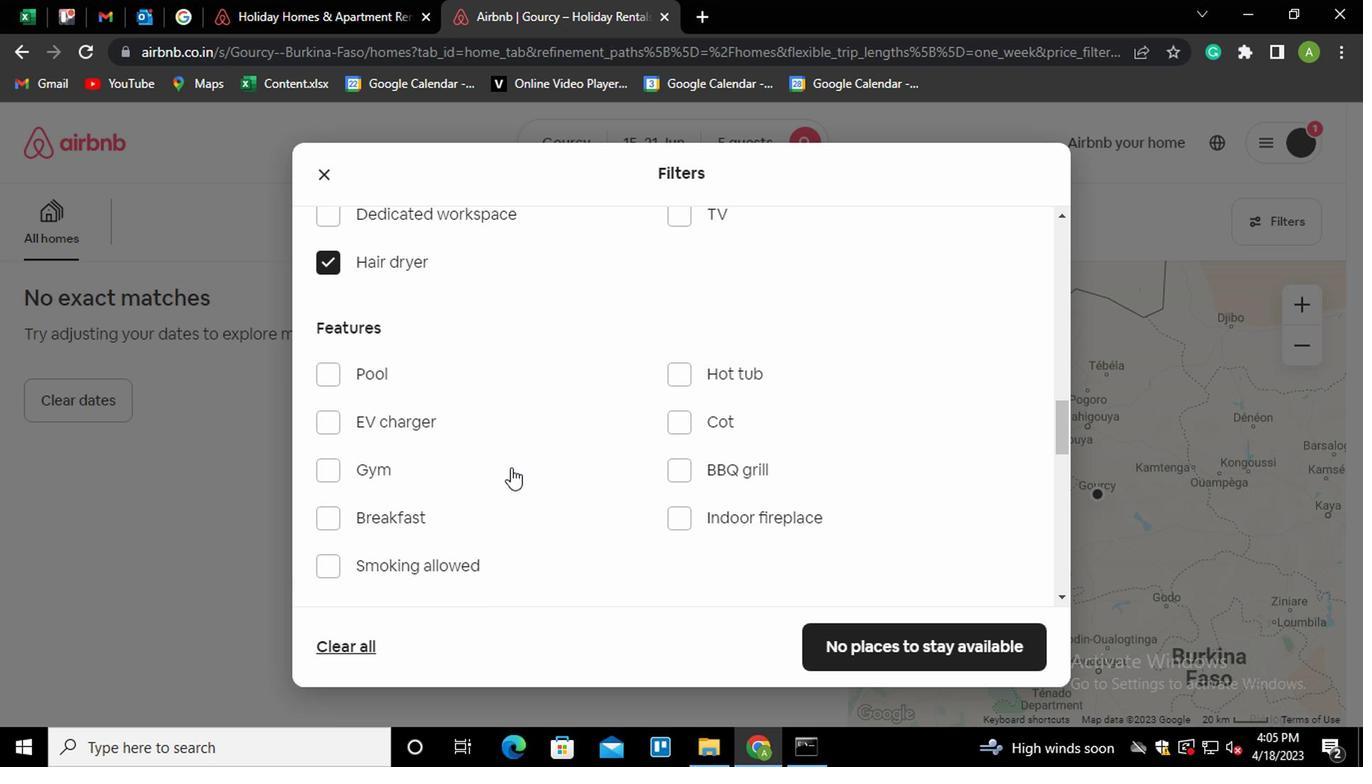 
Action: Mouse scrolled (507, 466) with delta (0, -1)
Screenshot: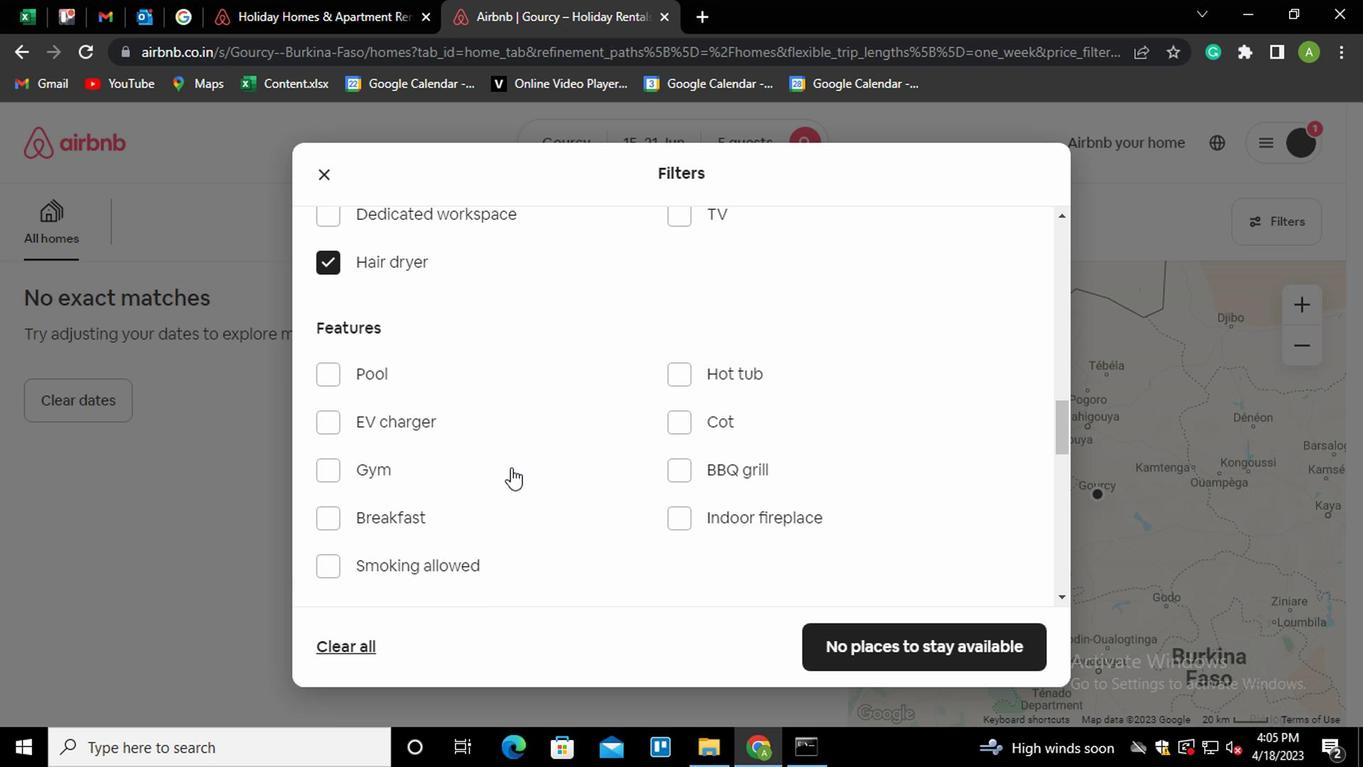 
Action: Mouse scrolled (507, 466) with delta (0, -1)
Screenshot: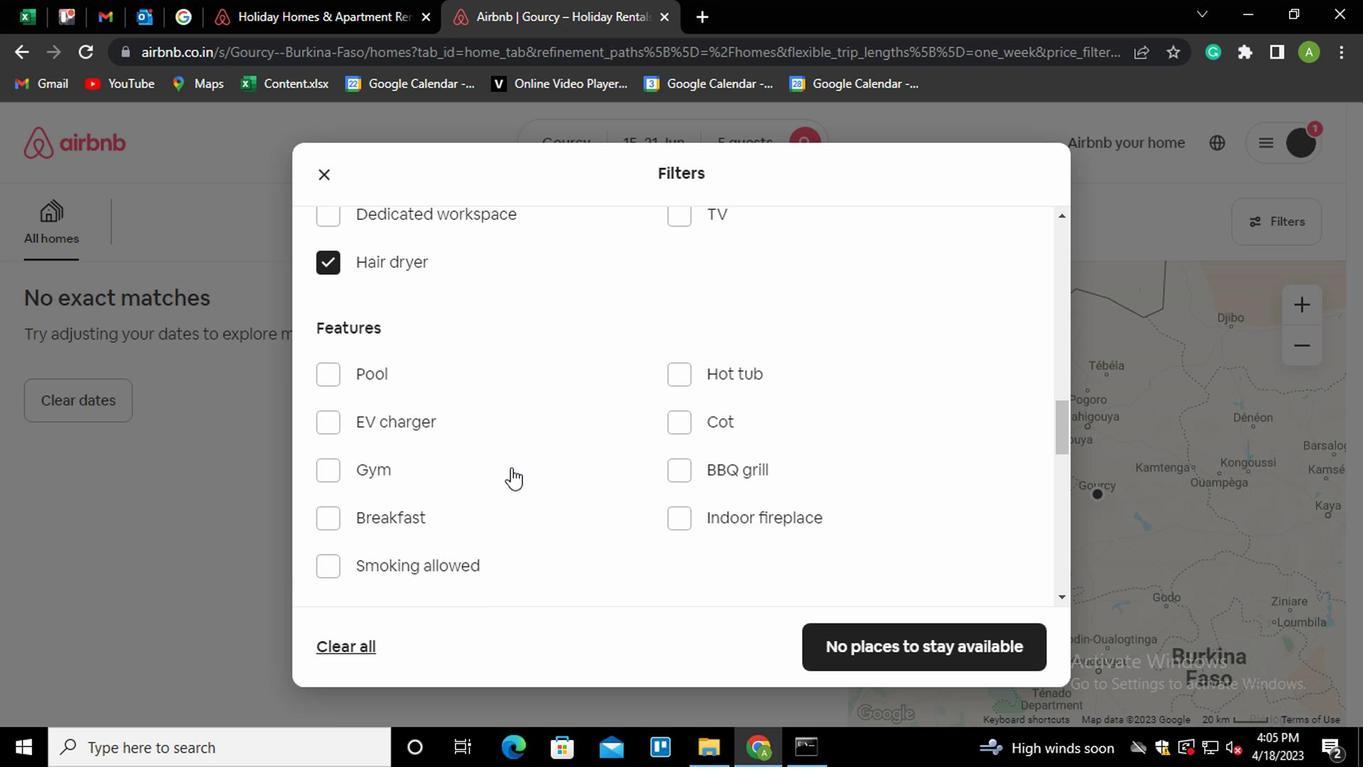 
Action: Mouse moved to (994, 561)
Screenshot: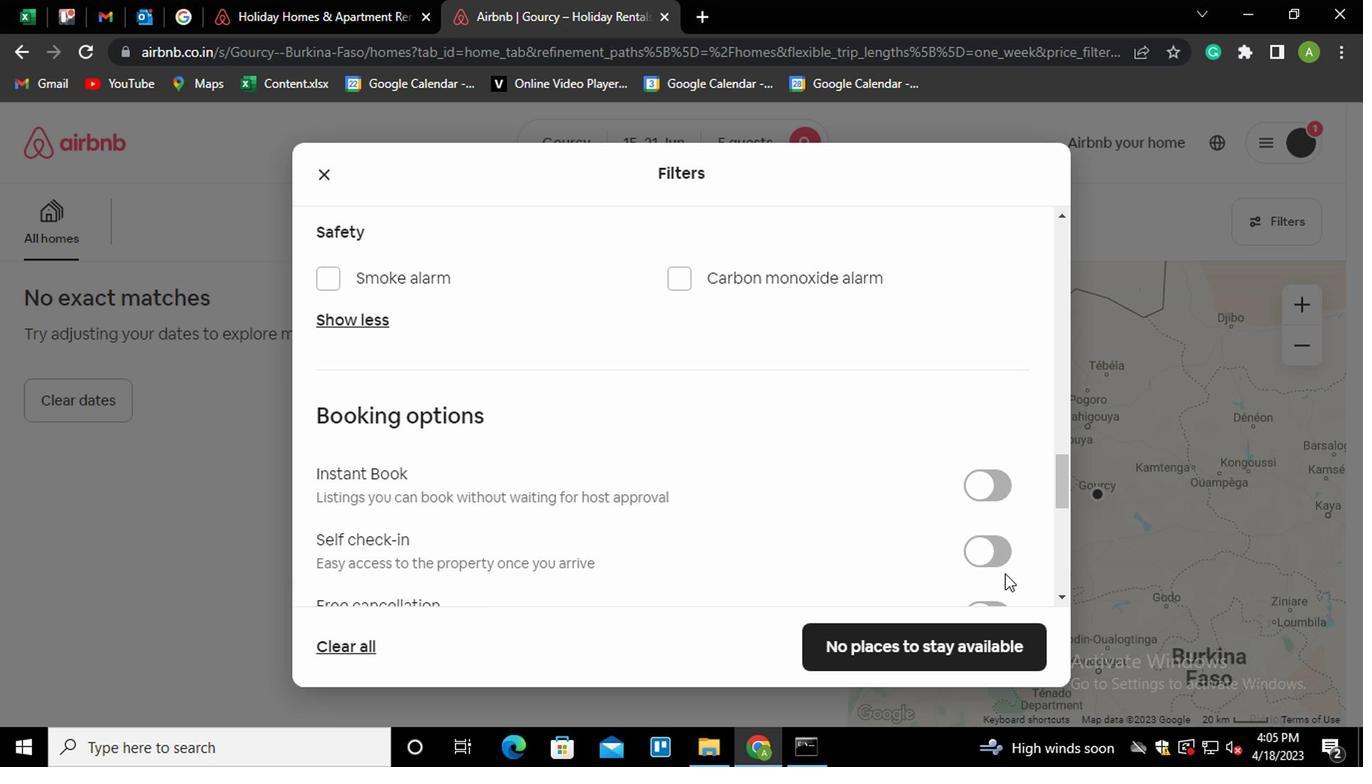 
Action: Mouse pressed left at (994, 561)
Screenshot: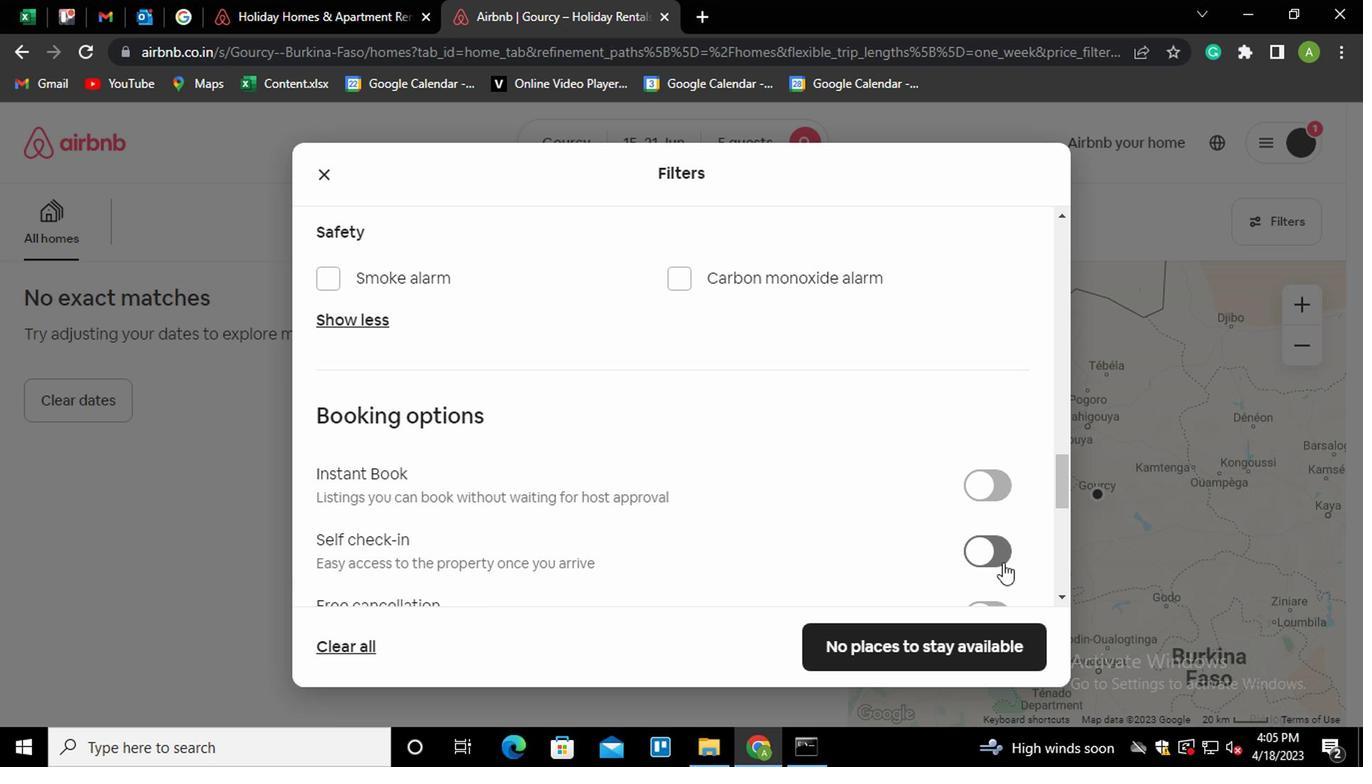 
Action: Mouse moved to (772, 514)
Screenshot: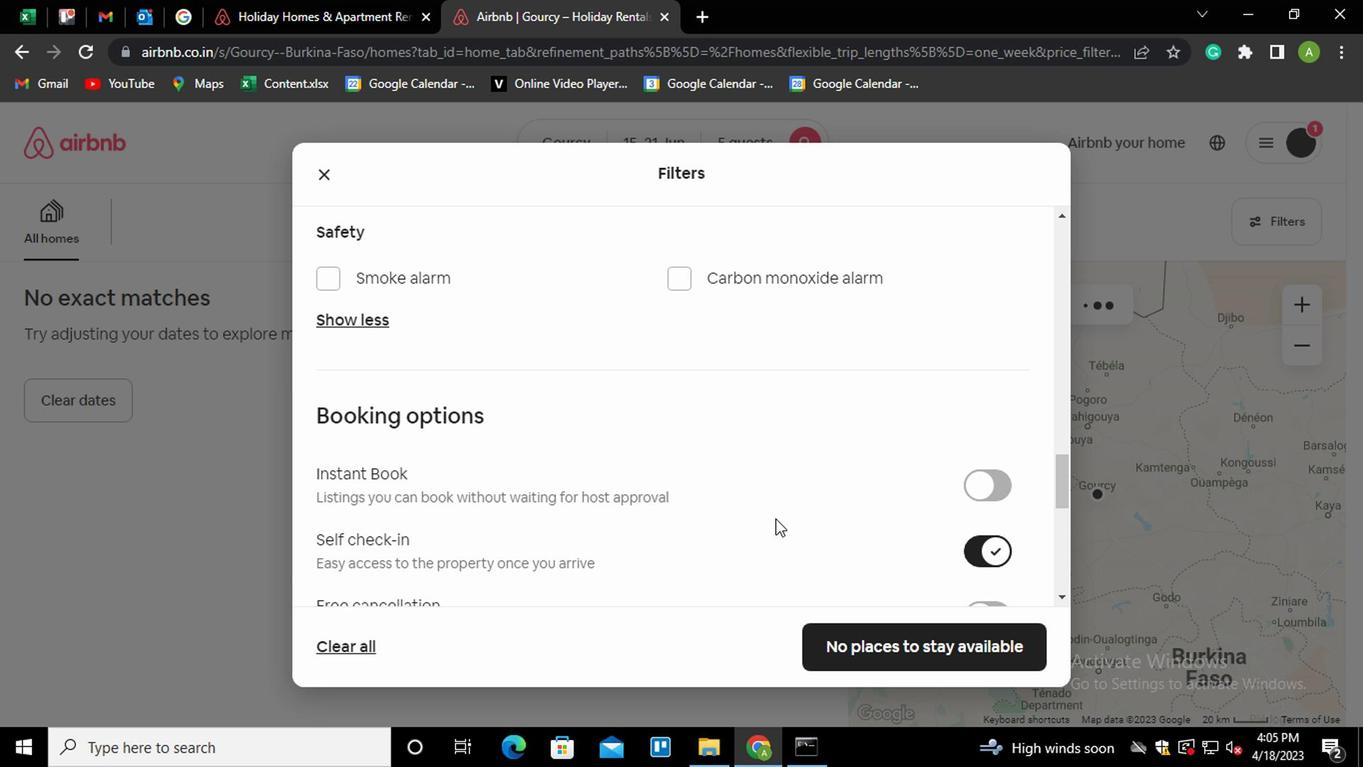 
Action: Mouse scrolled (772, 513) with delta (0, -1)
Screenshot: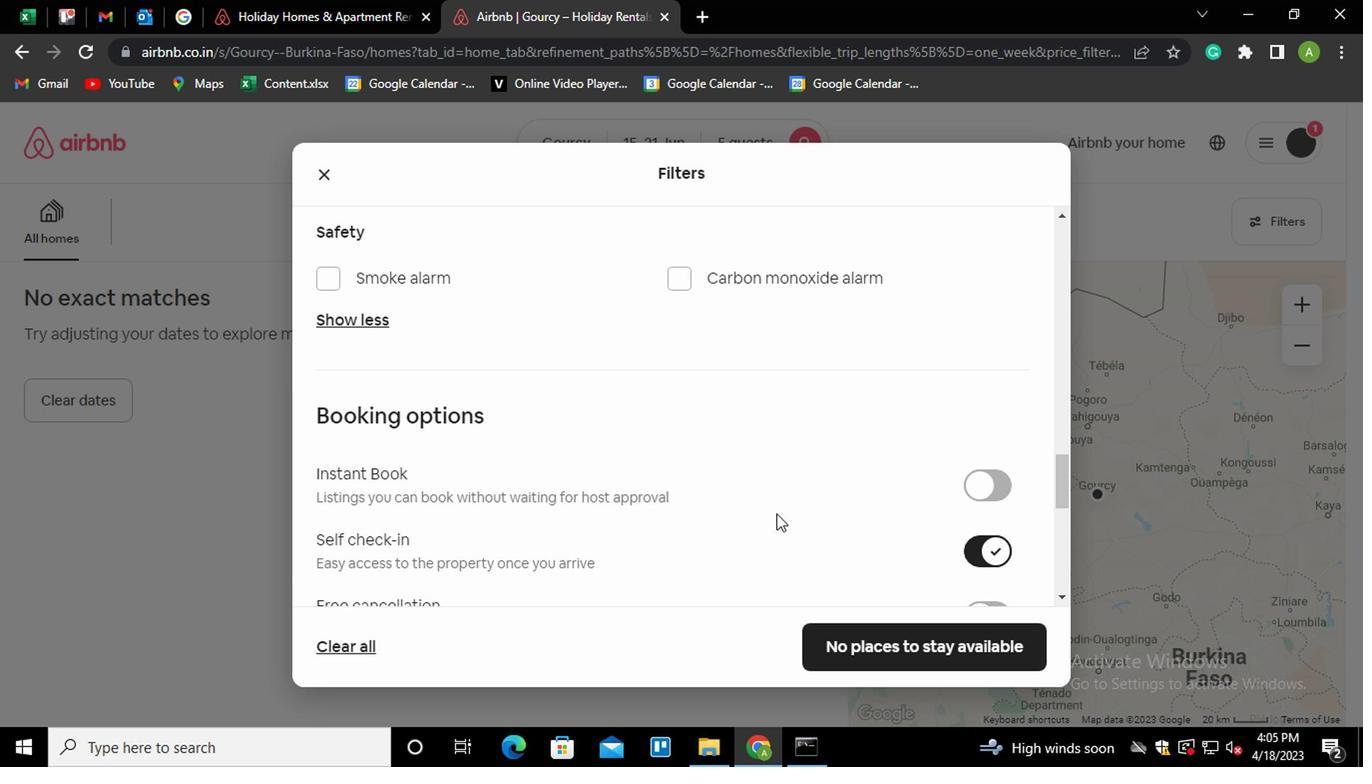 
Action: Mouse scrolled (772, 513) with delta (0, -1)
Screenshot: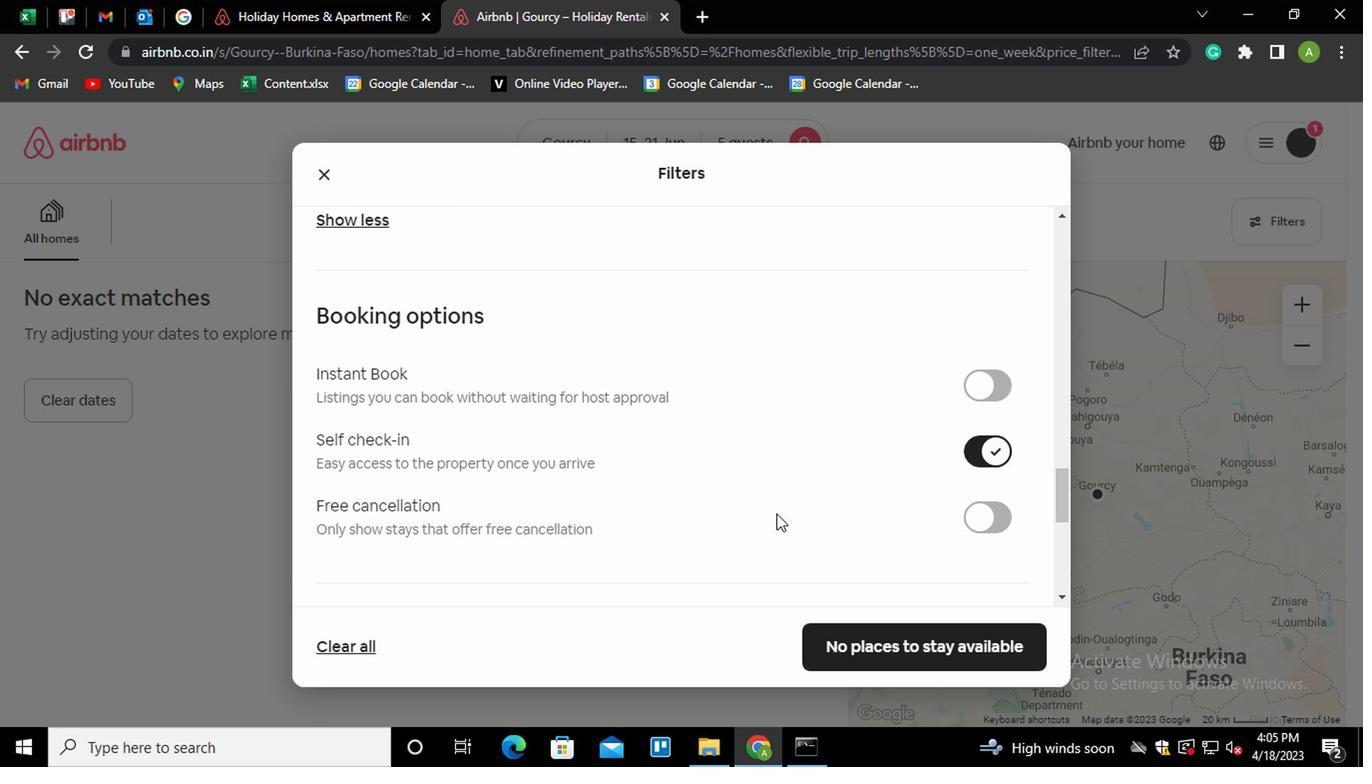 
Action: Mouse scrolled (772, 513) with delta (0, -1)
Screenshot: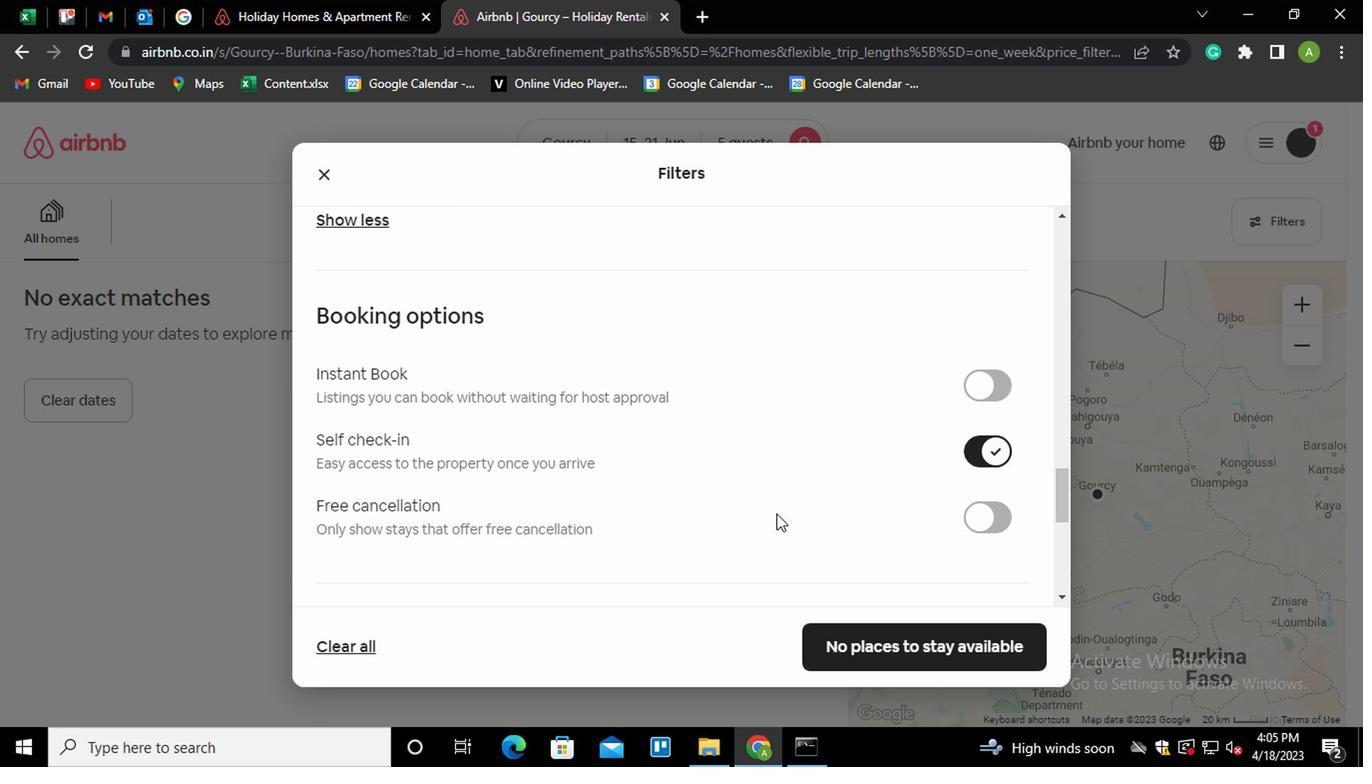 
Action: Mouse scrolled (772, 513) with delta (0, -1)
Screenshot: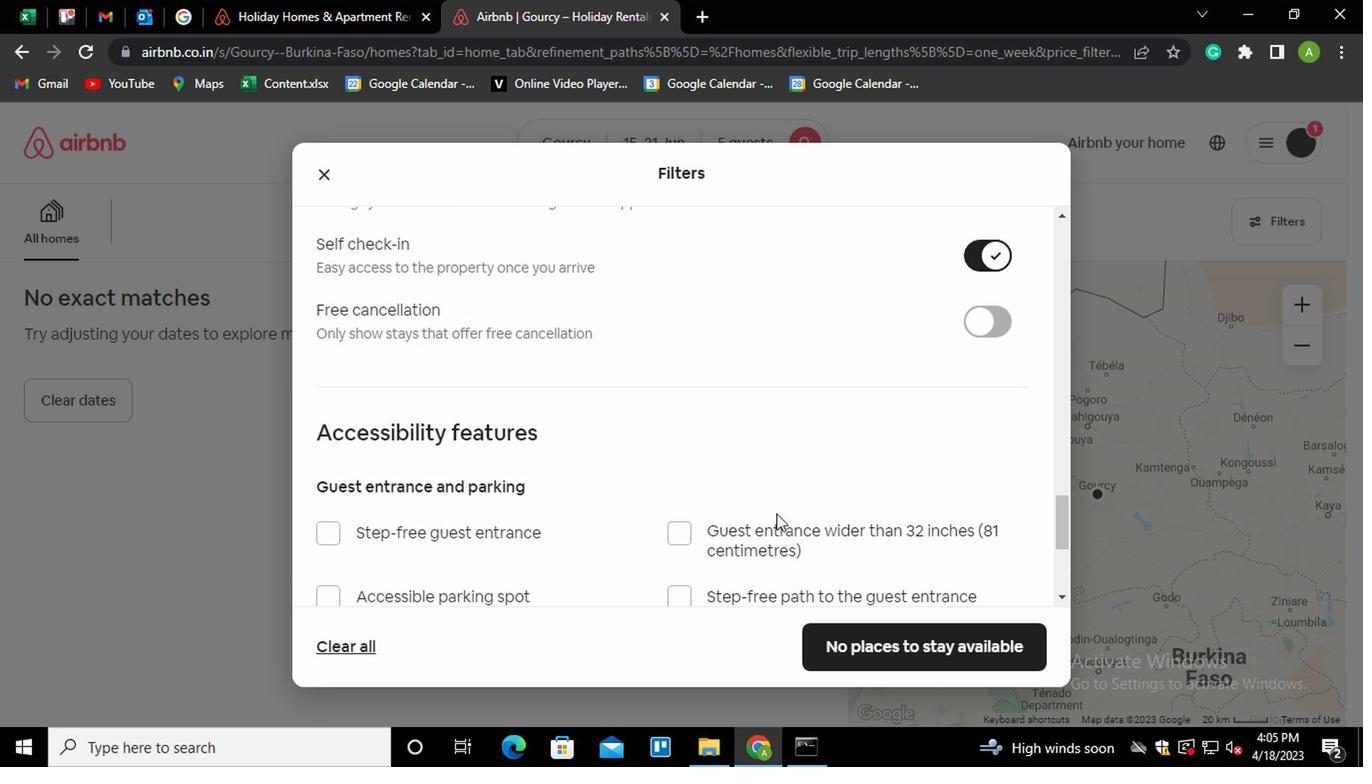 
Action: Mouse scrolled (772, 513) with delta (0, -1)
Screenshot: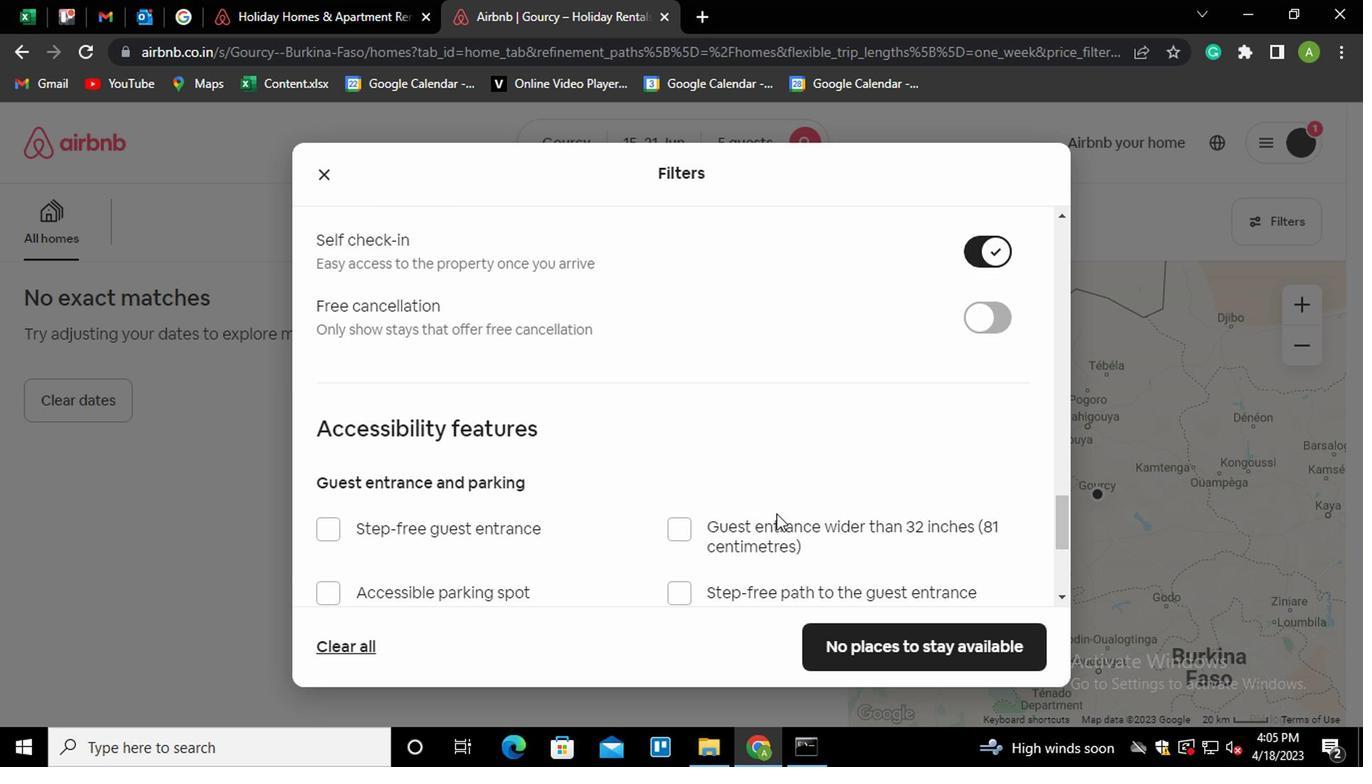 
Action: Mouse scrolled (772, 513) with delta (0, -1)
Screenshot: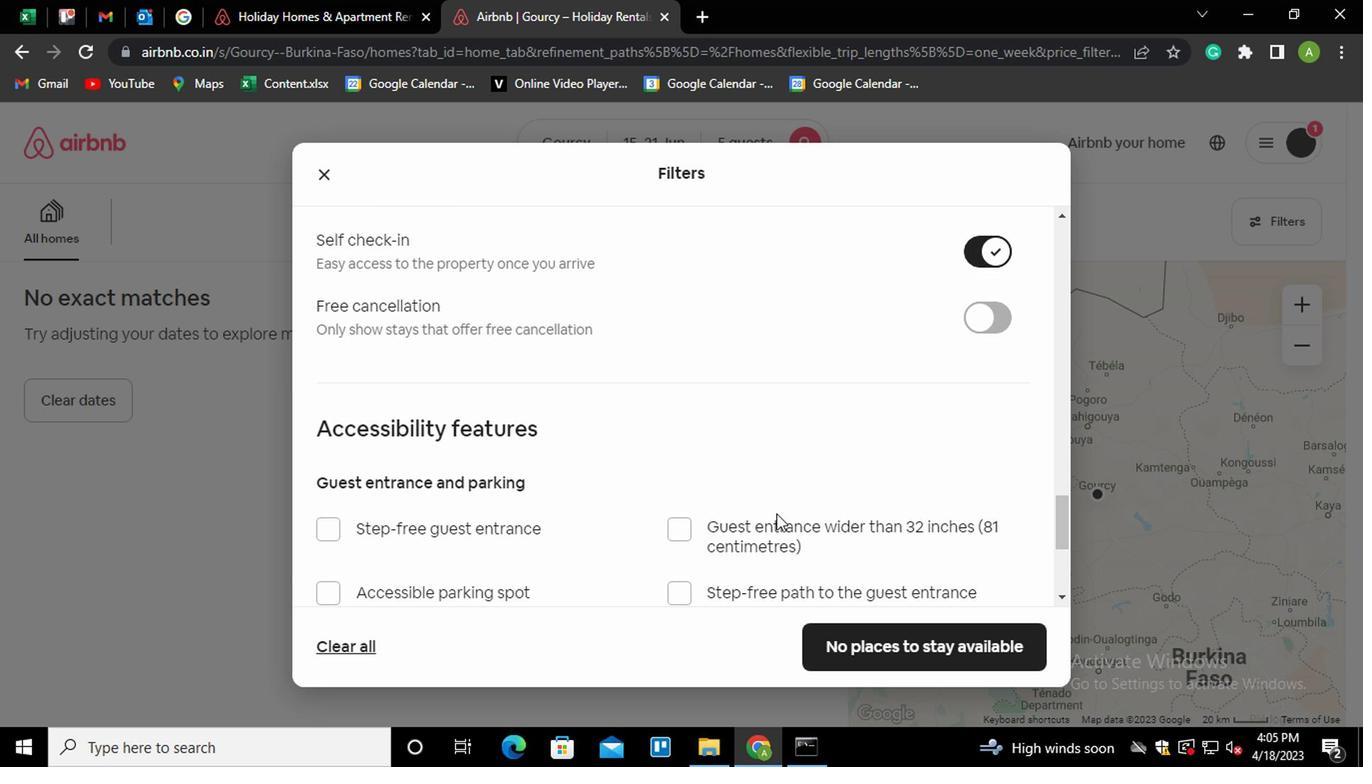 
Action: Mouse scrolled (772, 513) with delta (0, -1)
Screenshot: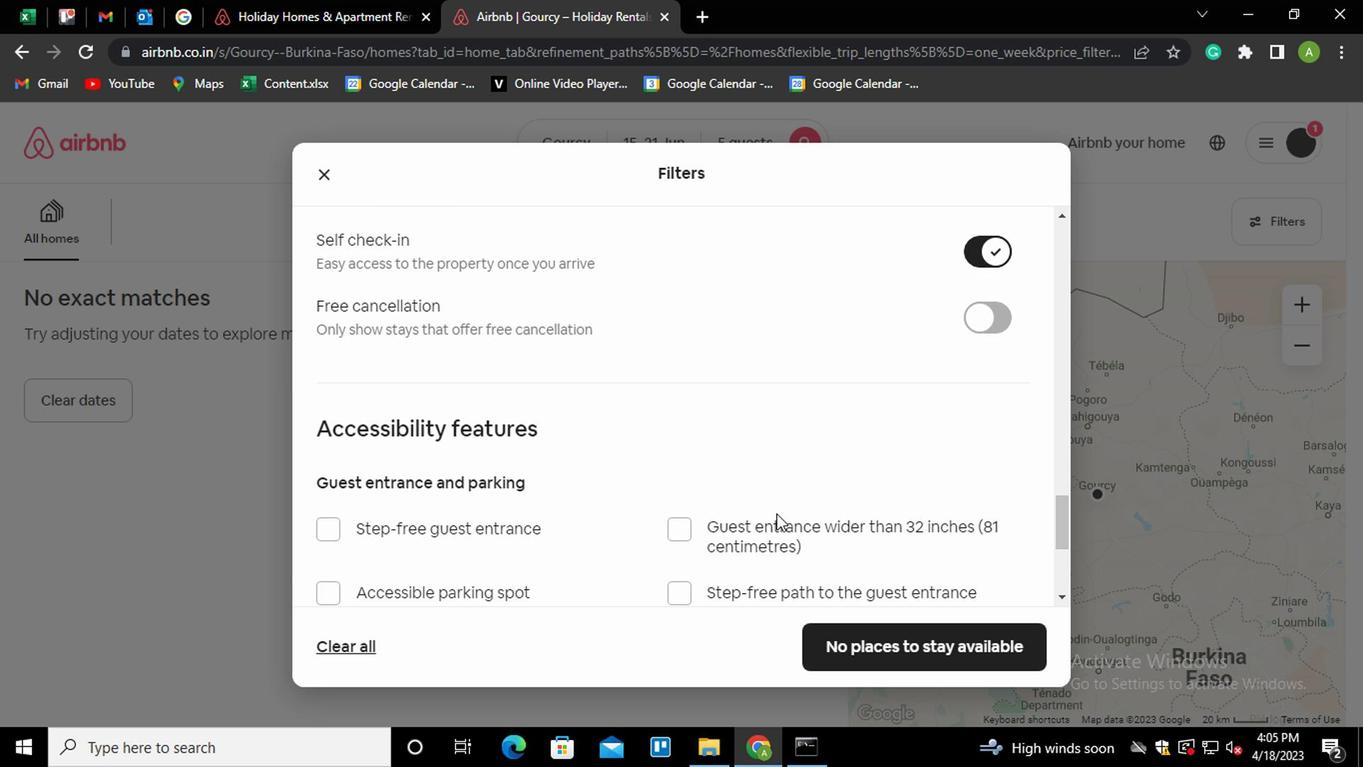 
Action: Mouse scrolled (772, 513) with delta (0, -1)
Screenshot: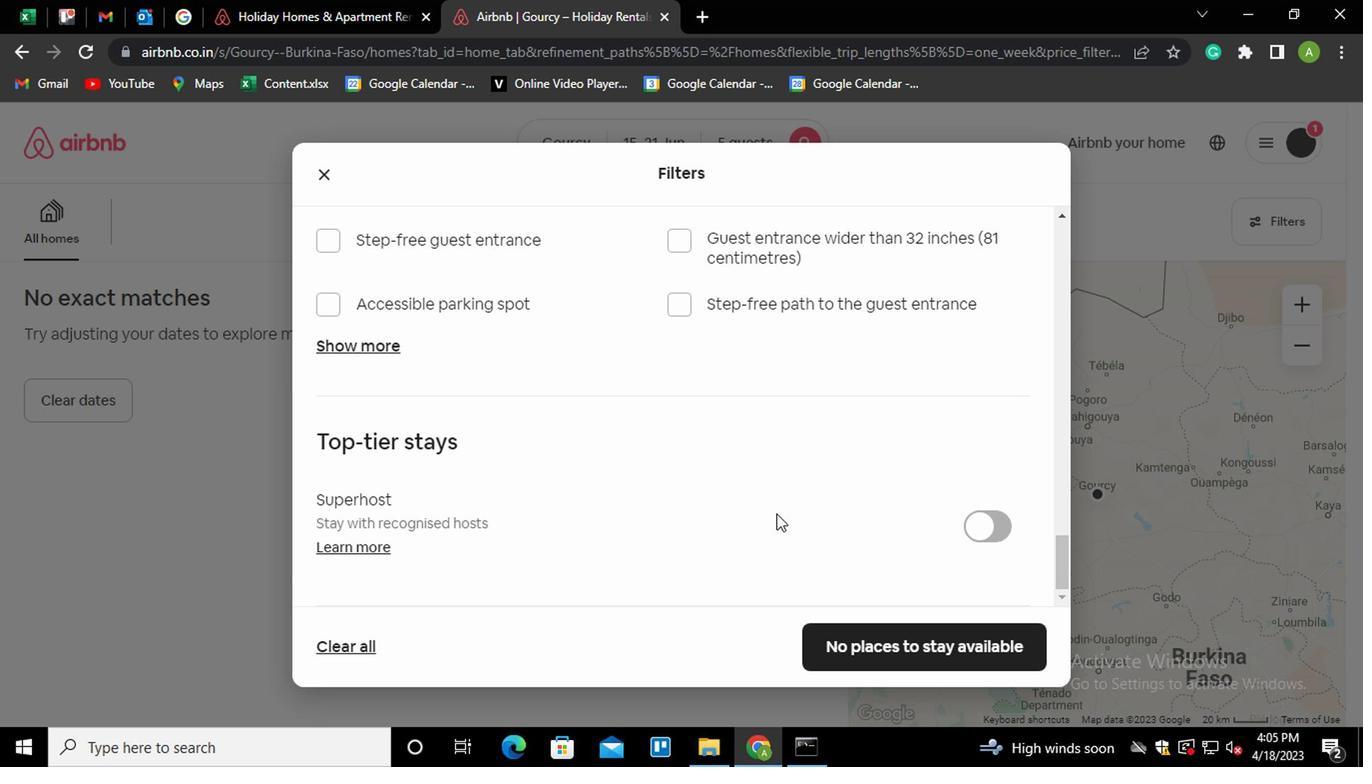 
Action: Mouse scrolled (772, 513) with delta (0, -1)
Screenshot: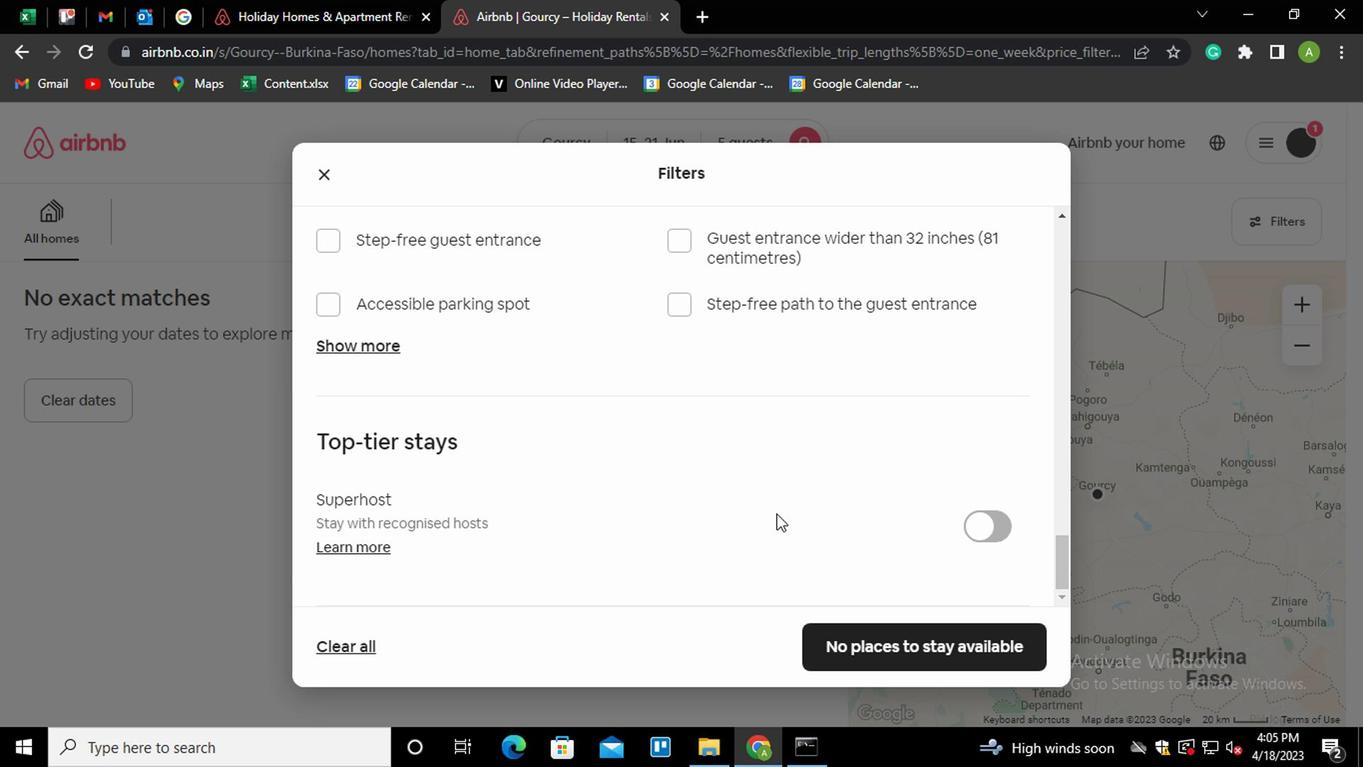 
Action: Mouse scrolled (772, 513) with delta (0, -1)
Screenshot: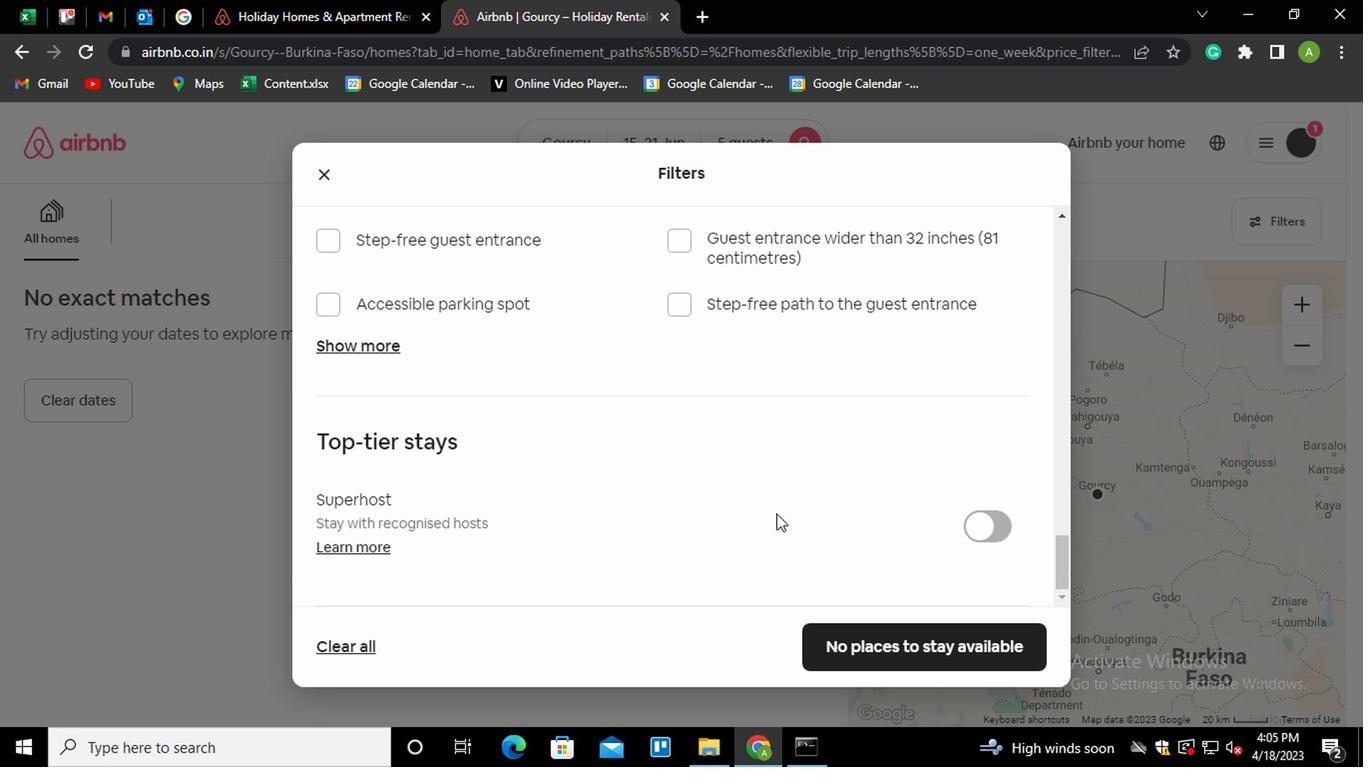 
Action: Mouse scrolled (772, 513) with delta (0, -1)
Screenshot: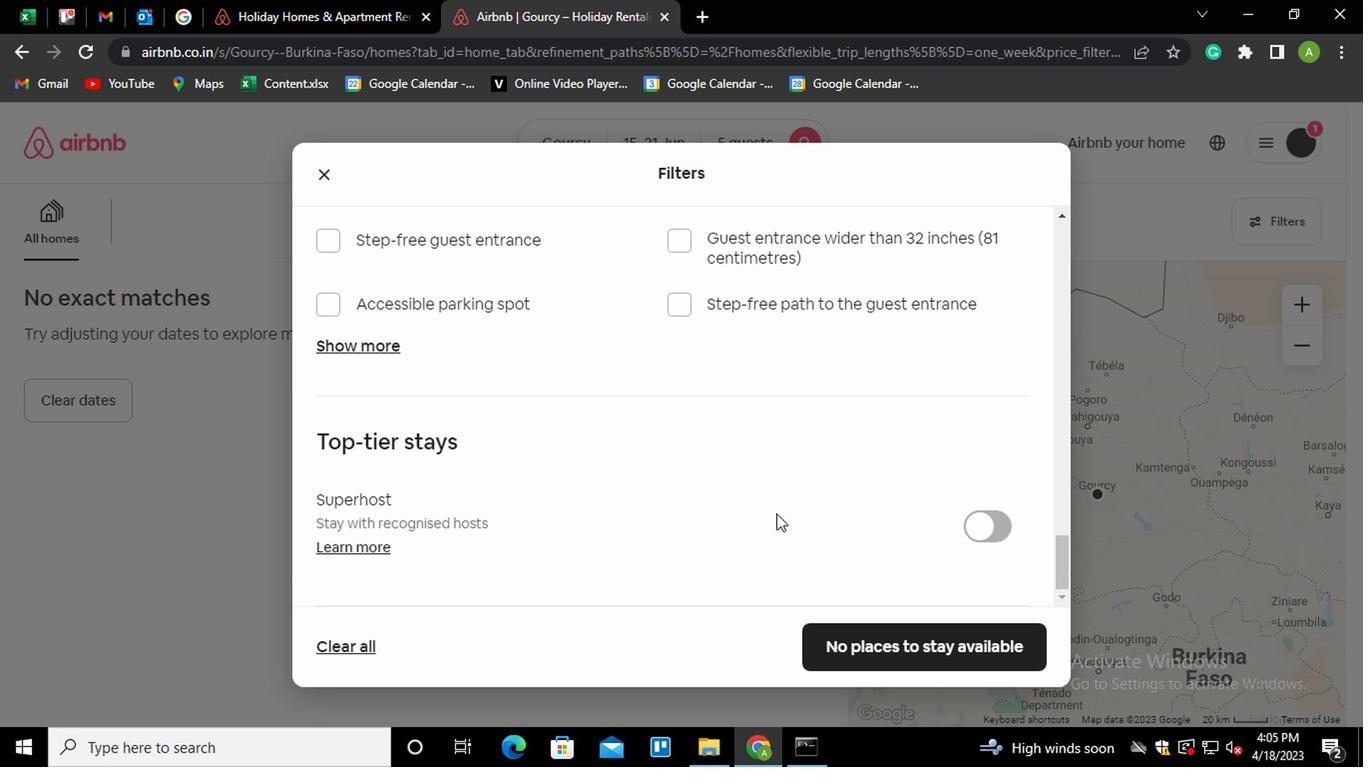 
Action: Mouse moved to (924, 647)
Screenshot: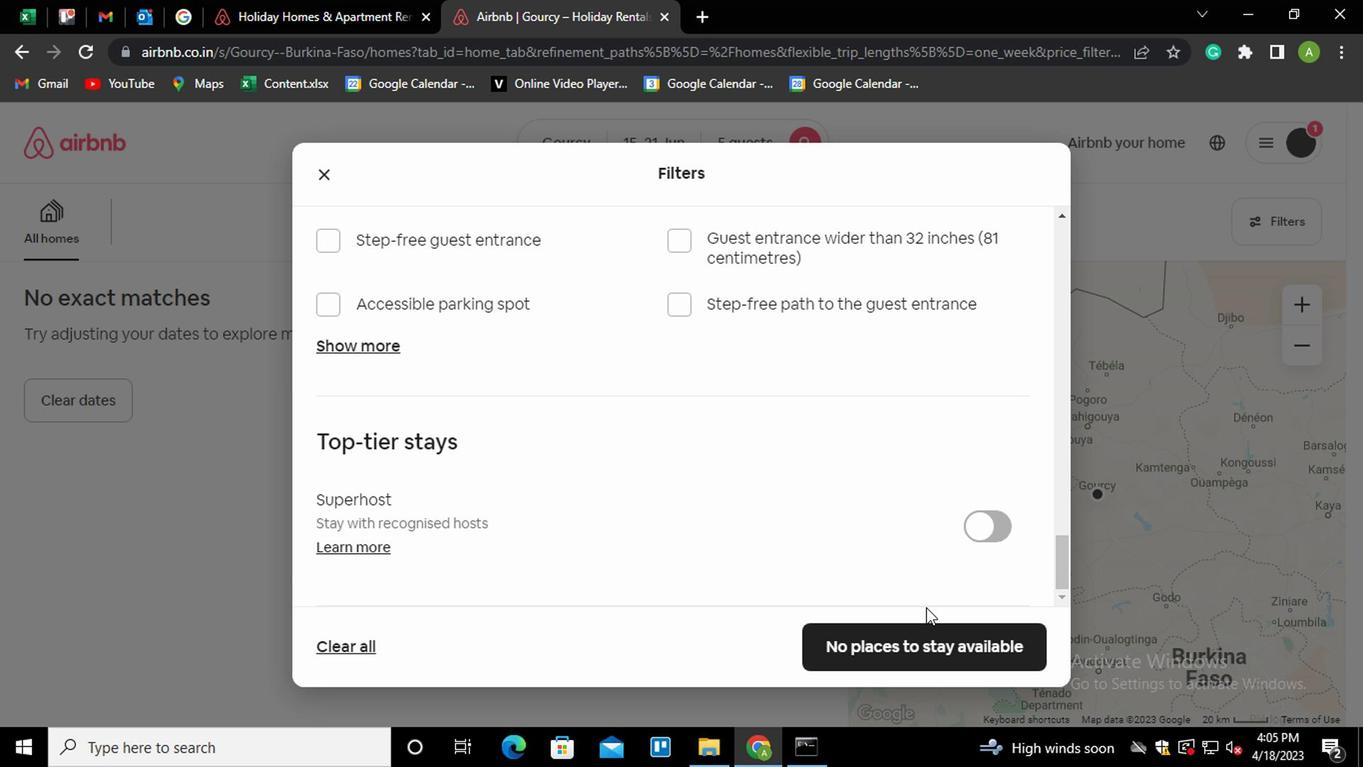 
Action: Mouse pressed left at (924, 647)
Screenshot: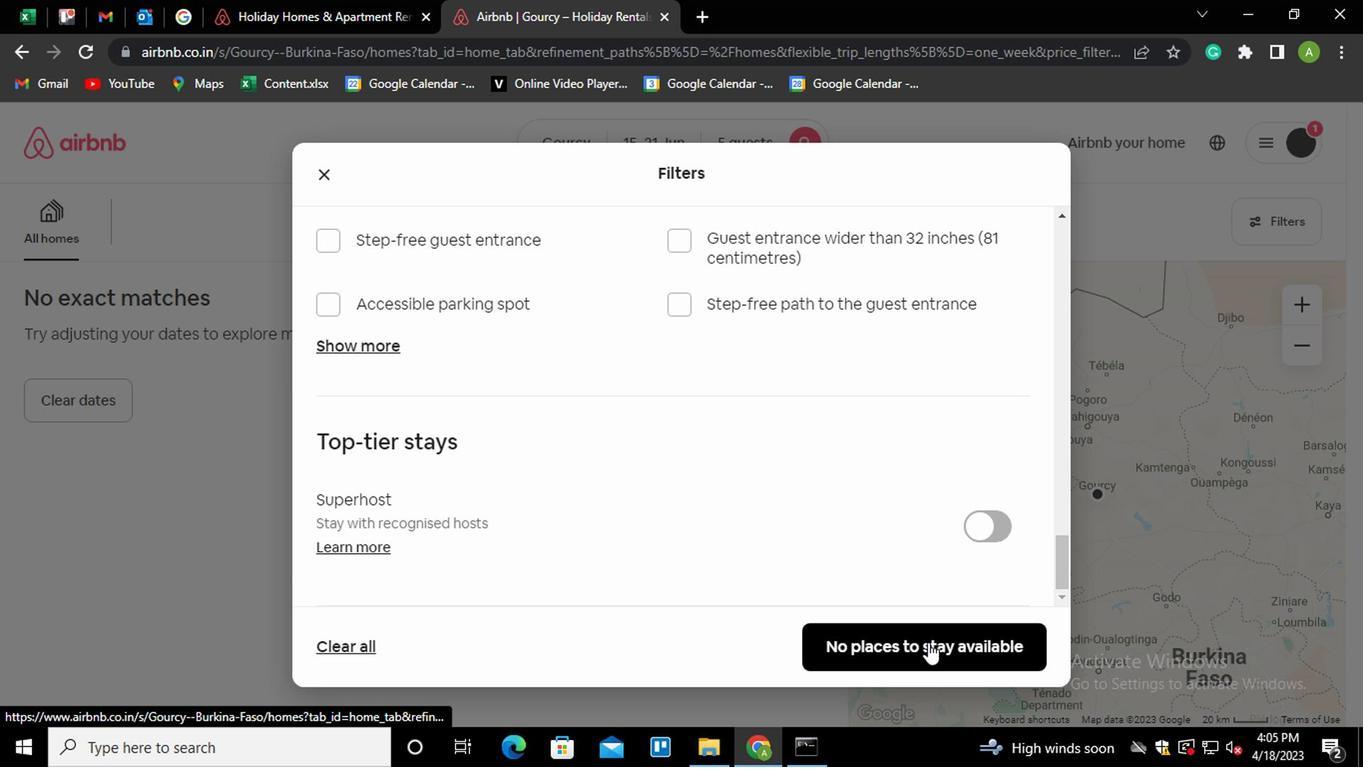 
Action: Mouse moved to (762, 596)
Screenshot: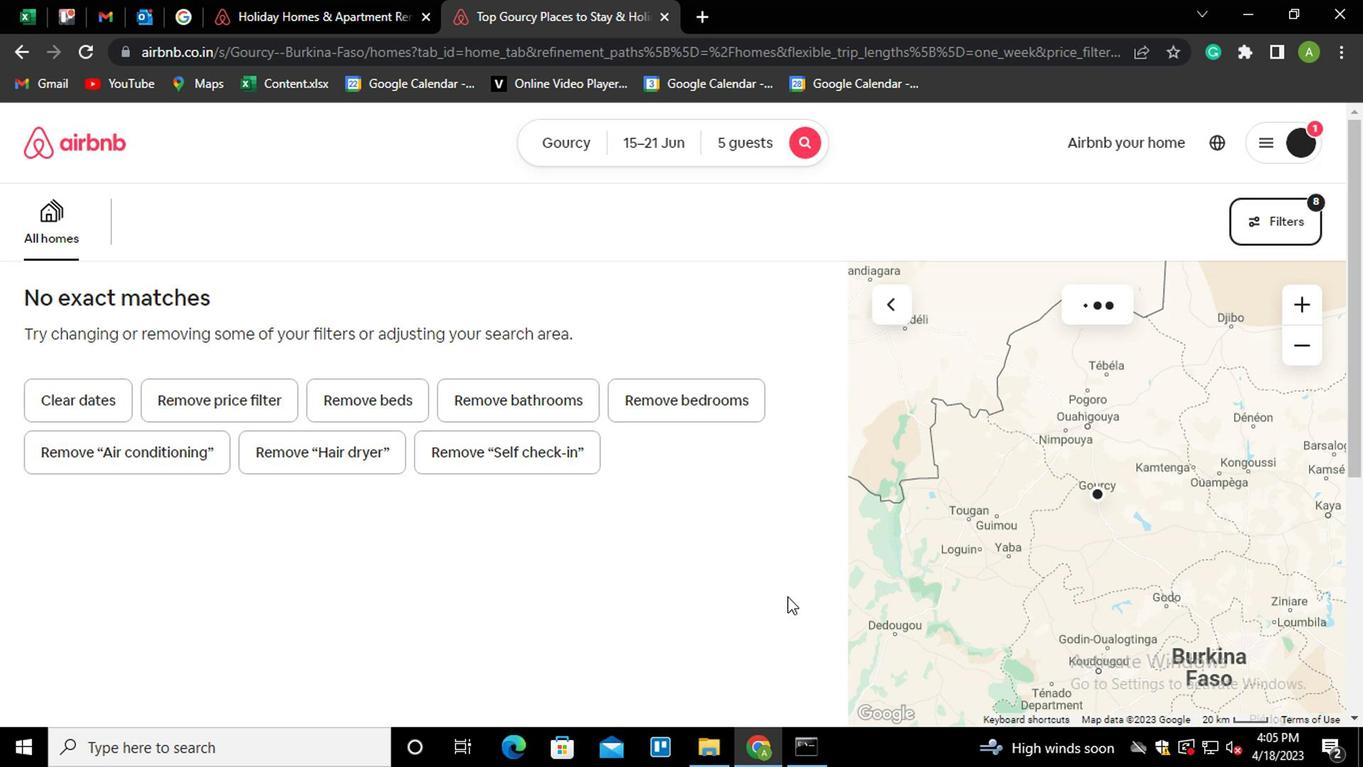 
